 Task: Find connections with filter location Göppingen with filter topic #Tipsforsucesswith filter profile language German with filter current company Chemical Jobs Postings with filter school Maharishi Mahesh Yogi Vedic Vishwavidyalaya with filter industry Market Research with filter service category Mortgage Lending with filter keywords title Account Collector
Action: Mouse moved to (680, 90)
Screenshot: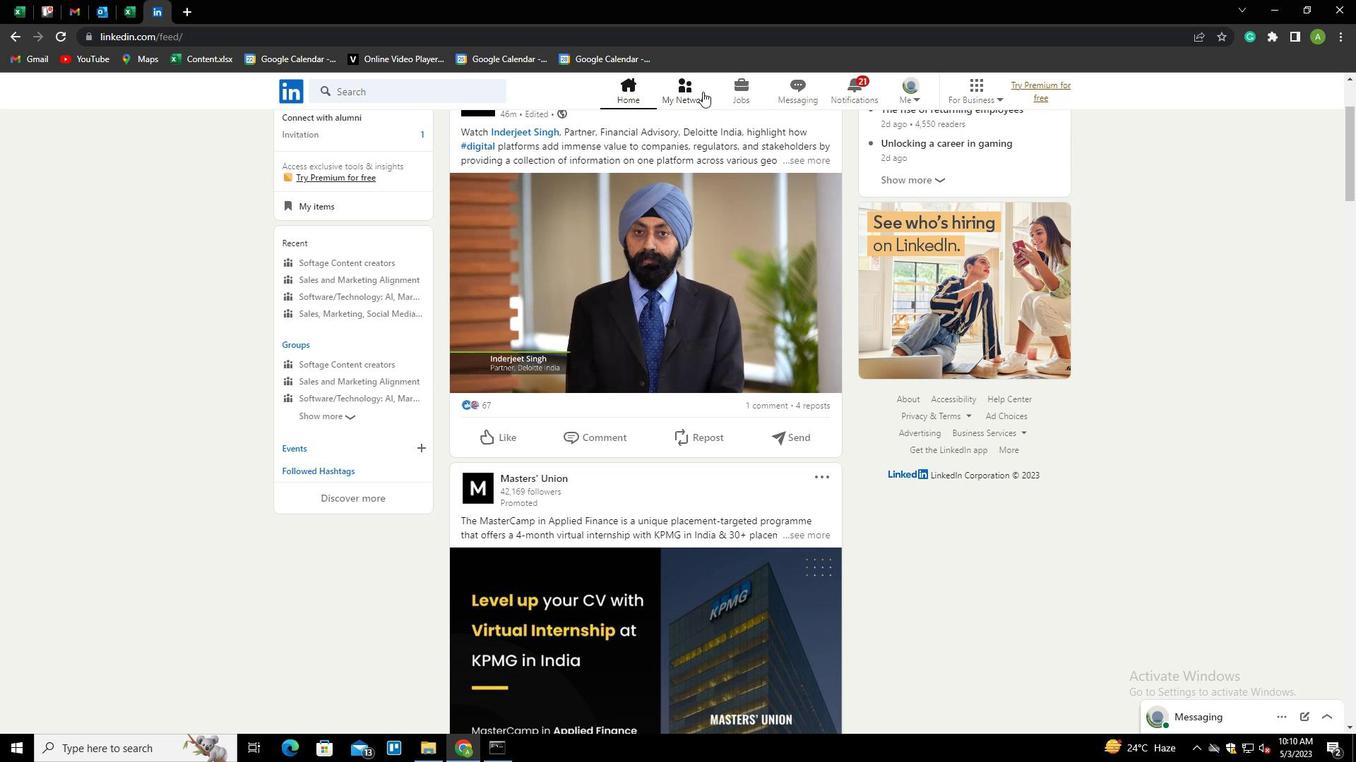 
Action: Mouse pressed left at (680, 90)
Screenshot: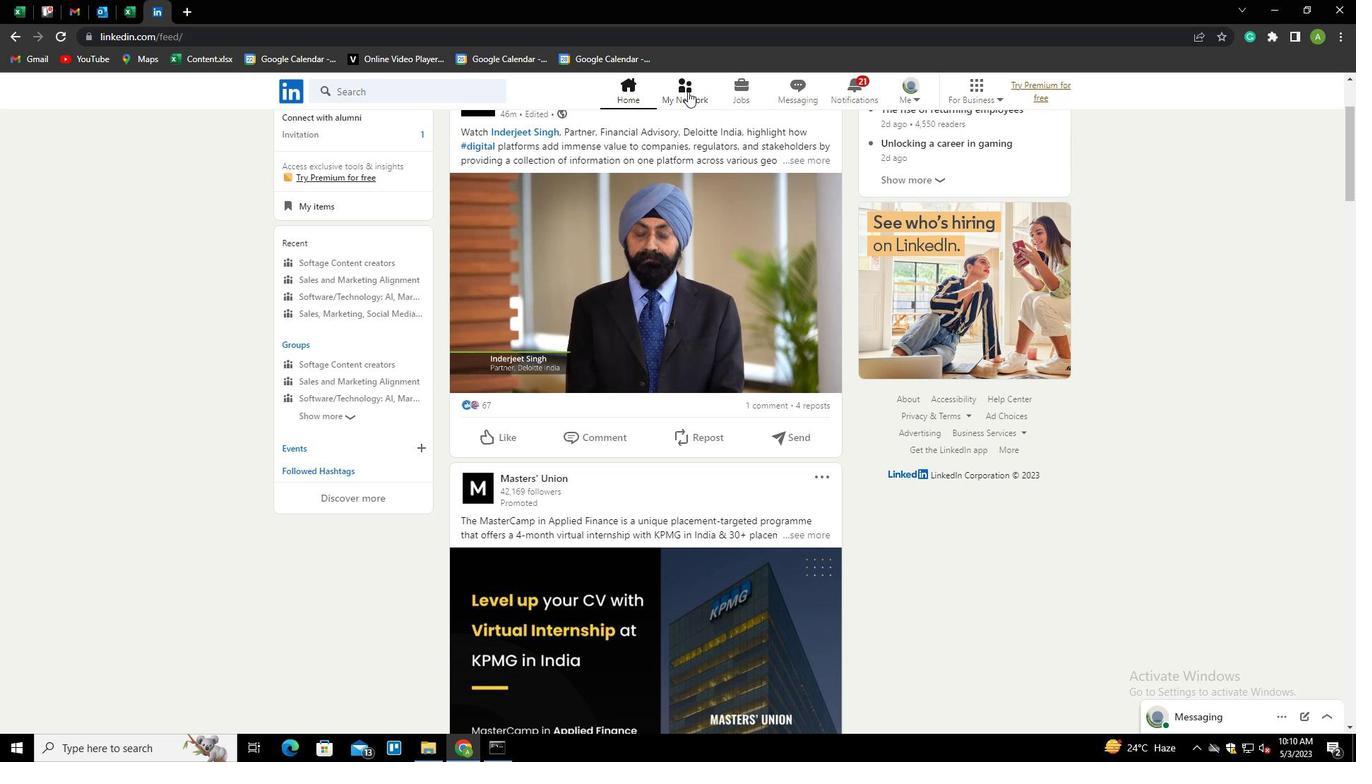 
Action: Mouse moved to (327, 164)
Screenshot: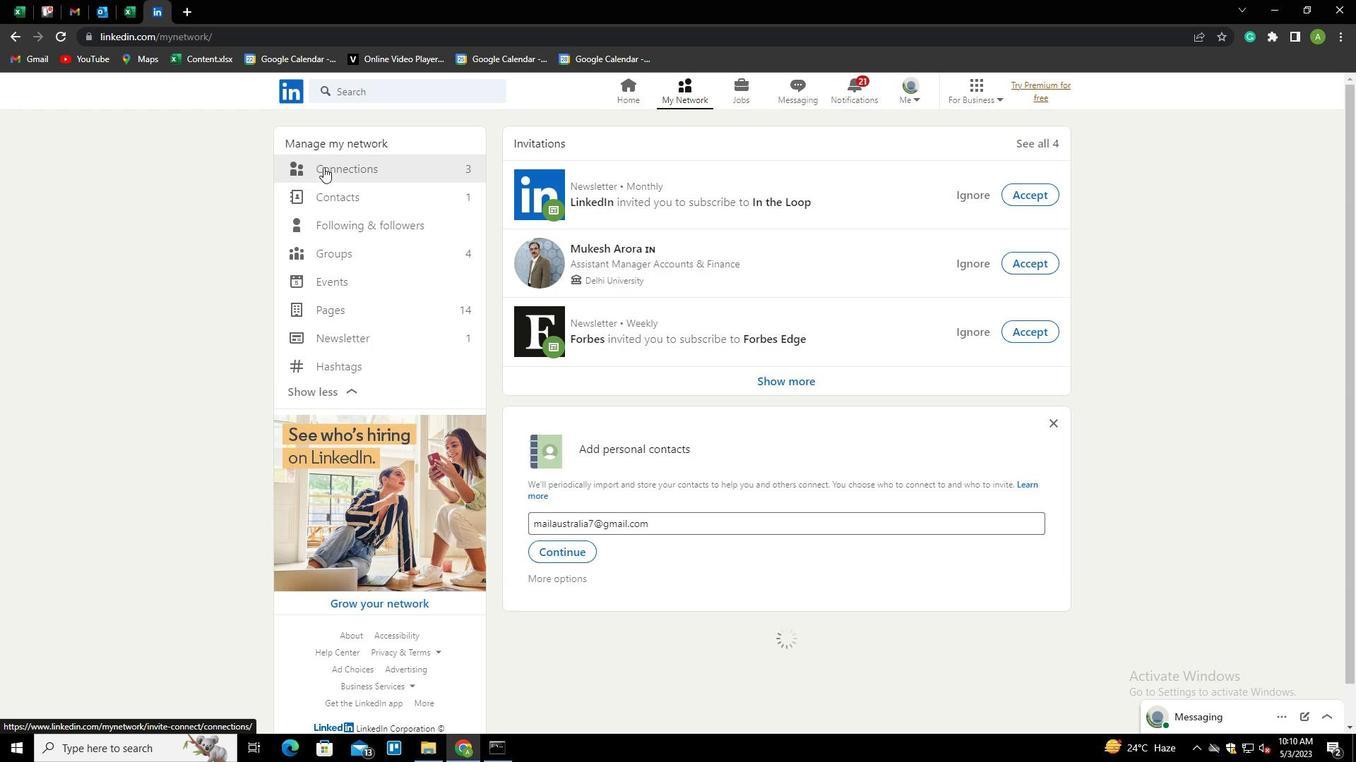 
Action: Mouse pressed left at (327, 164)
Screenshot: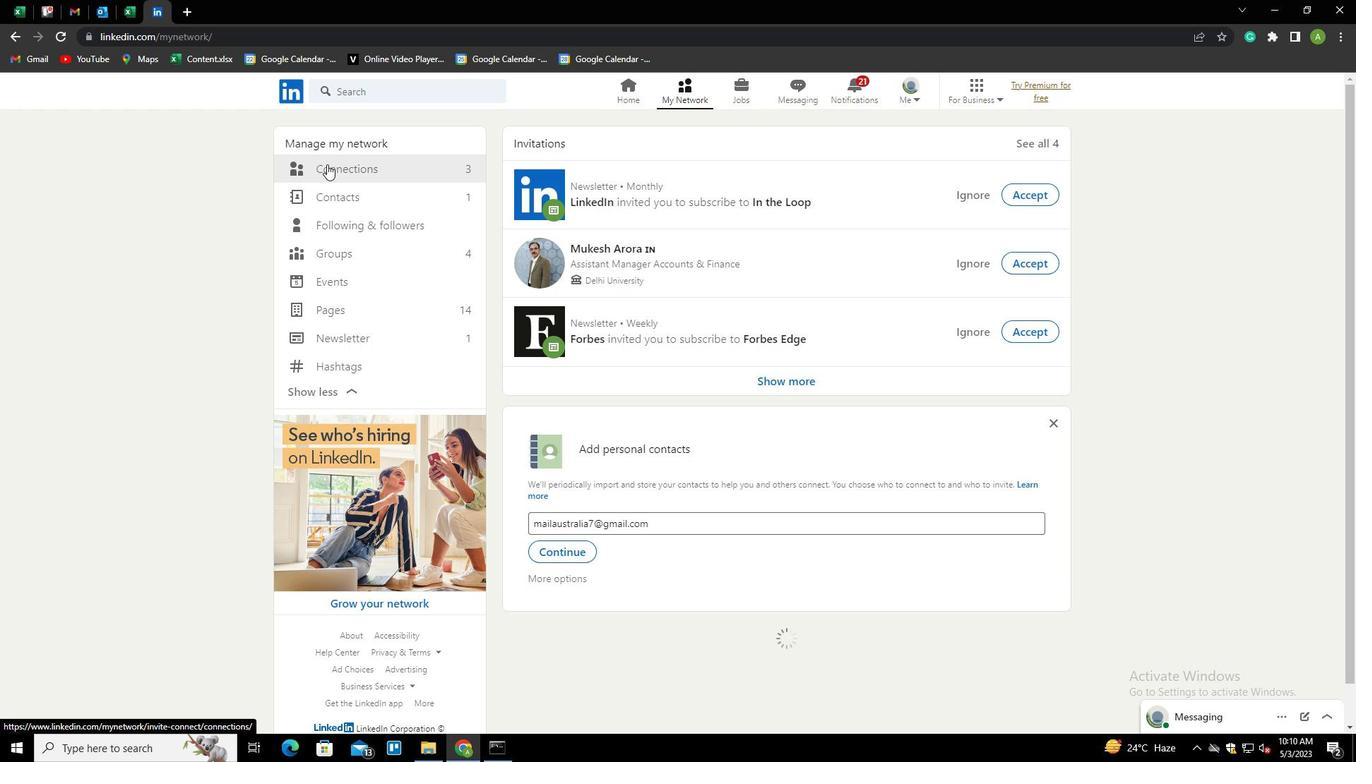 
Action: Mouse moved to (787, 171)
Screenshot: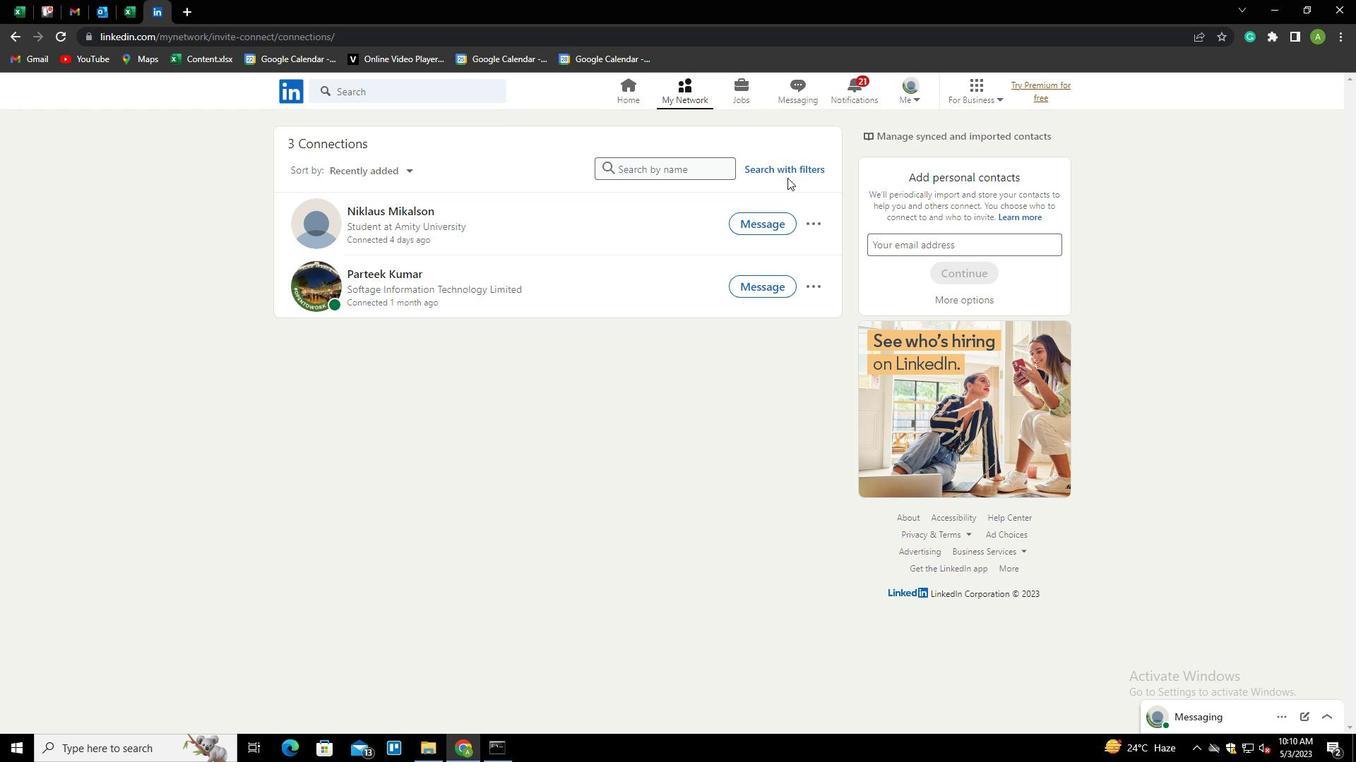 
Action: Mouse pressed left at (787, 171)
Screenshot: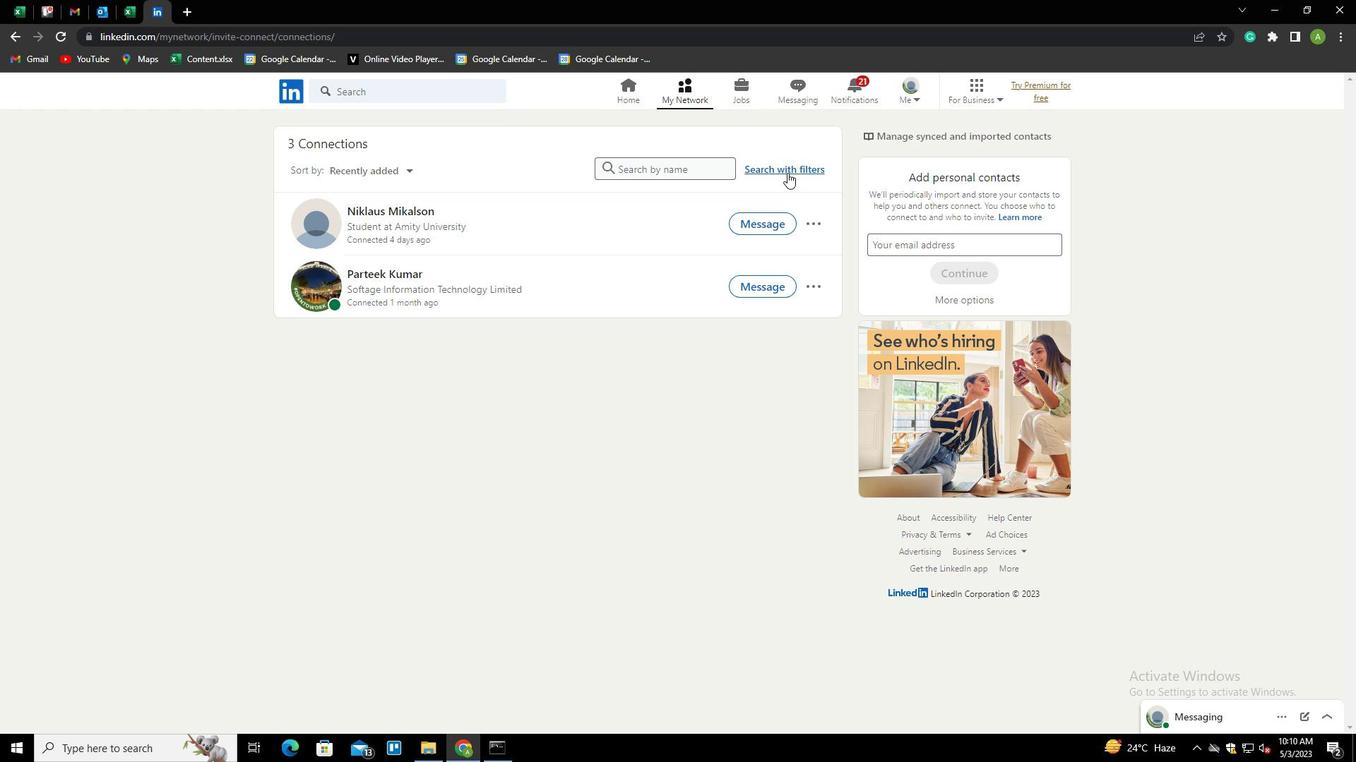 
Action: Mouse moved to (721, 126)
Screenshot: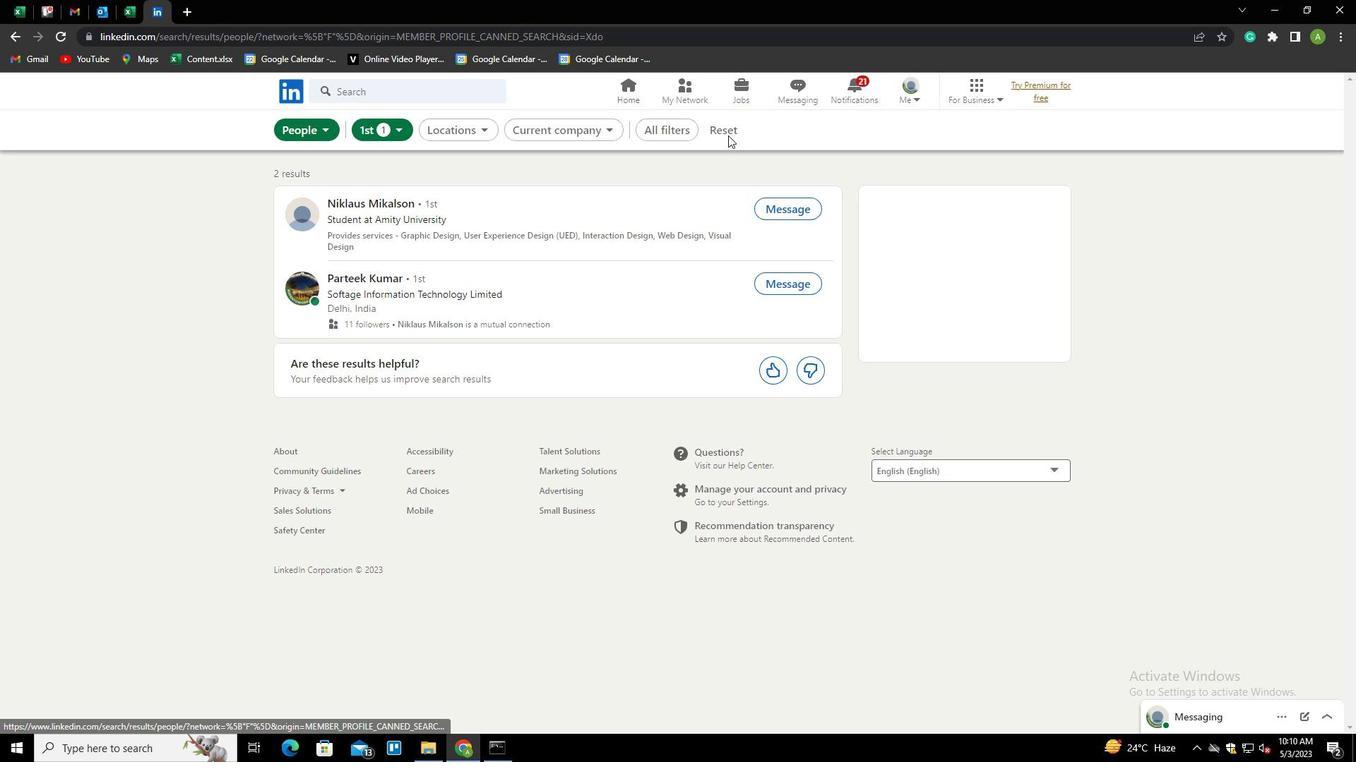 
Action: Mouse pressed left at (721, 126)
Screenshot: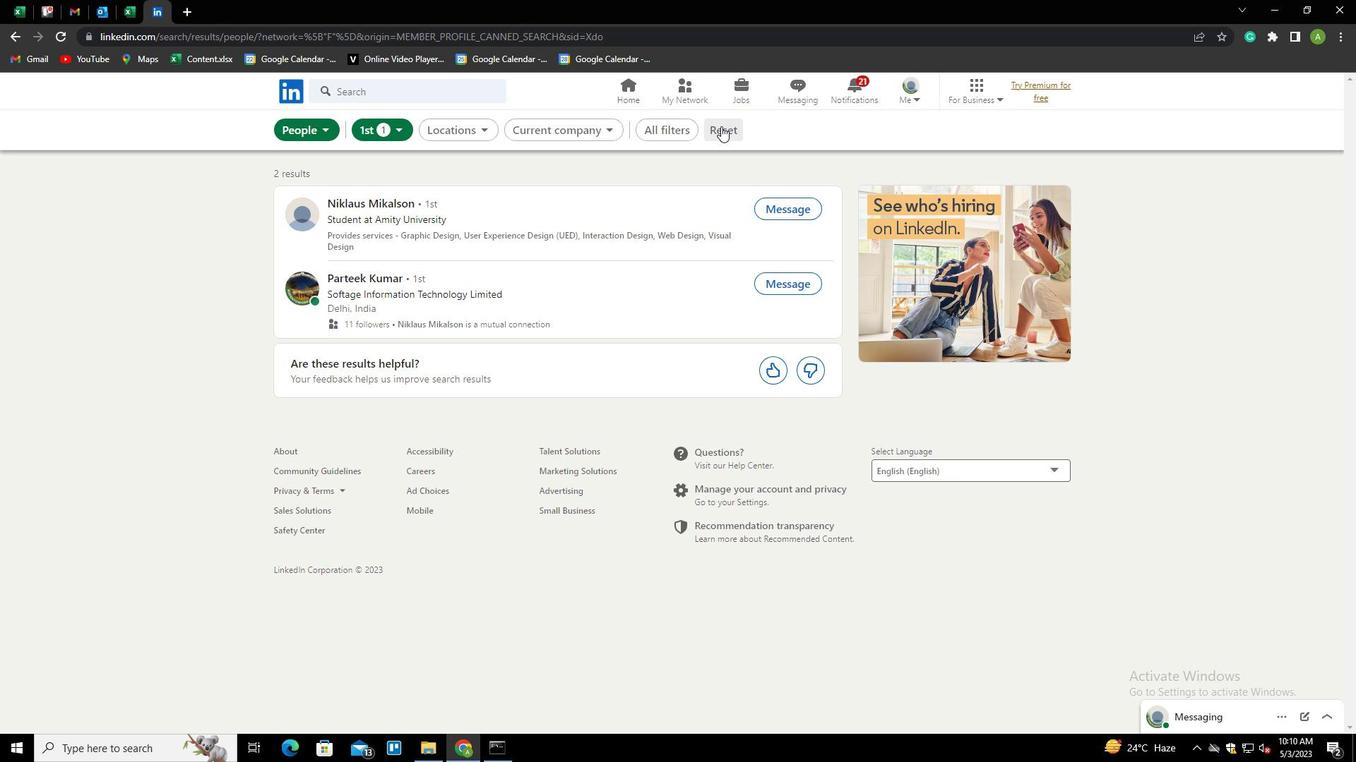 
Action: Mouse moved to (701, 132)
Screenshot: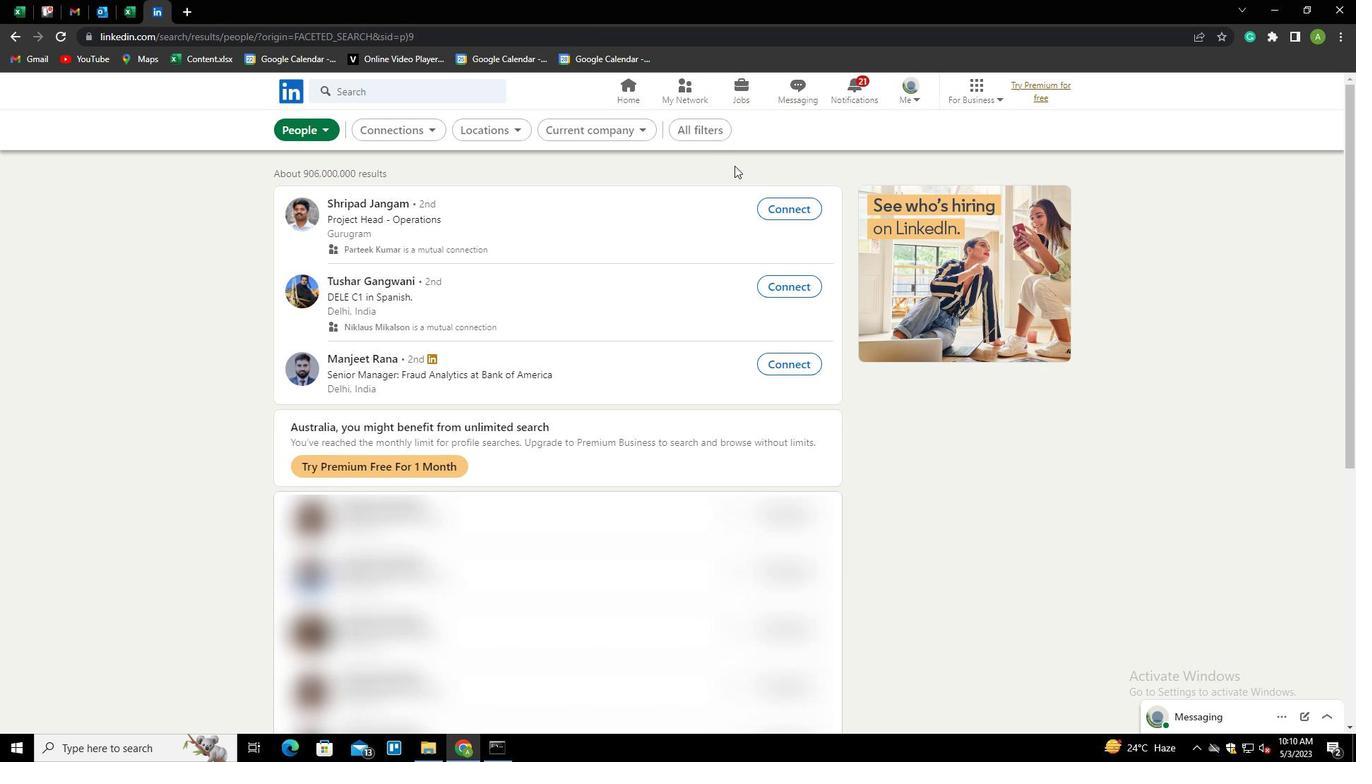
Action: Mouse pressed left at (701, 132)
Screenshot: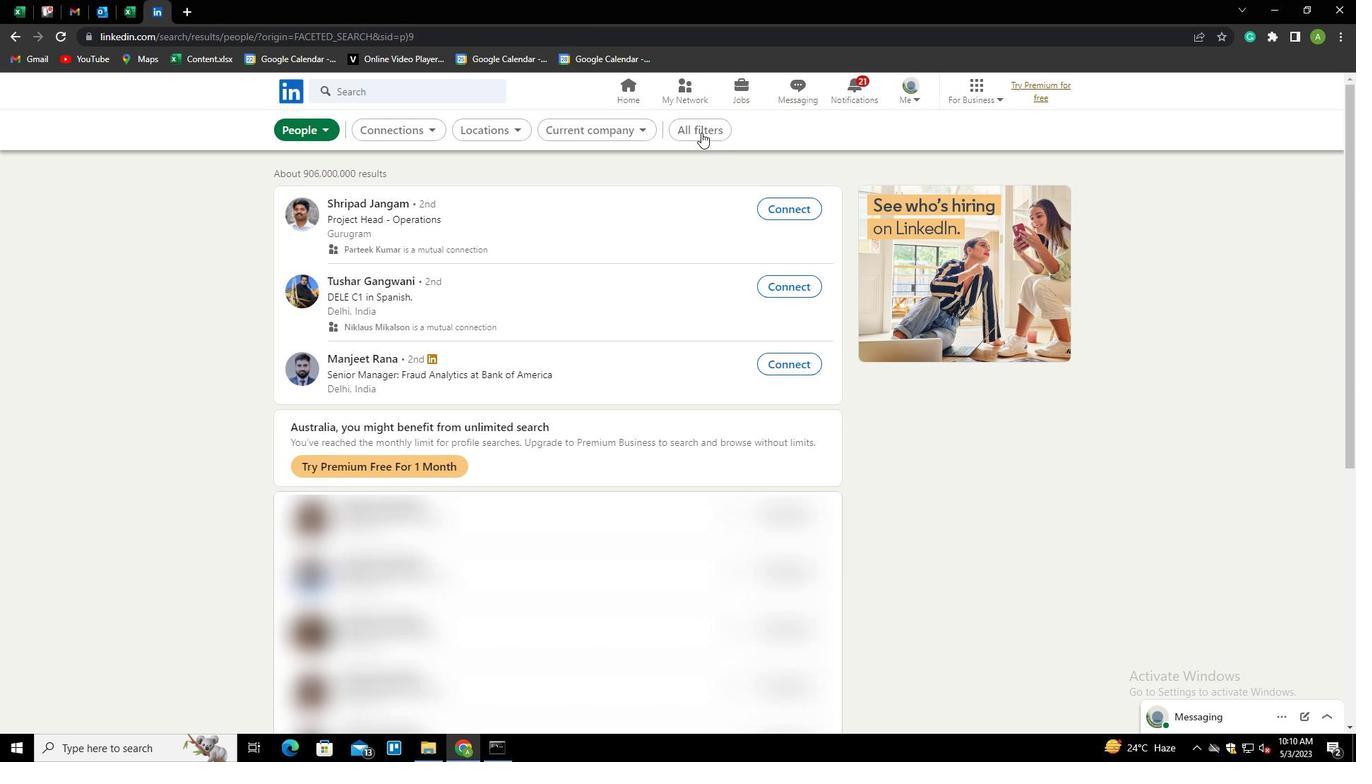 
Action: Mouse moved to (1162, 440)
Screenshot: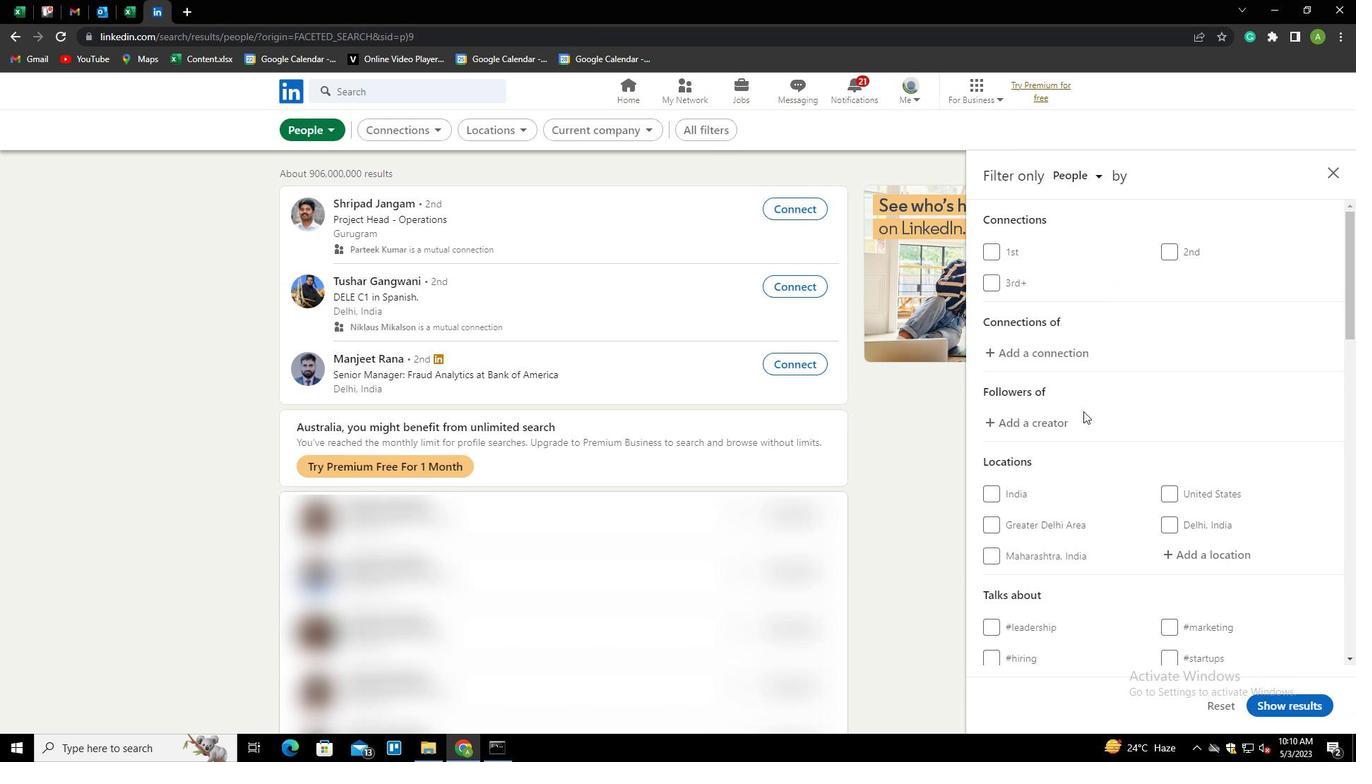 
Action: Mouse scrolled (1162, 440) with delta (0, 0)
Screenshot: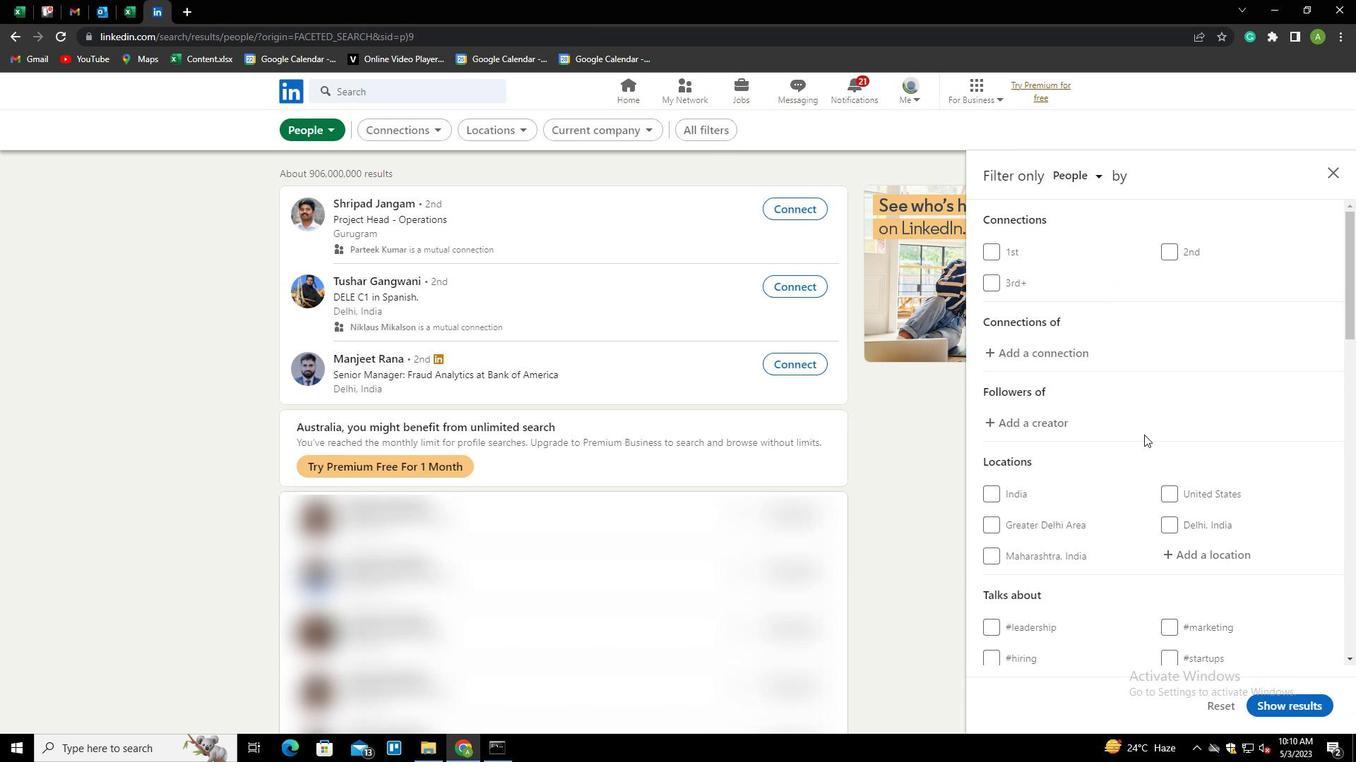 
Action: Mouse scrolled (1162, 440) with delta (0, 0)
Screenshot: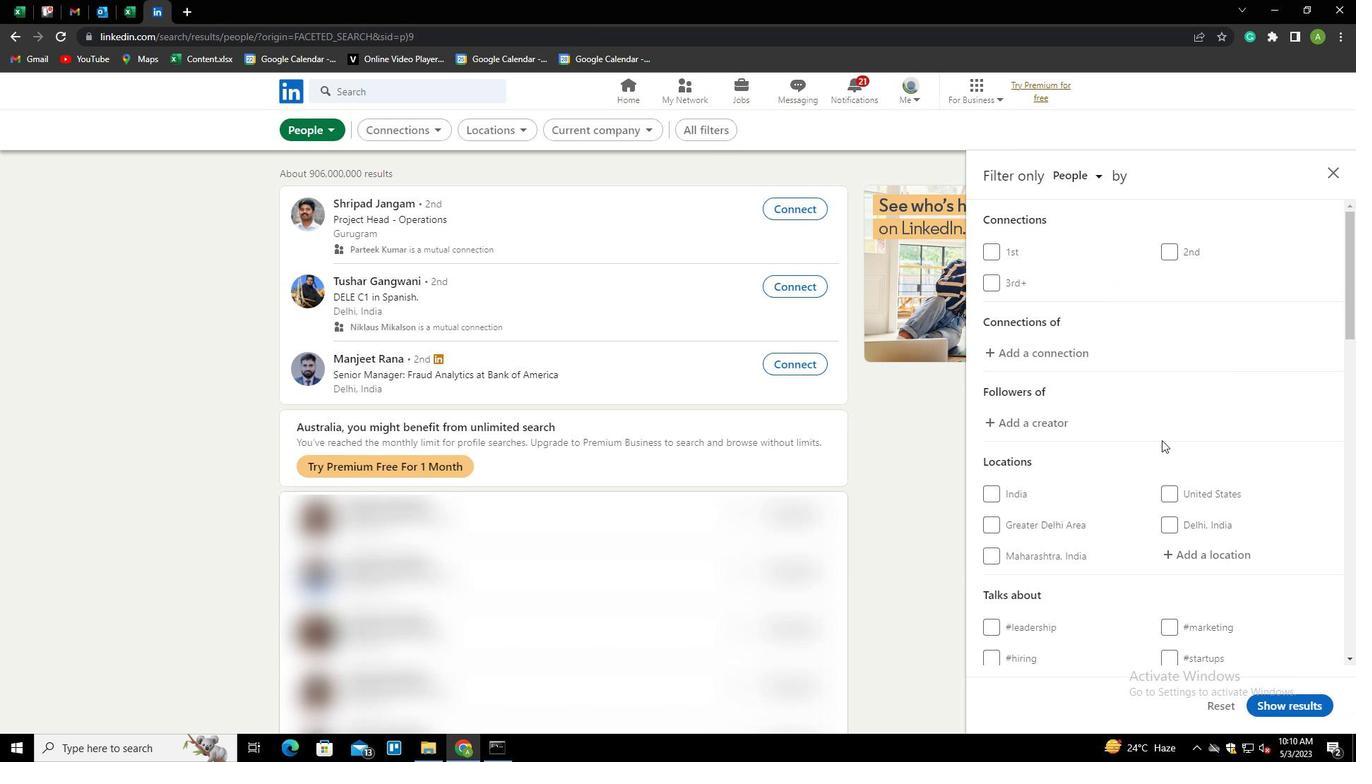 
Action: Mouse moved to (1180, 402)
Screenshot: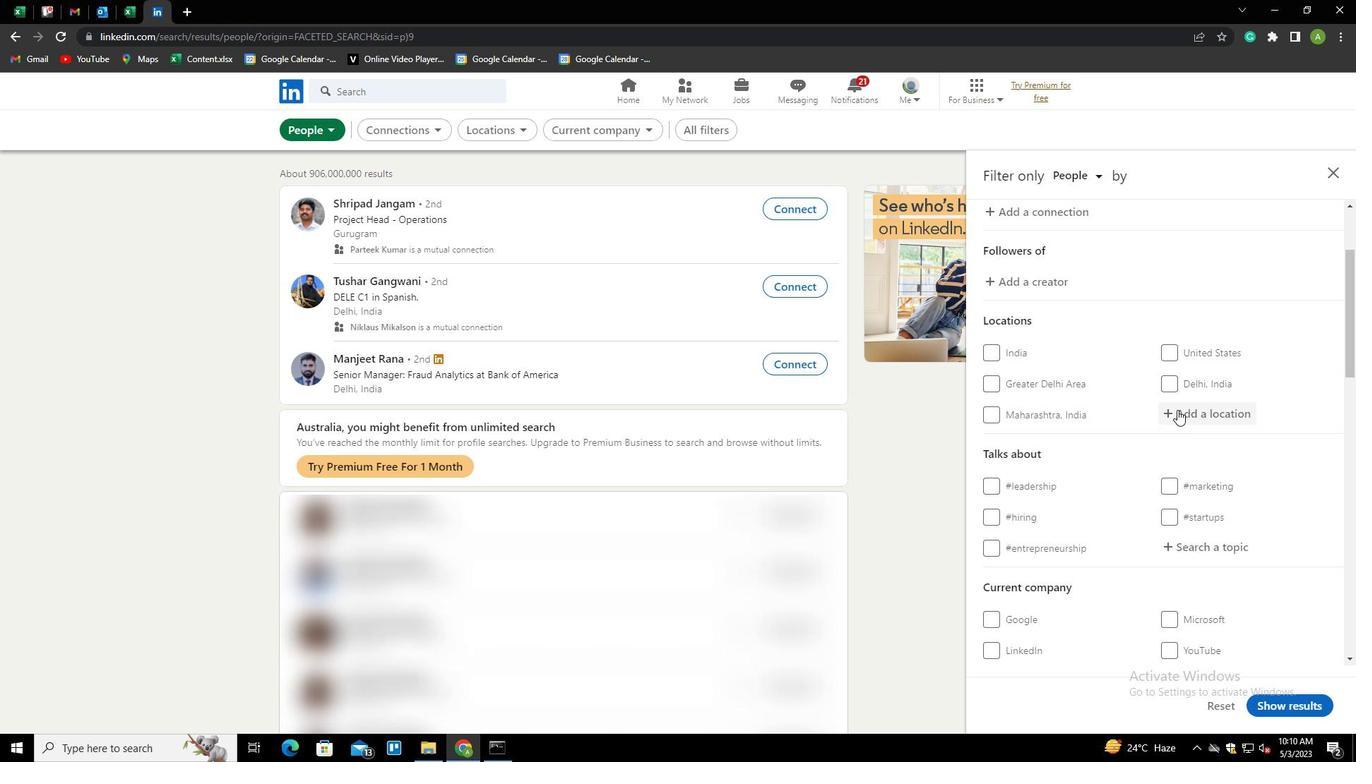 
Action: Mouse pressed left at (1180, 402)
Screenshot: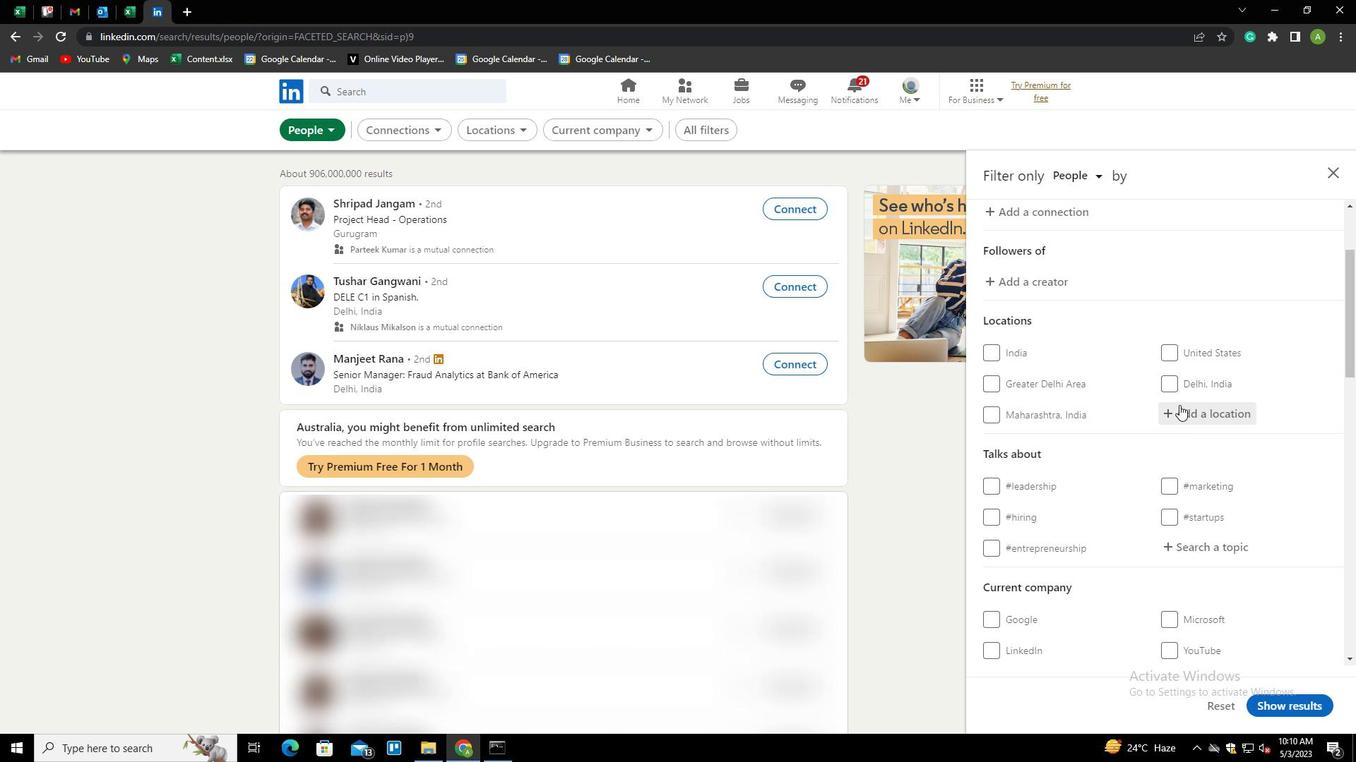 
Action: Key pressed <Key.shift>GOPPINGEN<Key.down><Key.enter>
Screenshot: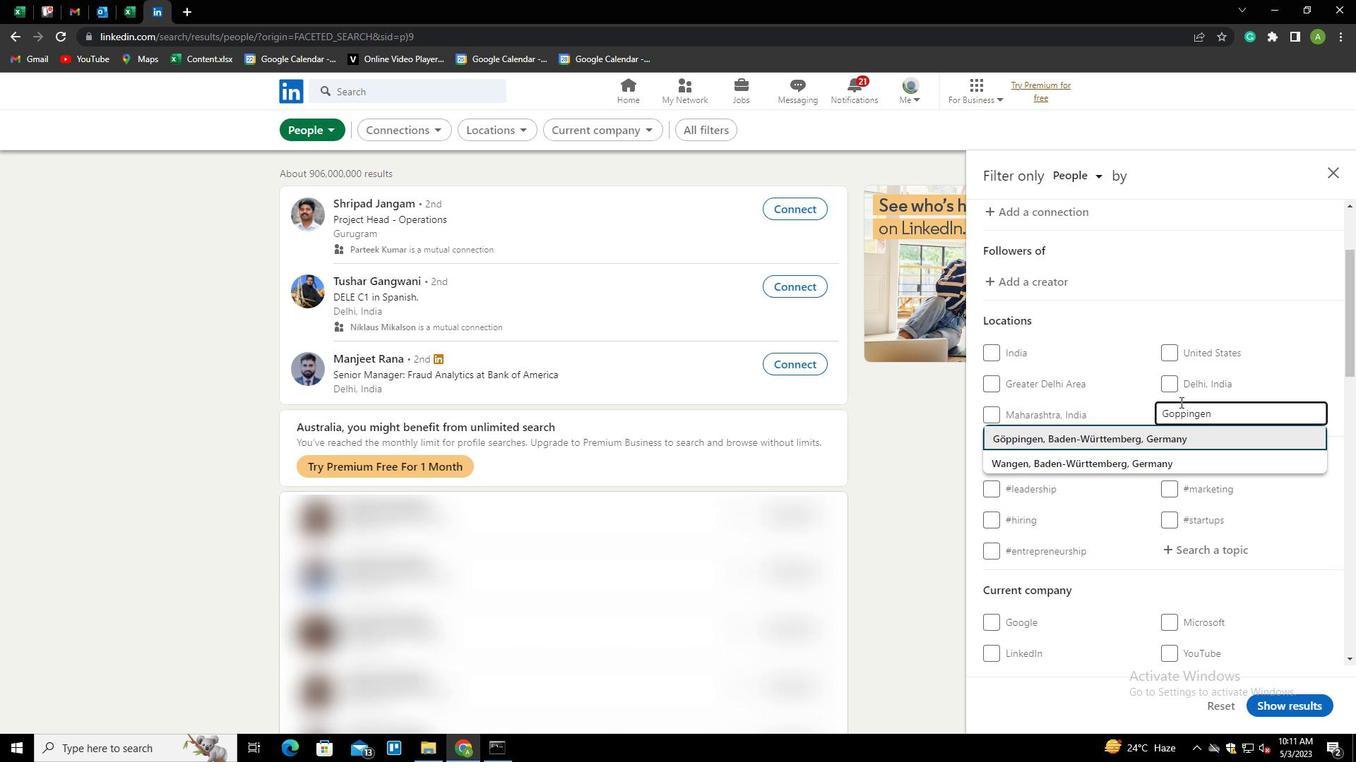 
Action: Mouse scrolled (1180, 401) with delta (0, 0)
Screenshot: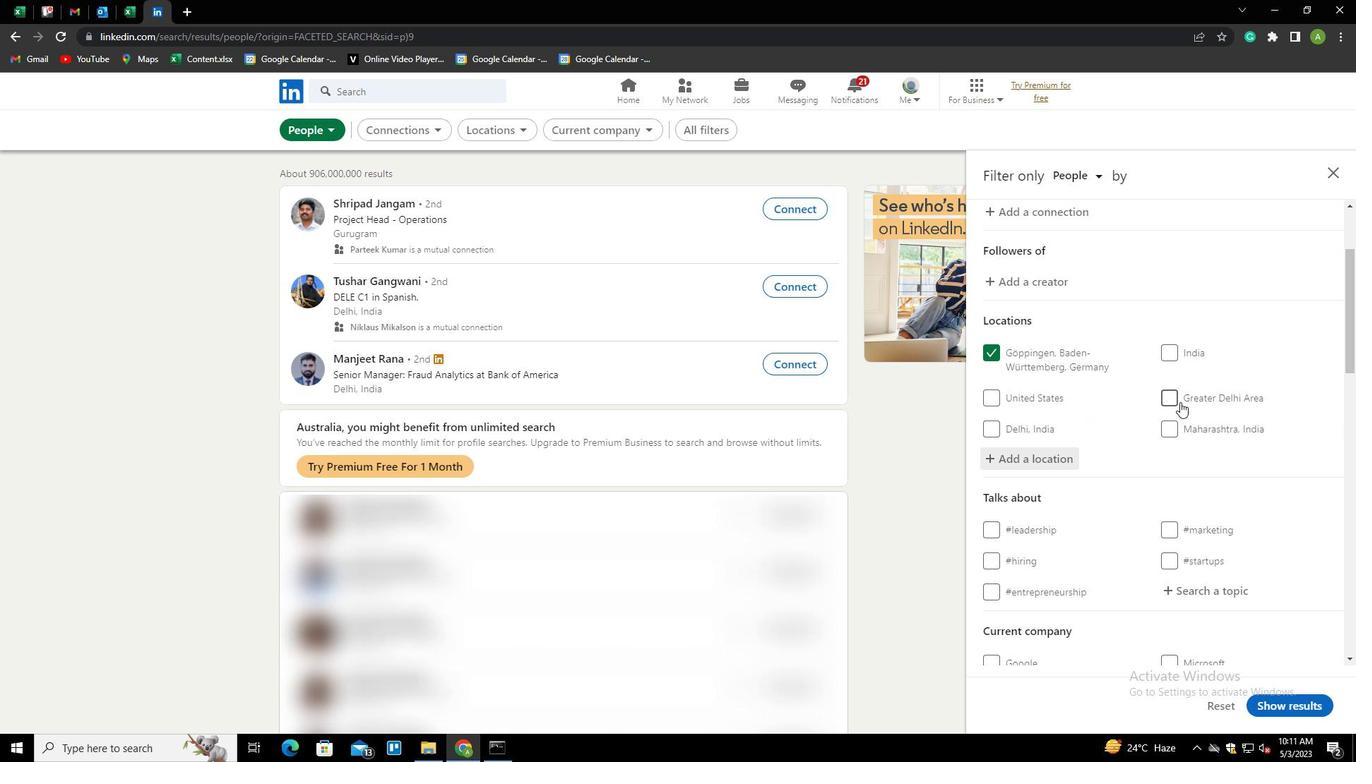 
Action: Mouse scrolled (1180, 401) with delta (0, 0)
Screenshot: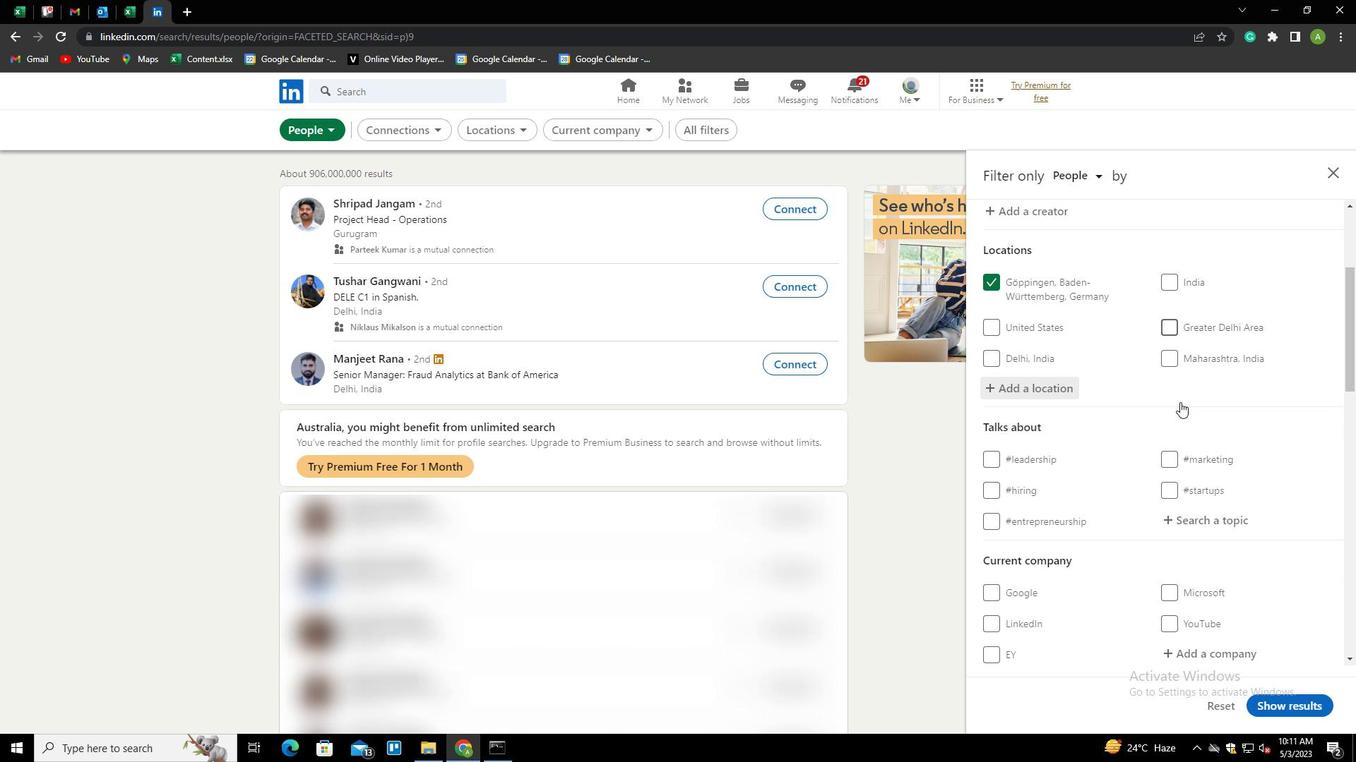 
Action: Mouse moved to (1189, 446)
Screenshot: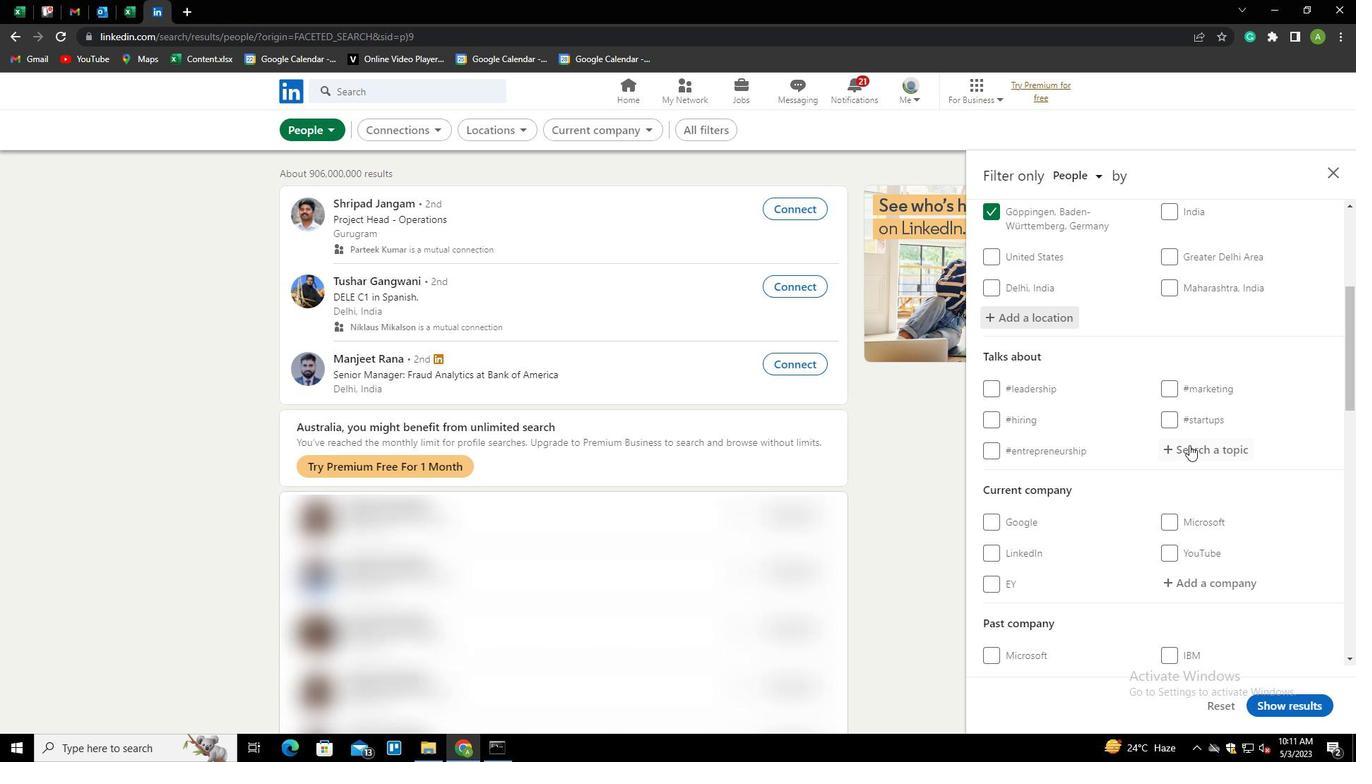 
Action: Mouse pressed left at (1189, 446)
Screenshot: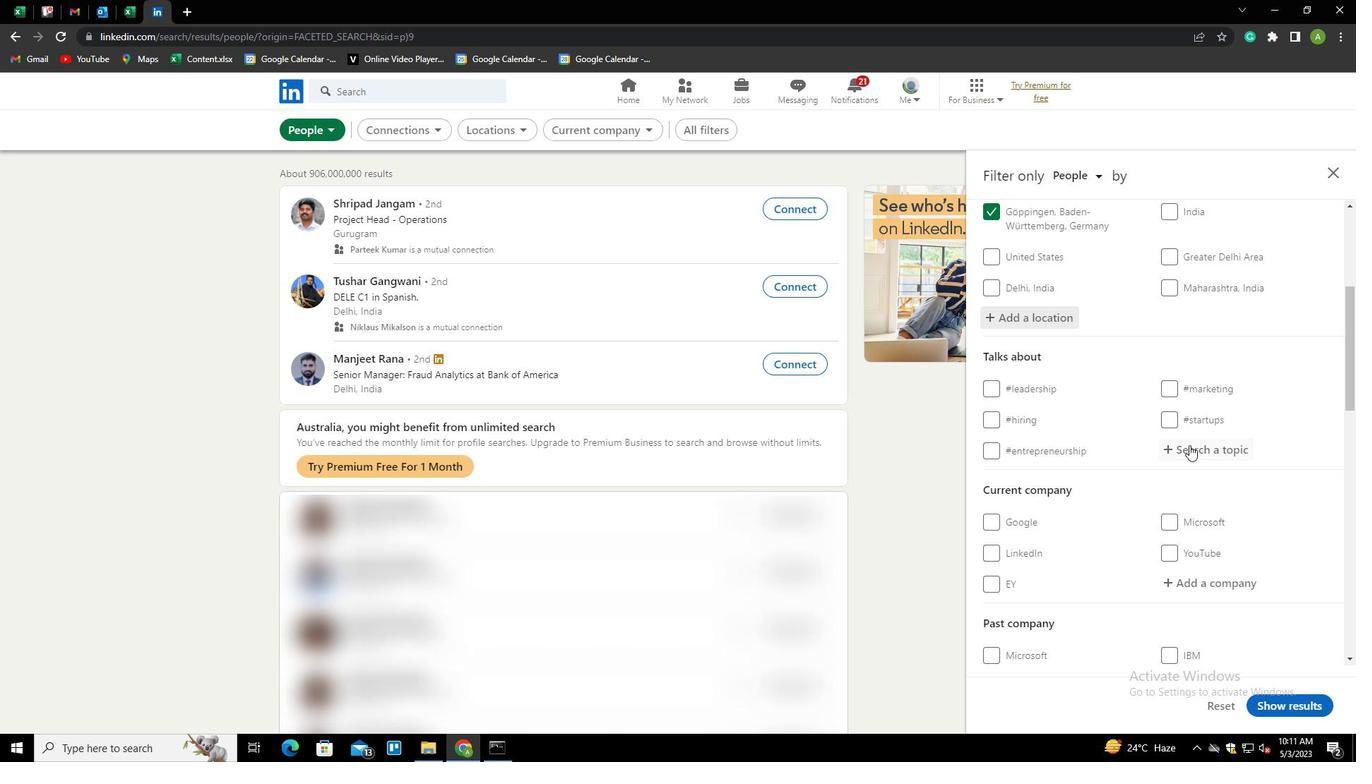 
Action: Key pressed <Key.shift>TIPSFOR<Key.down><Key.enter>
Screenshot: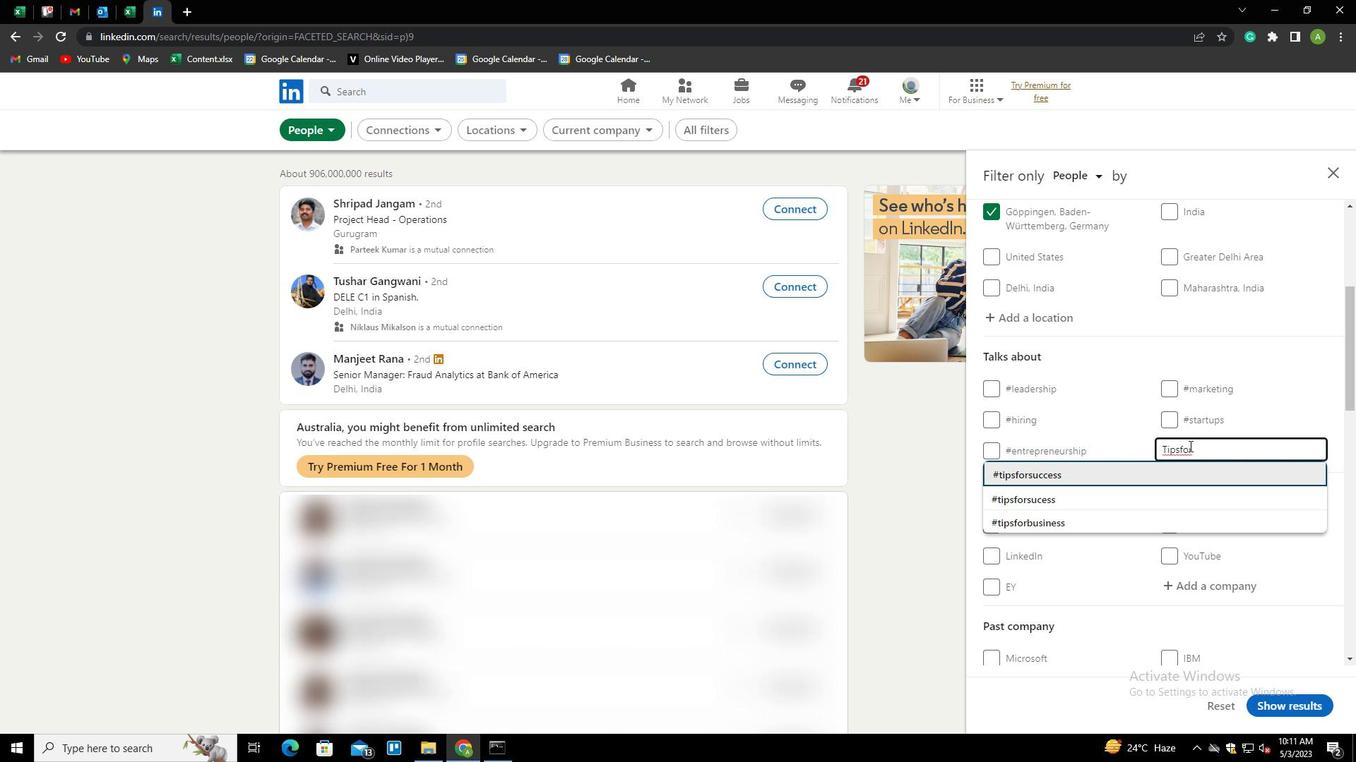 
Action: Mouse scrolled (1189, 445) with delta (0, 0)
Screenshot: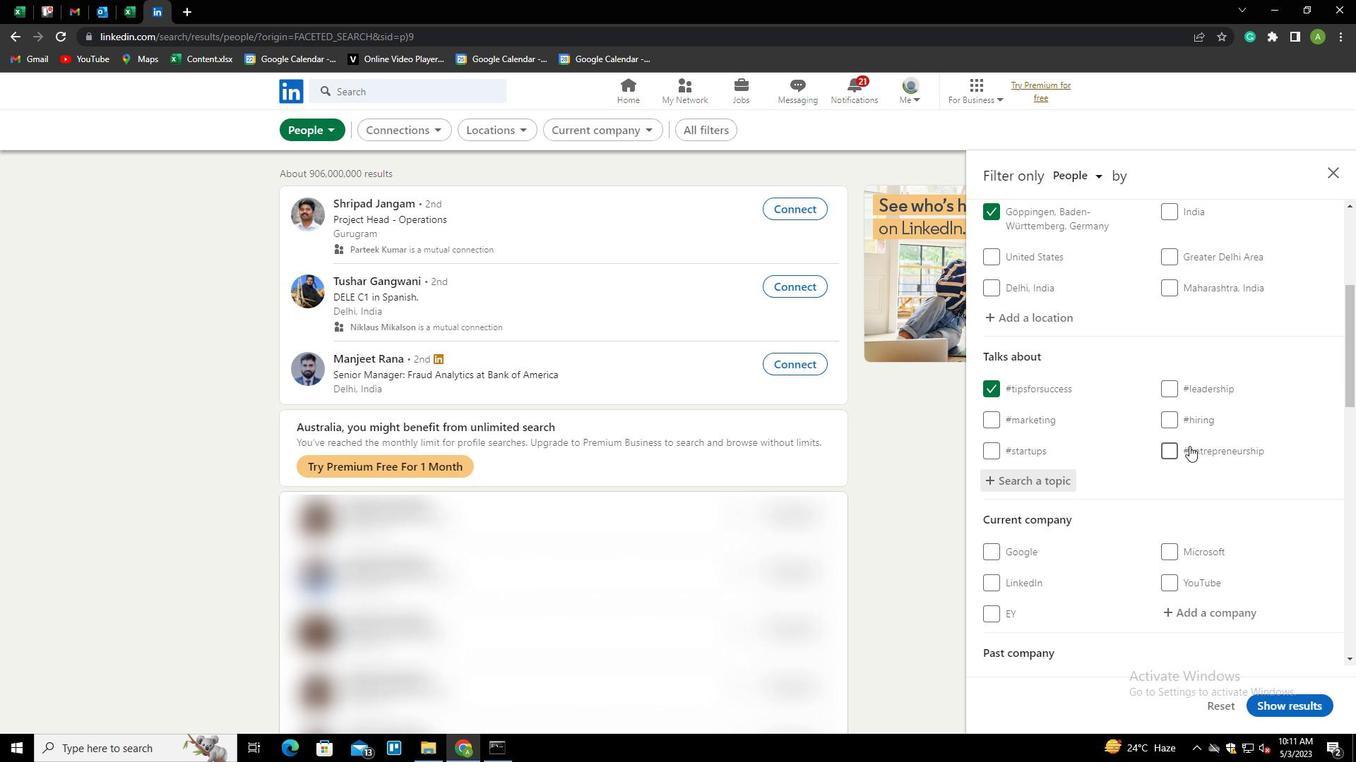 
Action: Mouse scrolled (1189, 445) with delta (0, 0)
Screenshot: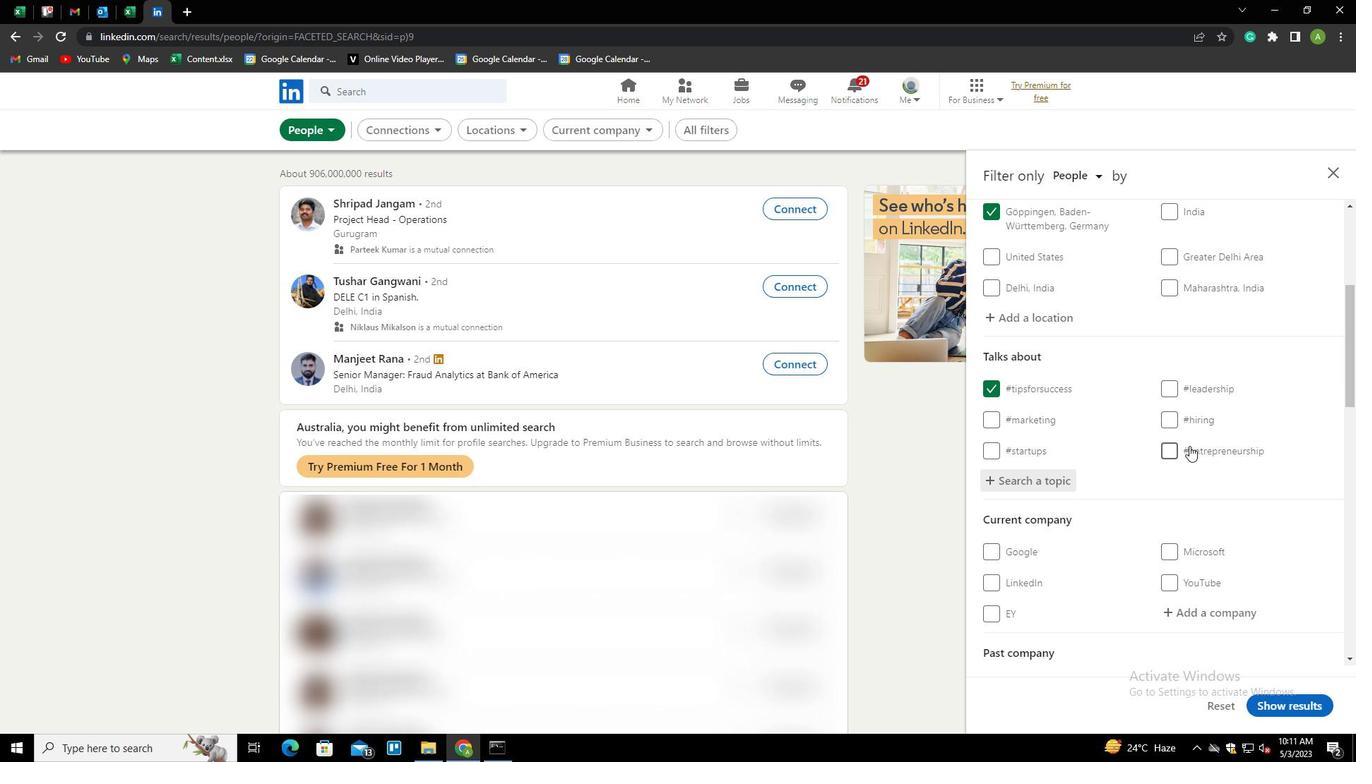 
Action: Mouse scrolled (1189, 445) with delta (0, 0)
Screenshot: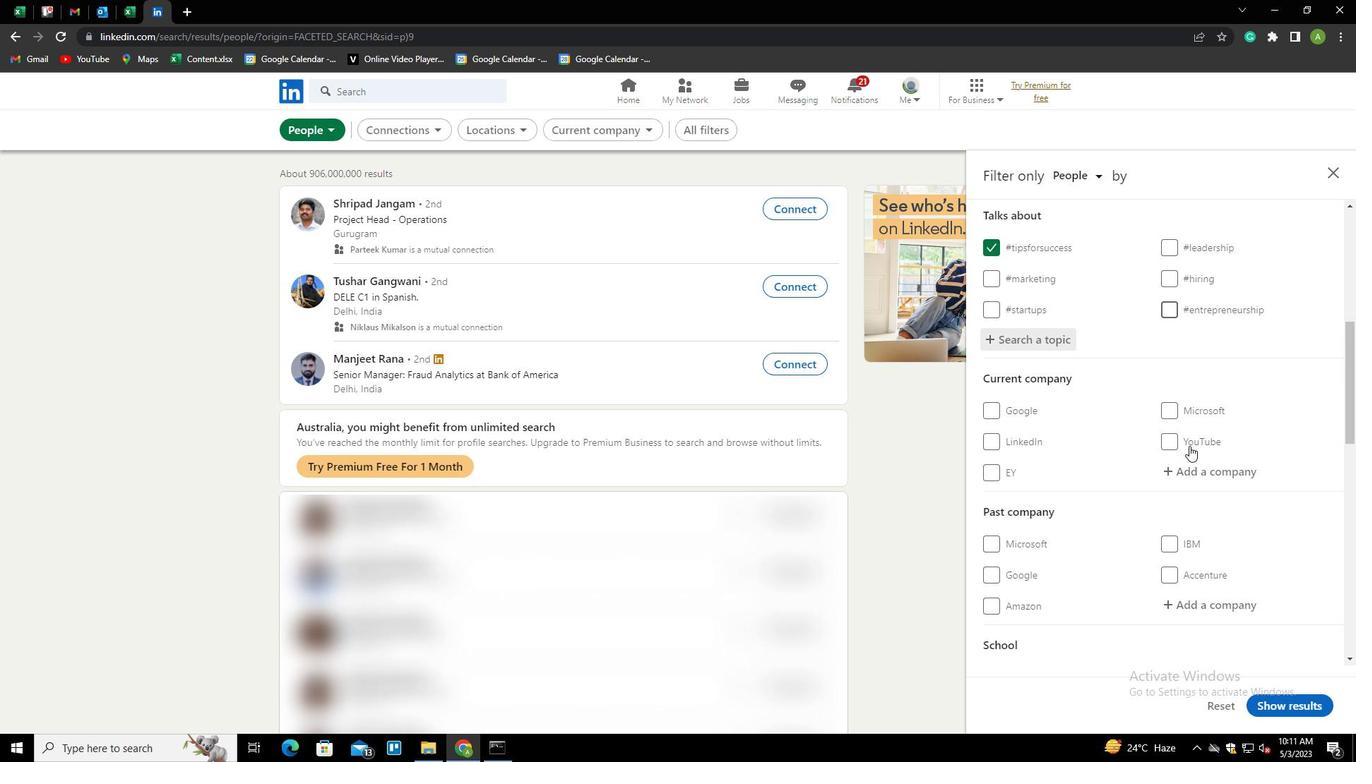 
Action: Mouse scrolled (1189, 445) with delta (0, 0)
Screenshot: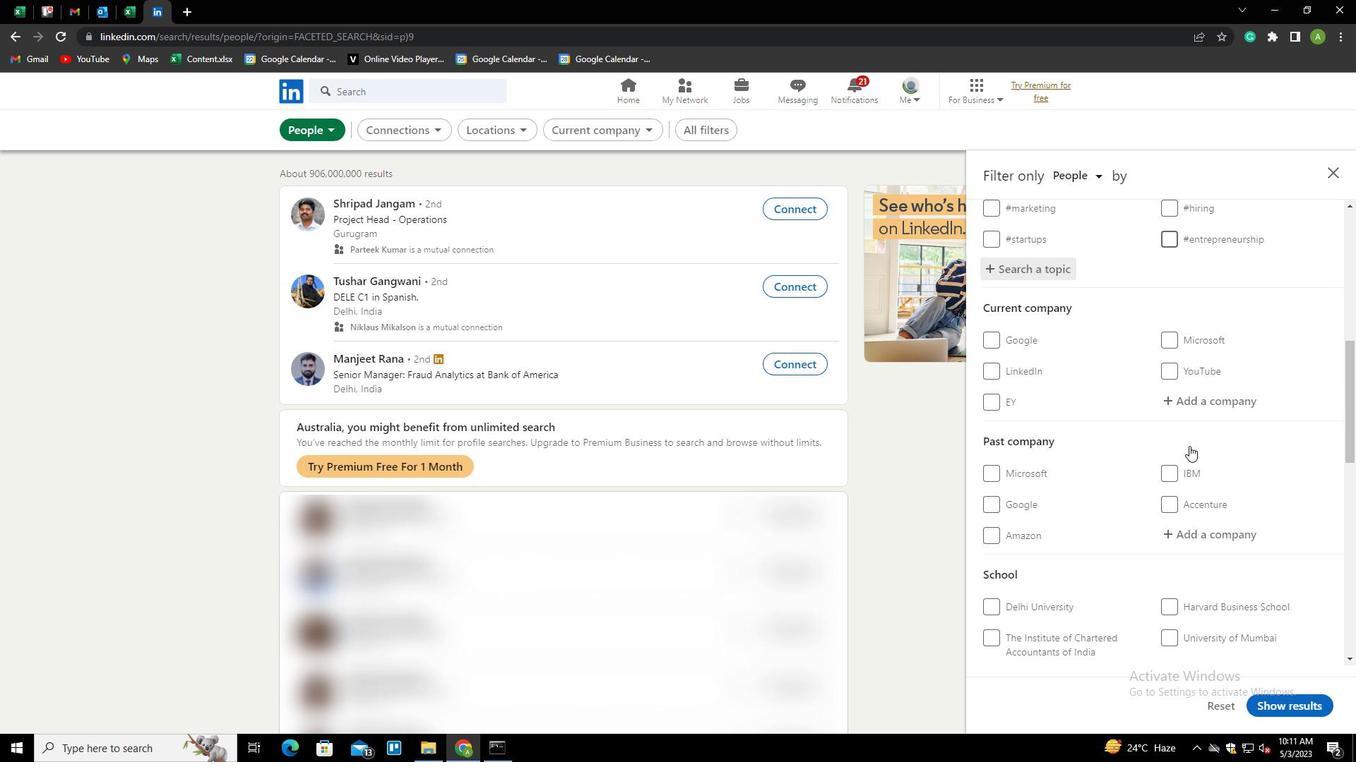
Action: Mouse moved to (1191, 357)
Screenshot: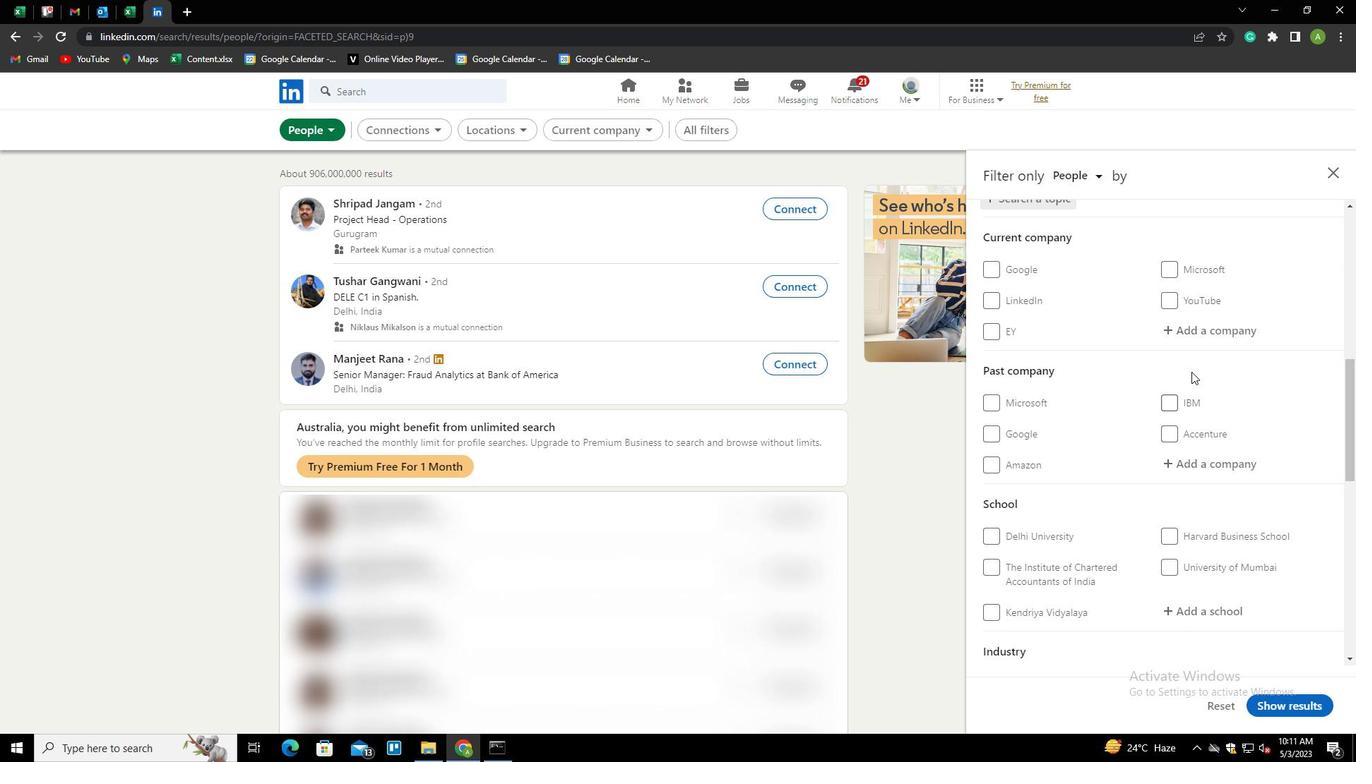 
Action: Mouse scrolled (1191, 356) with delta (0, 0)
Screenshot: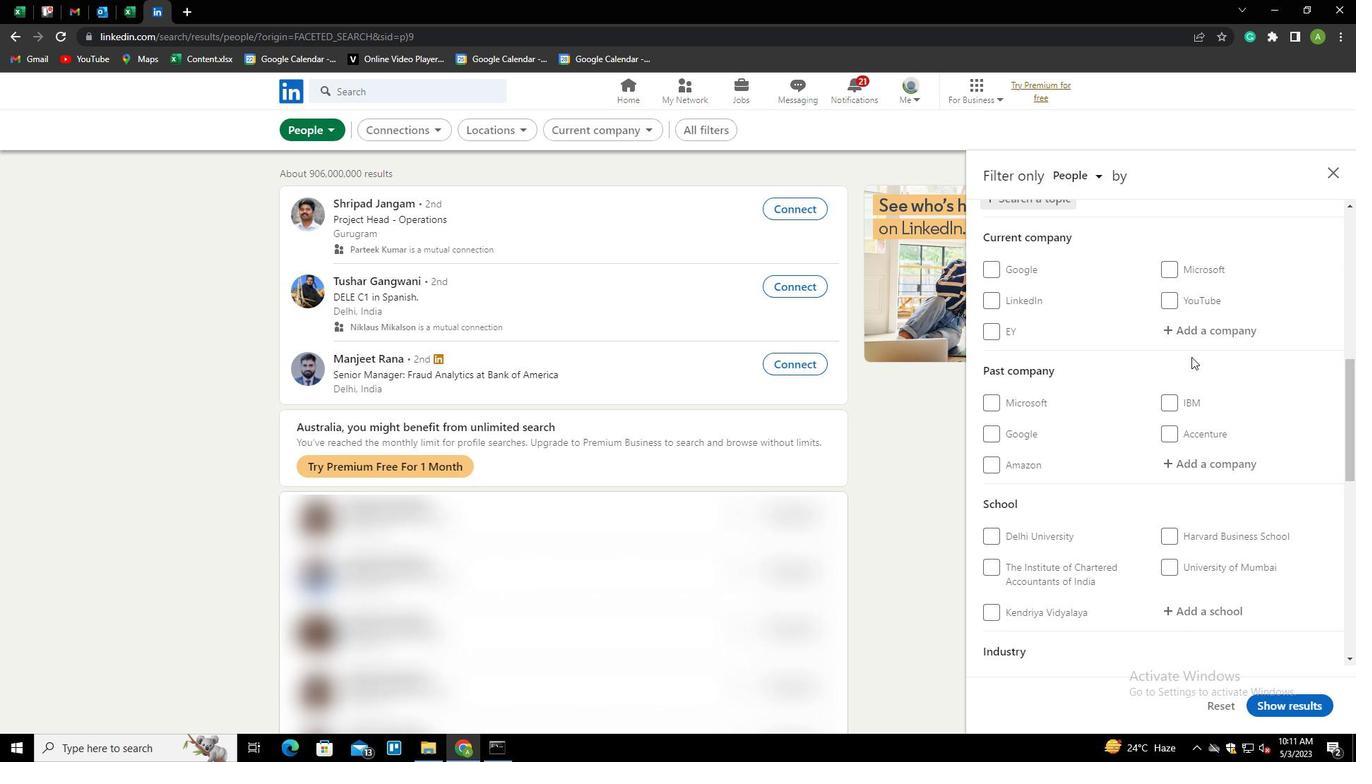 
Action: Mouse scrolled (1191, 356) with delta (0, 0)
Screenshot: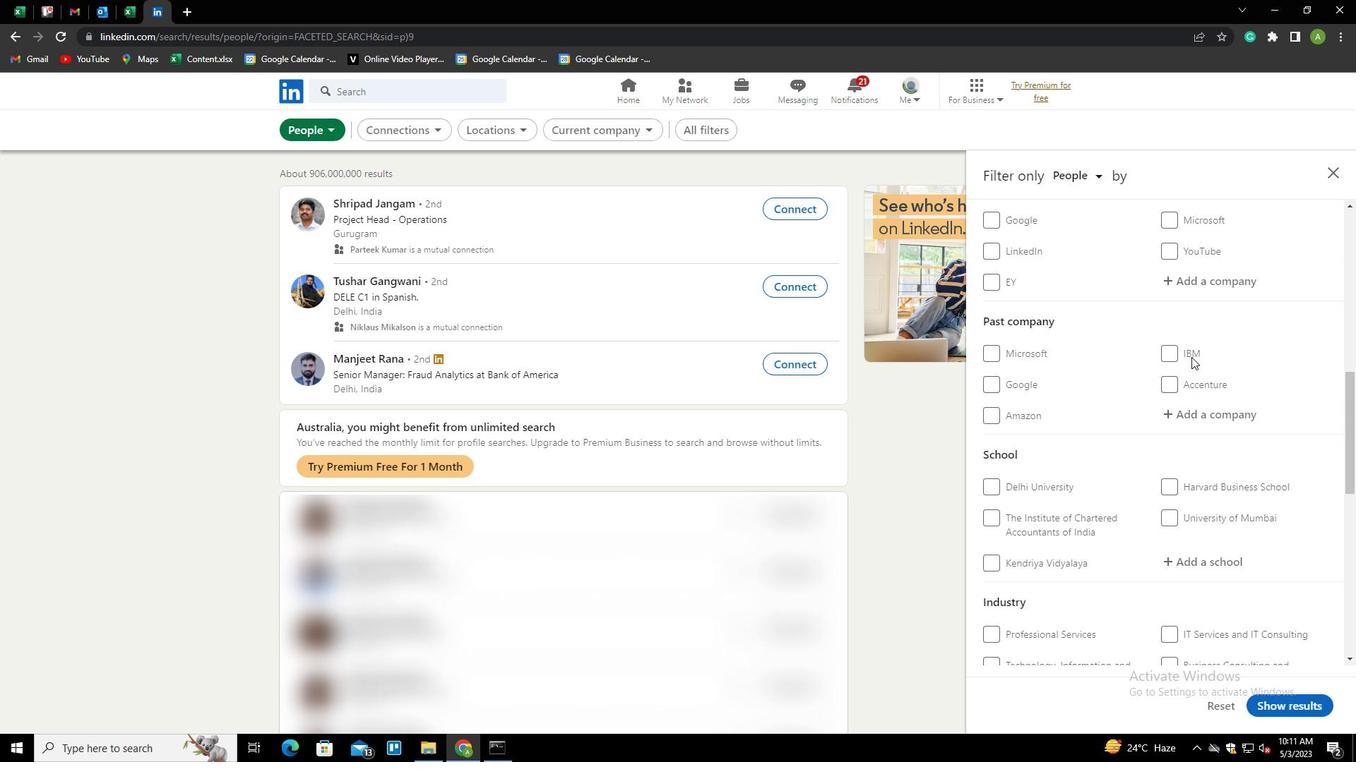 
Action: Mouse scrolled (1191, 356) with delta (0, 0)
Screenshot: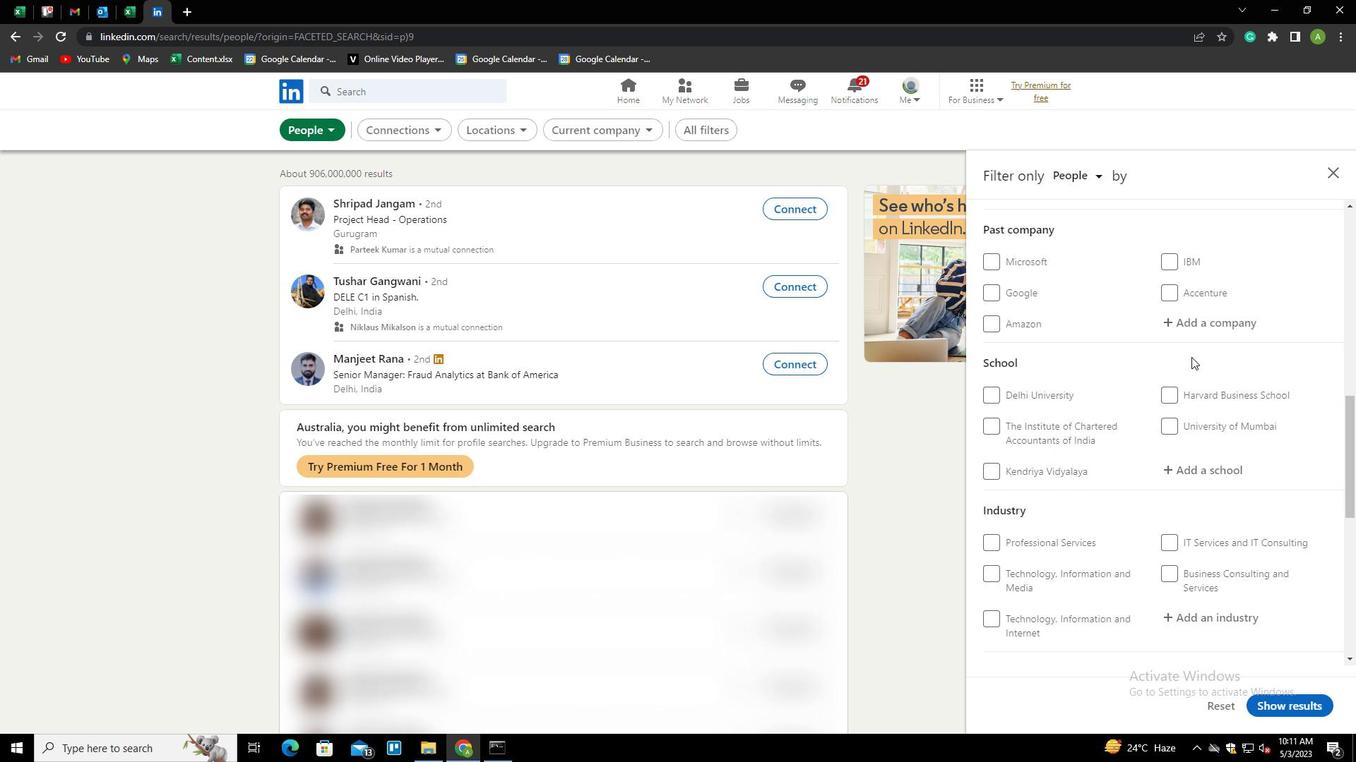
Action: Mouse scrolled (1191, 356) with delta (0, 0)
Screenshot: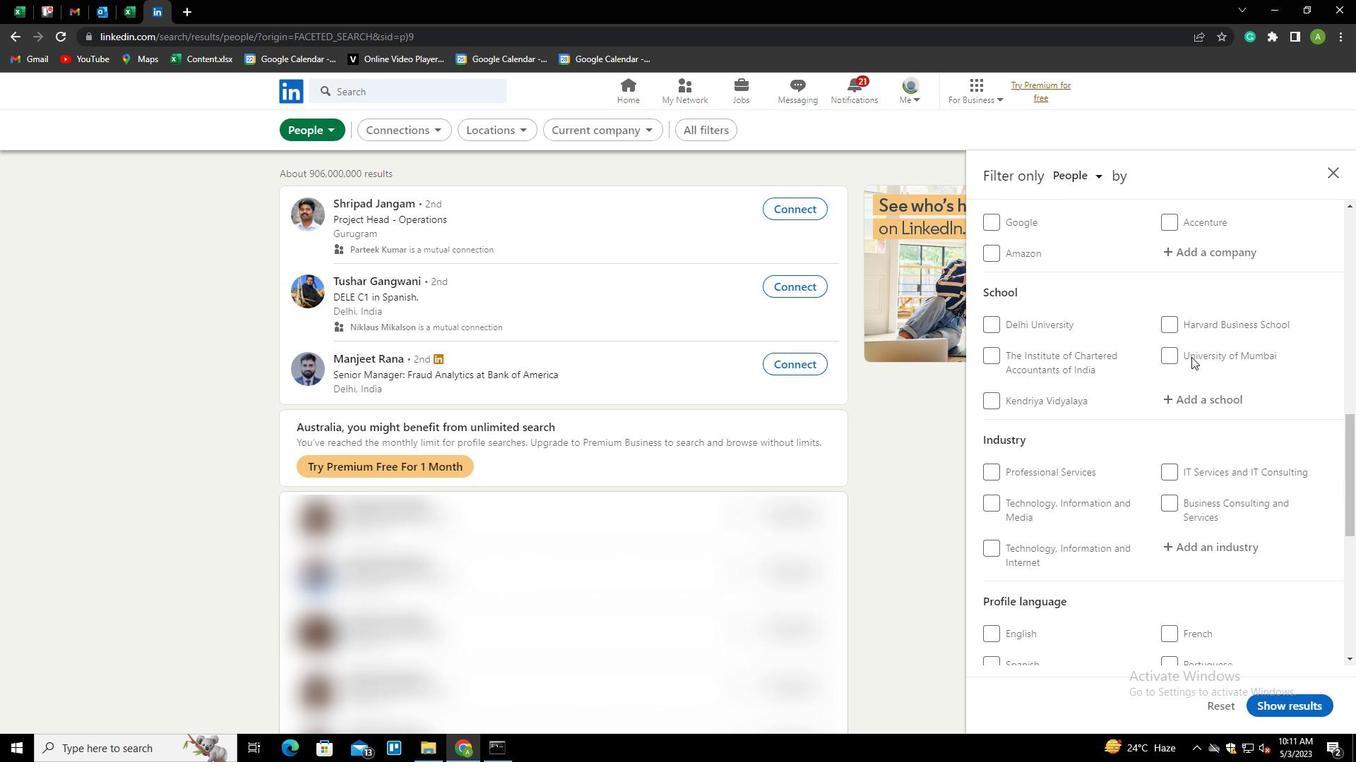 
Action: Mouse scrolled (1191, 356) with delta (0, 0)
Screenshot: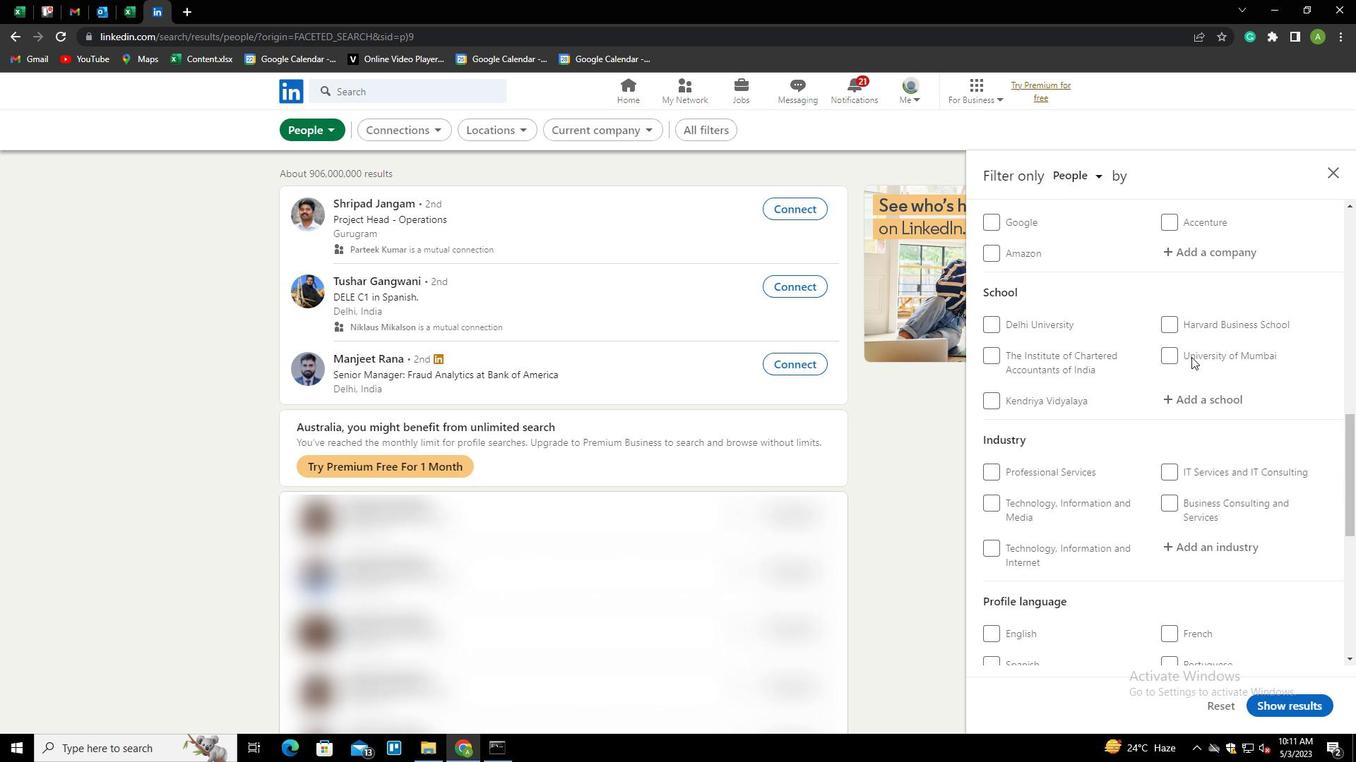 
Action: Mouse scrolled (1191, 356) with delta (0, 0)
Screenshot: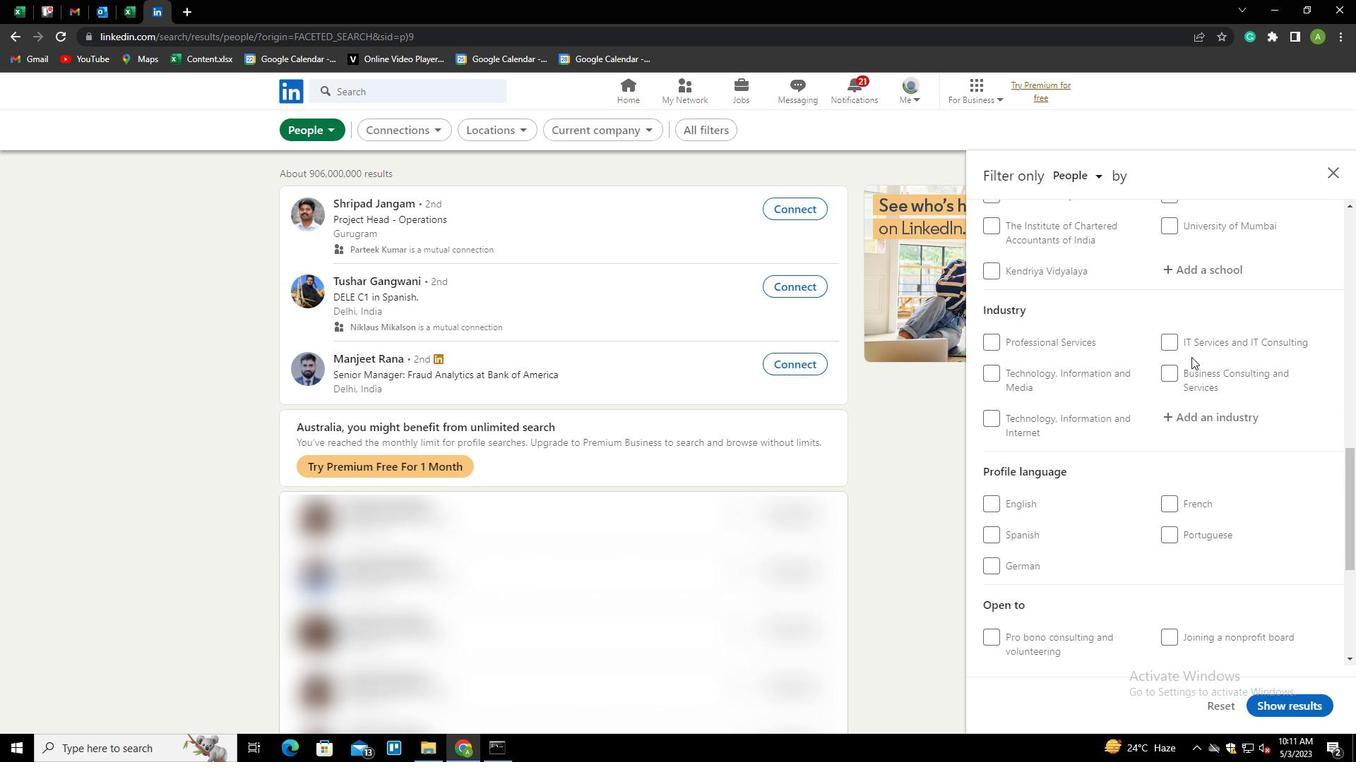 
Action: Mouse moved to (1020, 488)
Screenshot: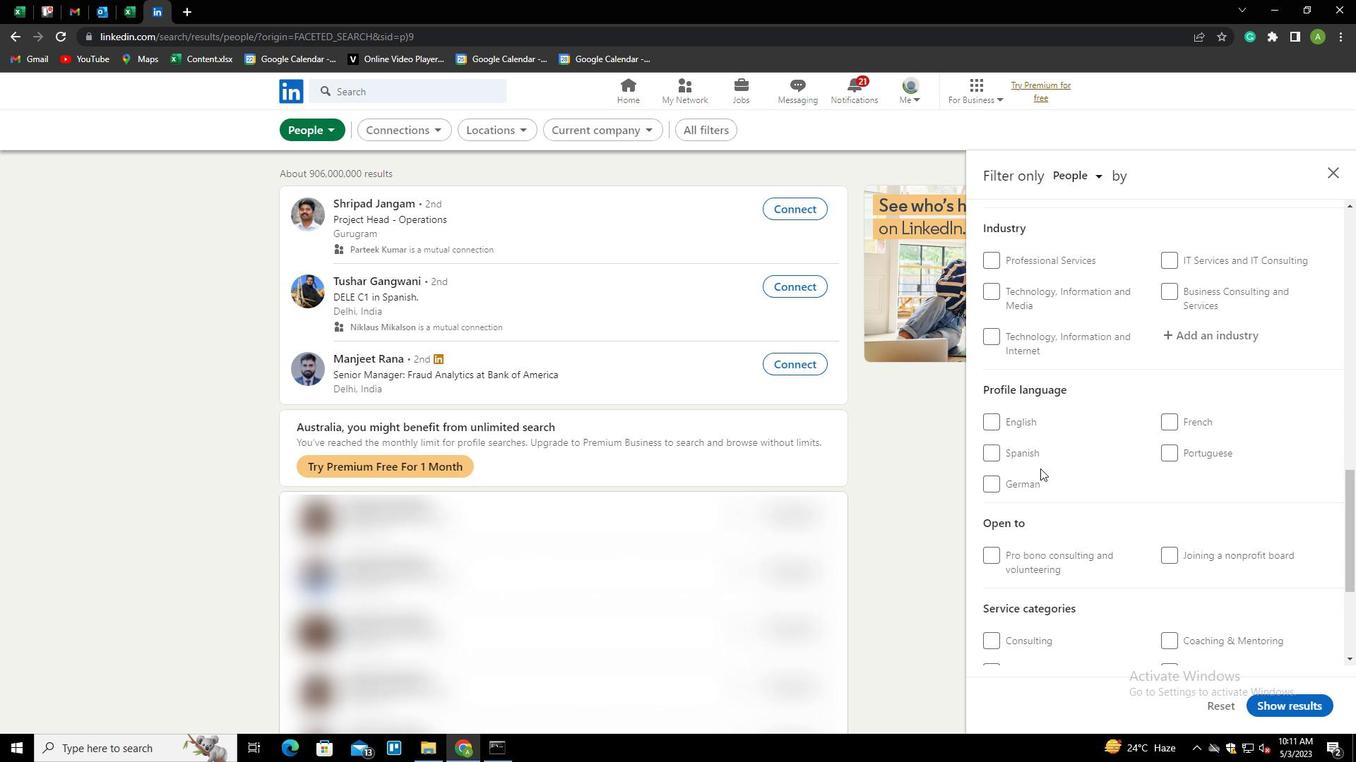 
Action: Mouse pressed left at (1020, 488)
Screenshot: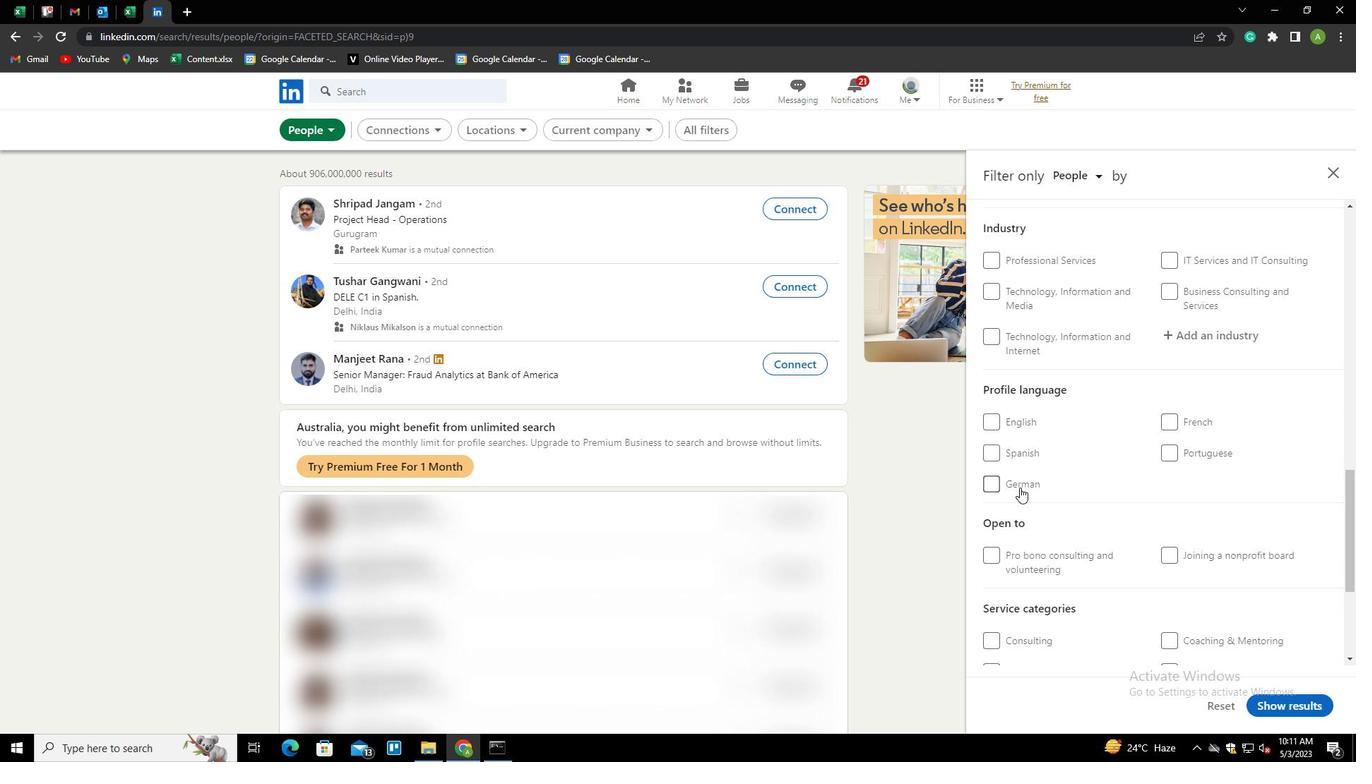 
Action: Mouse moved to (1099, 469)
Screenshot: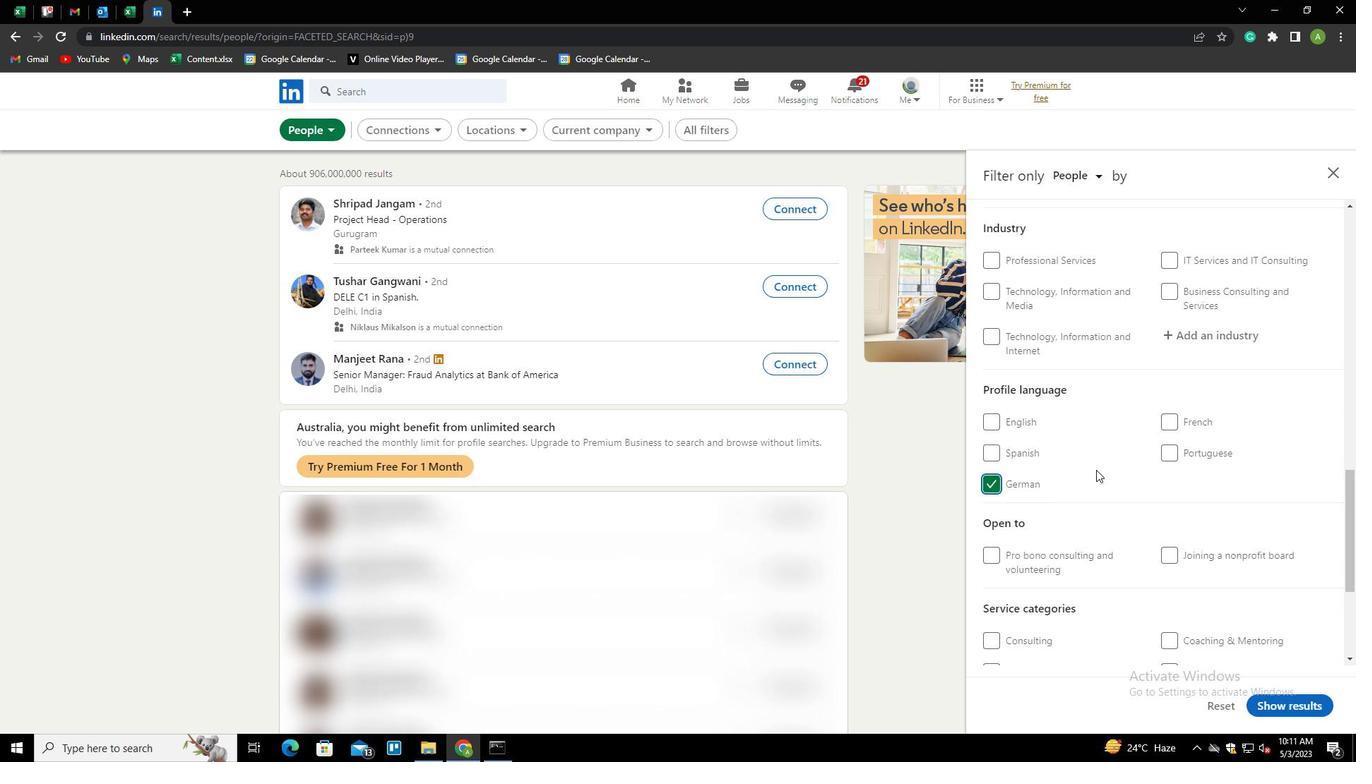 
Action: Mouse scrolled (1099, 470) with delta (0, 0)
Screenshot: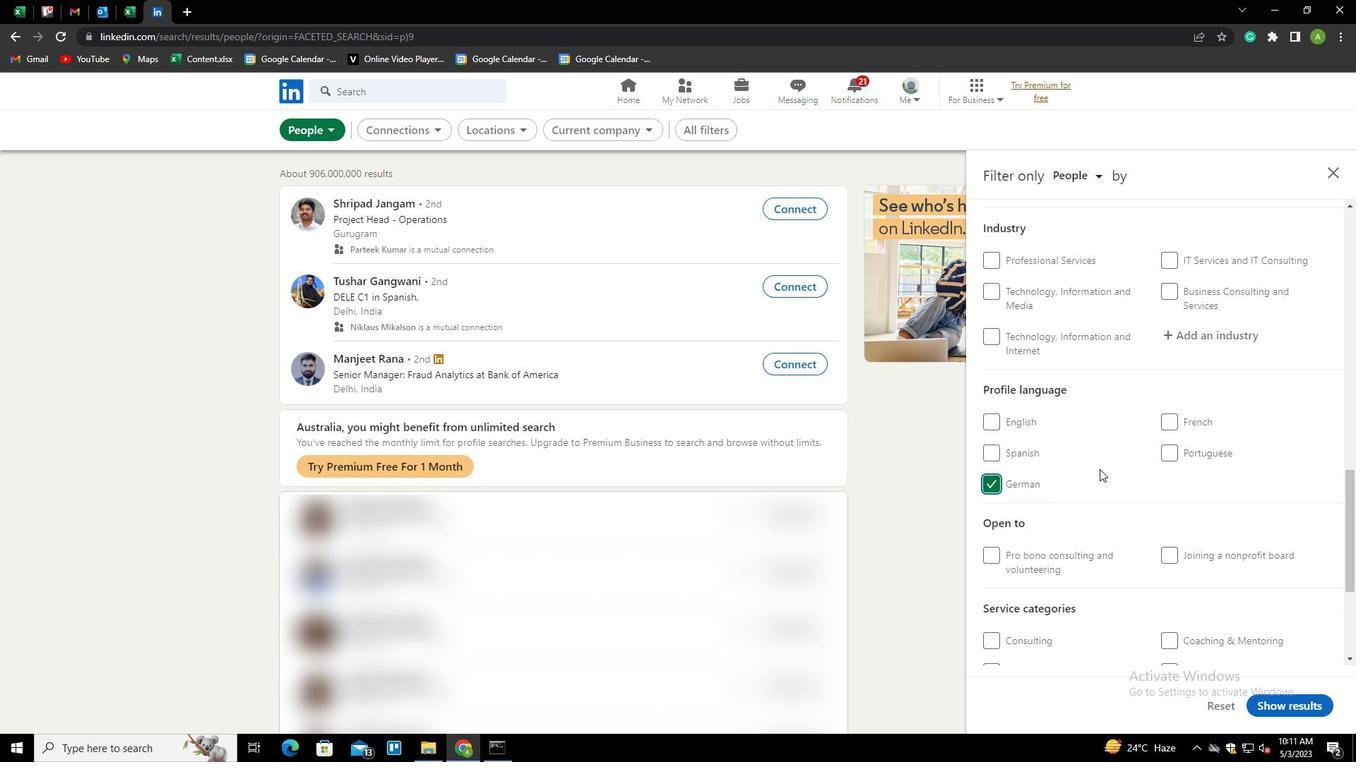 
Action: Mouse scrolled (1099, 470) with delta (0, 0)
Screenshot: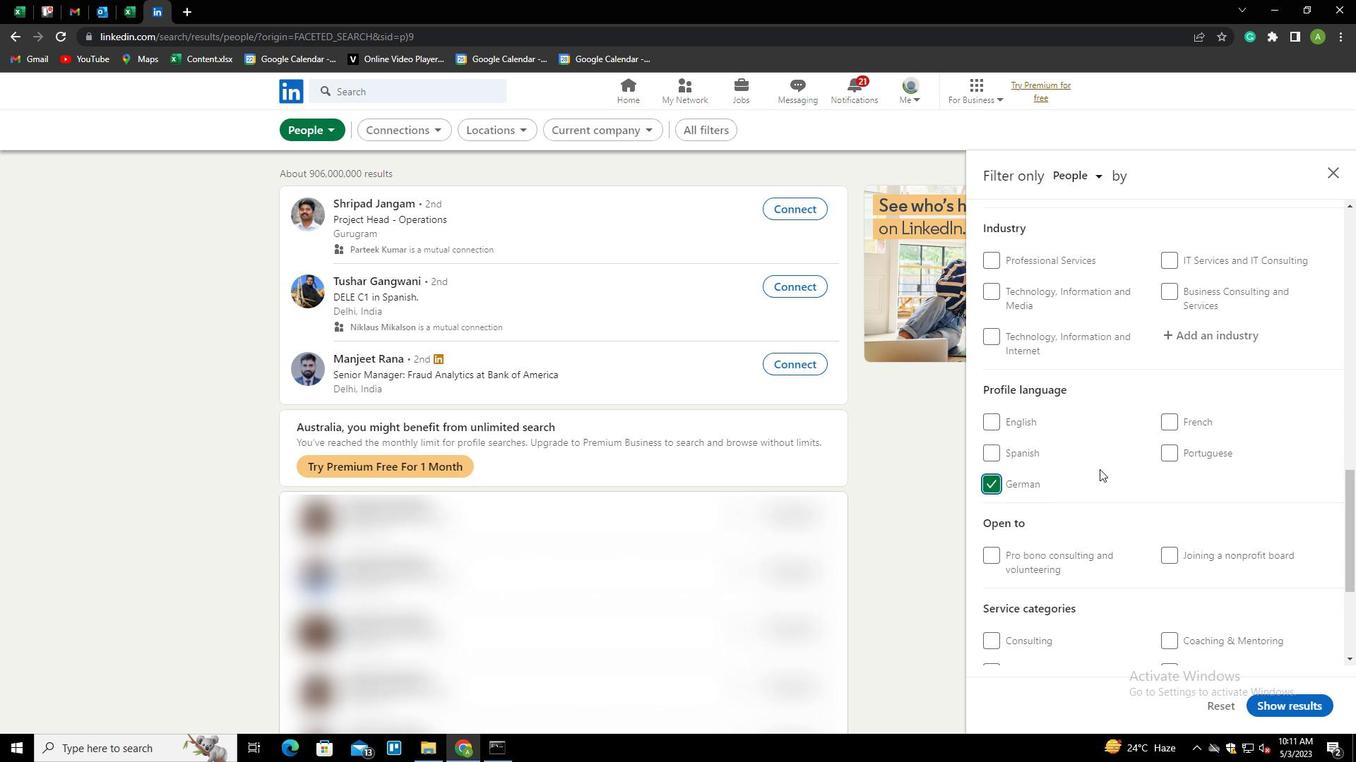 
Action: Mouse scrolled (1099, 470) with delta (0, 0)
Screenshot: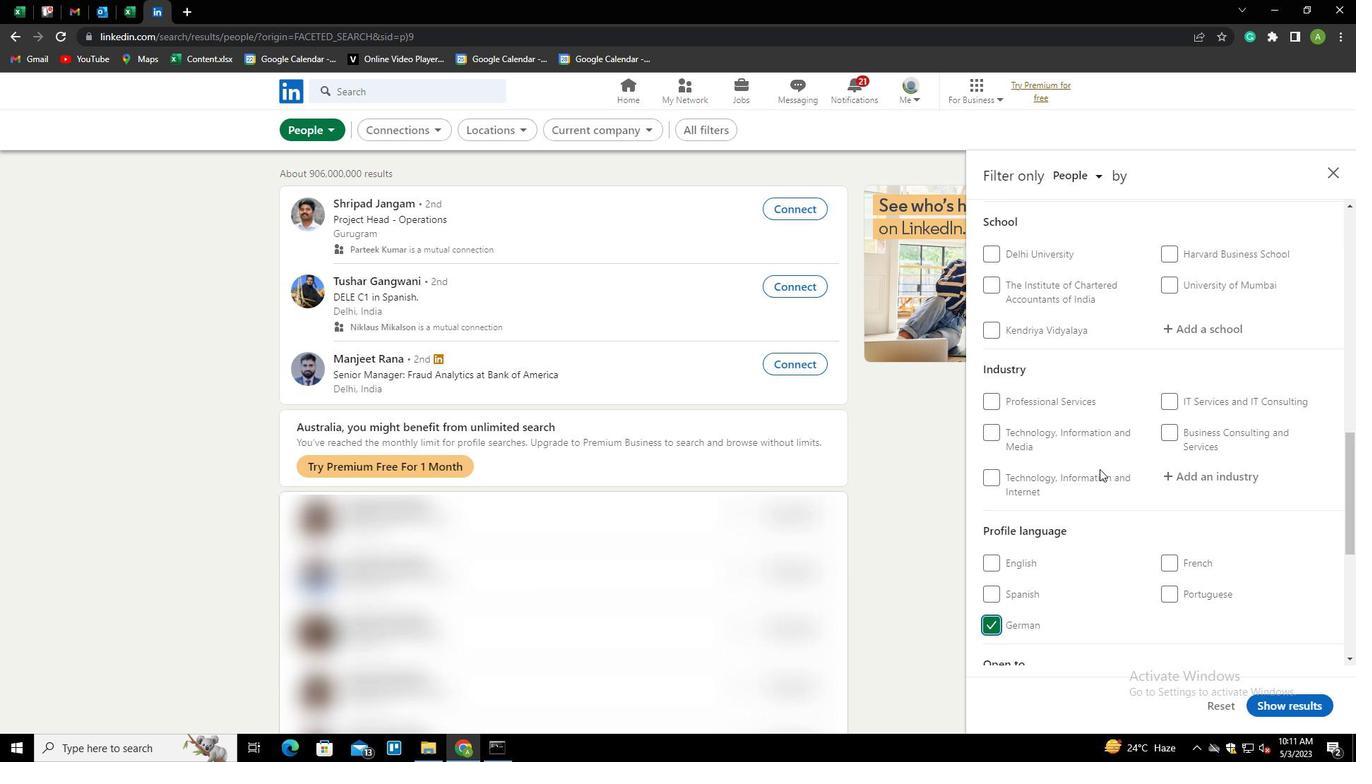 
Action: Mouse scrolled (1099, 470) with delta (0, 0)
Screenshot: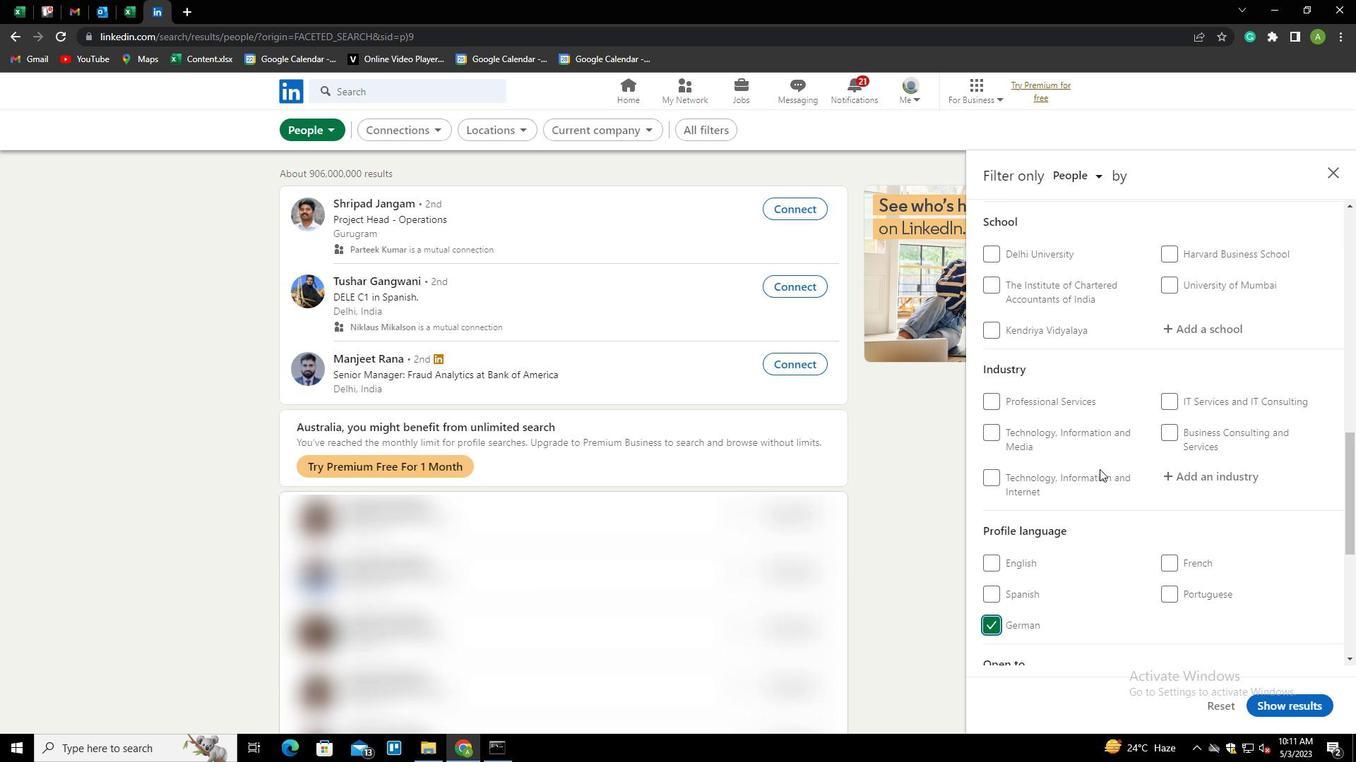 
Action: Mouse scrolled (1099, 470) with delta (0, 0)
Screenshot: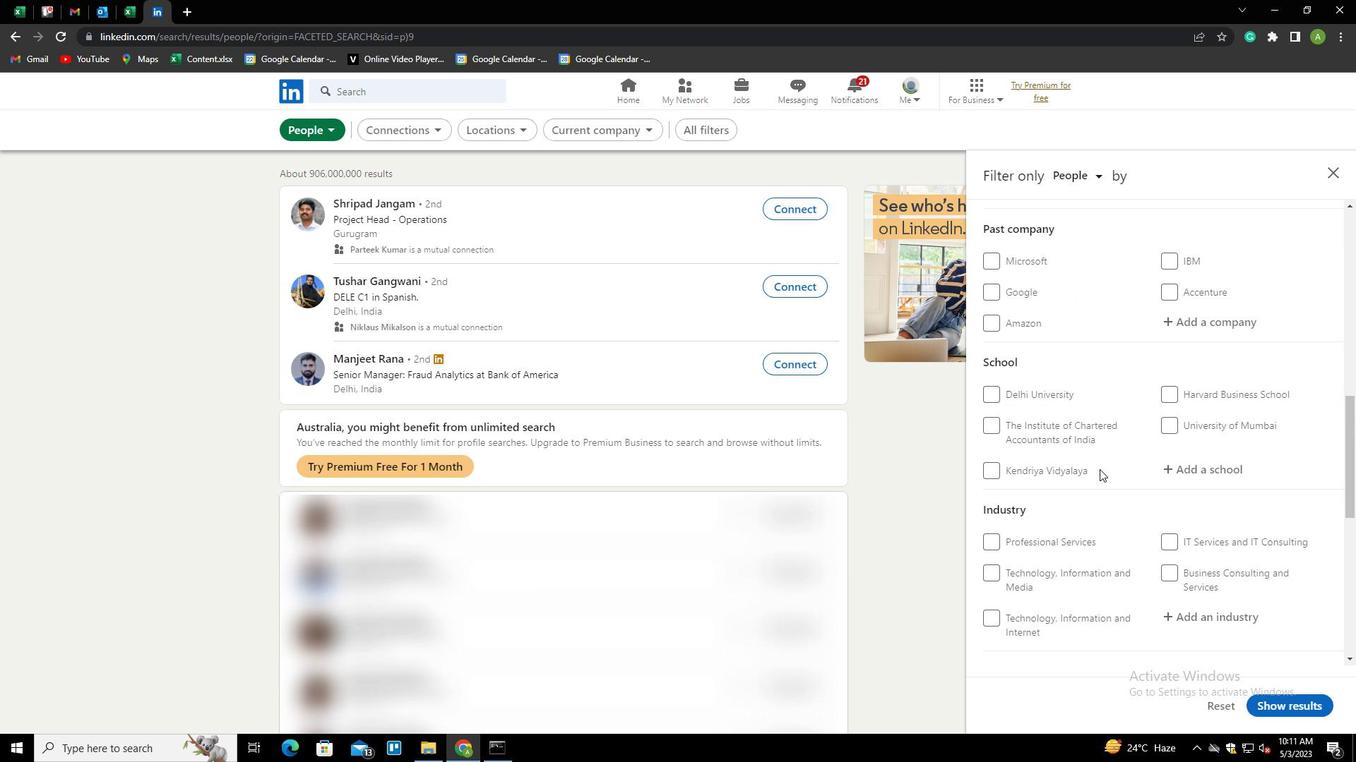 
Action: Mouse scrolled (1099, 470) with delta (0, 0)
Screenshot: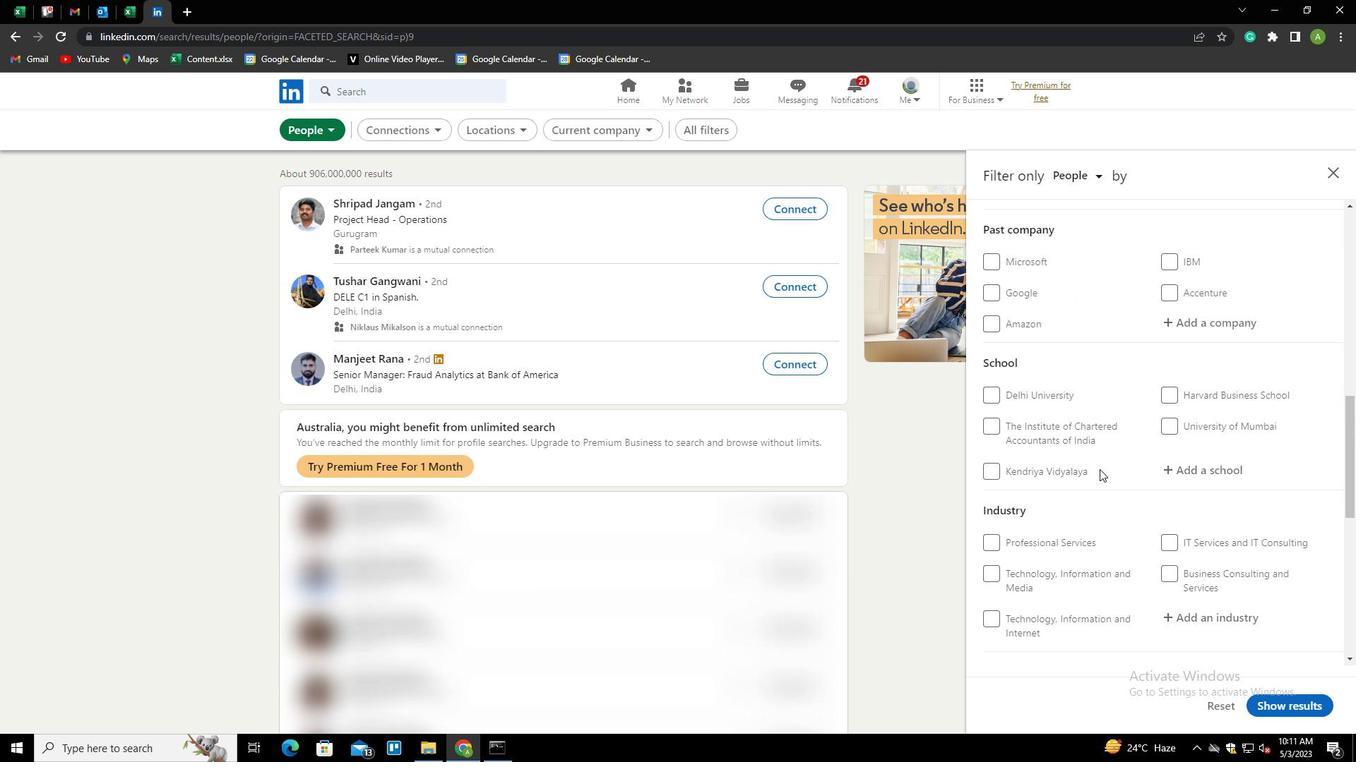 
Action: Mouse moved to (1190, 332)
Screenshot: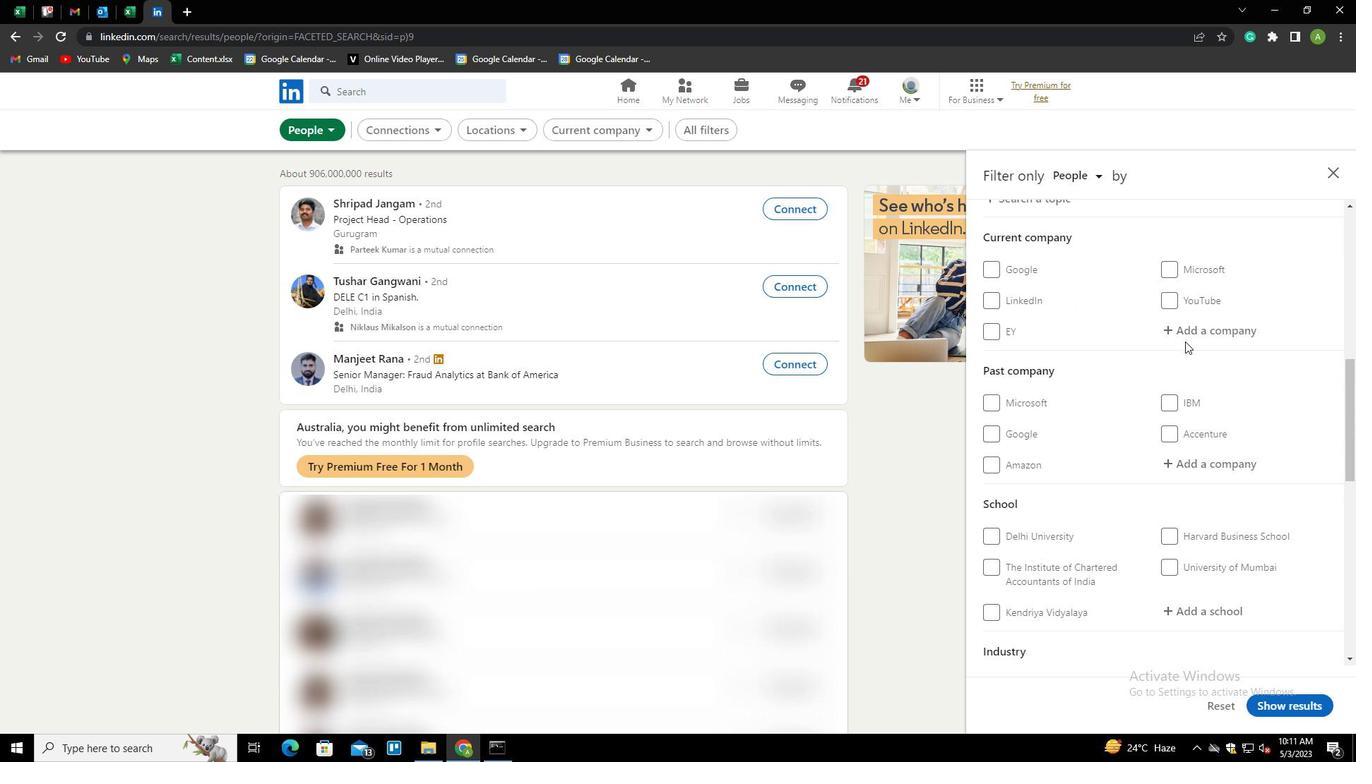 
Action: Mouse pressed left at (1190, 332)
Screenshot: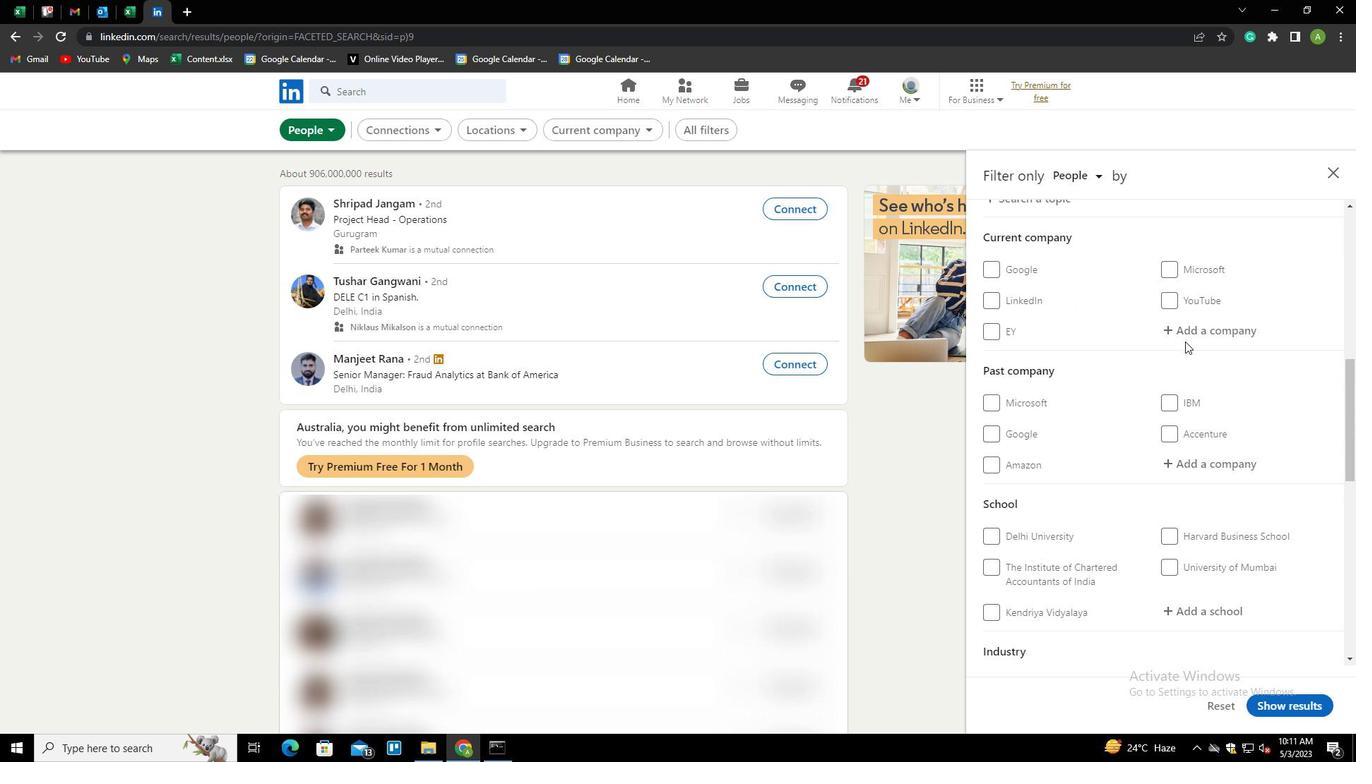 
Action: Key pressed <Key.shift>CHIM<Key.backspace><Key.backspace>EMICAL<Key.space>JOBS<Key.space>PSO<Key.backspace><Key.backspace>OS<Key.down><Key.enter>
Screenshot: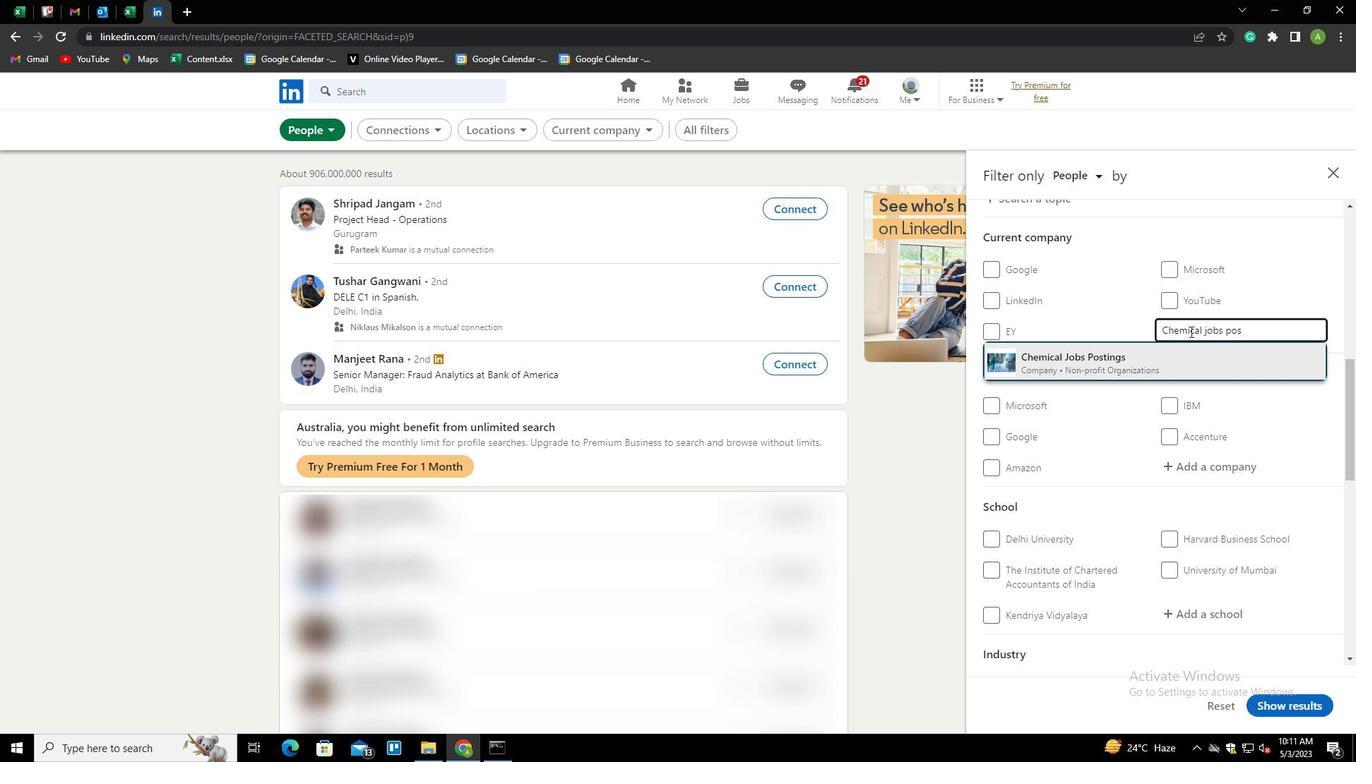 
Action: Mouse scrolled (1190, 331) with delta (0, 0)
Screenshot: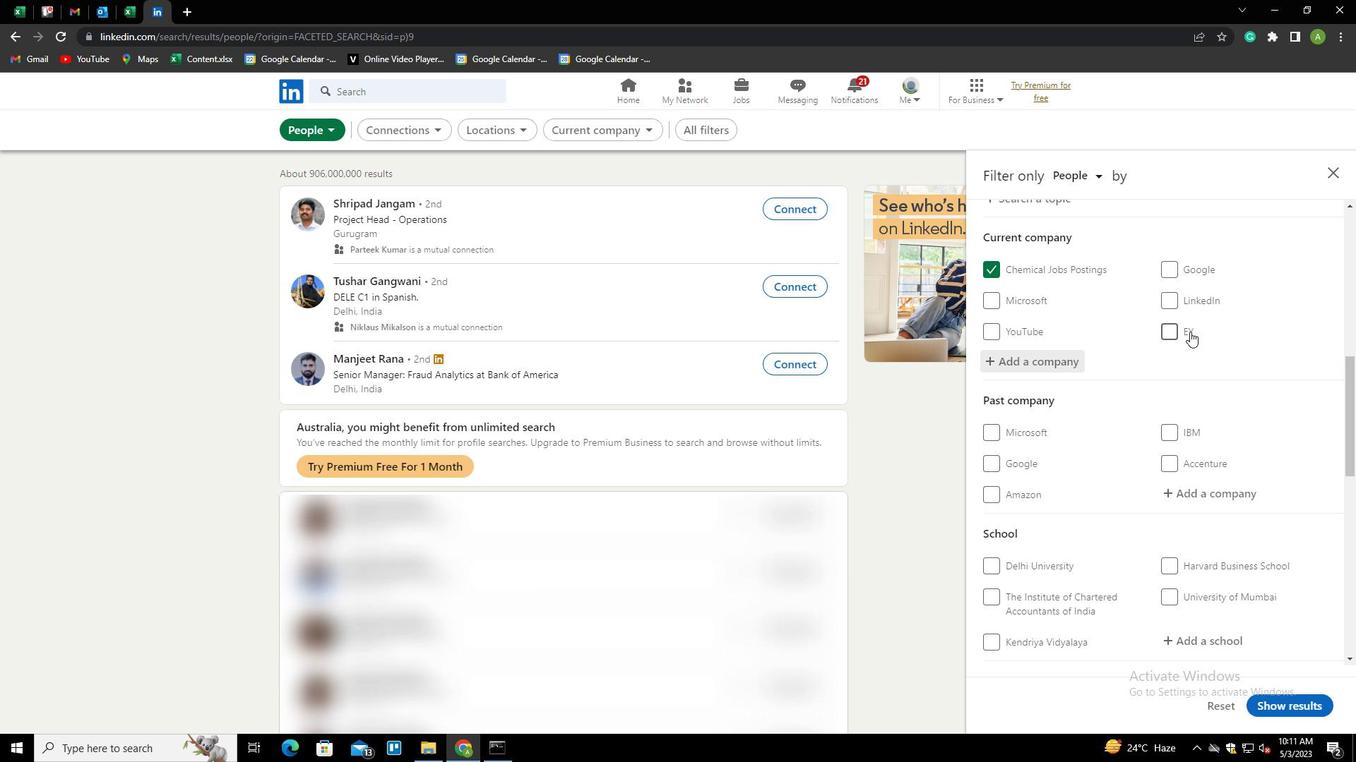 
Action: Mouse scrolled (1190, 331) with delta (0, 0)
Screenshot: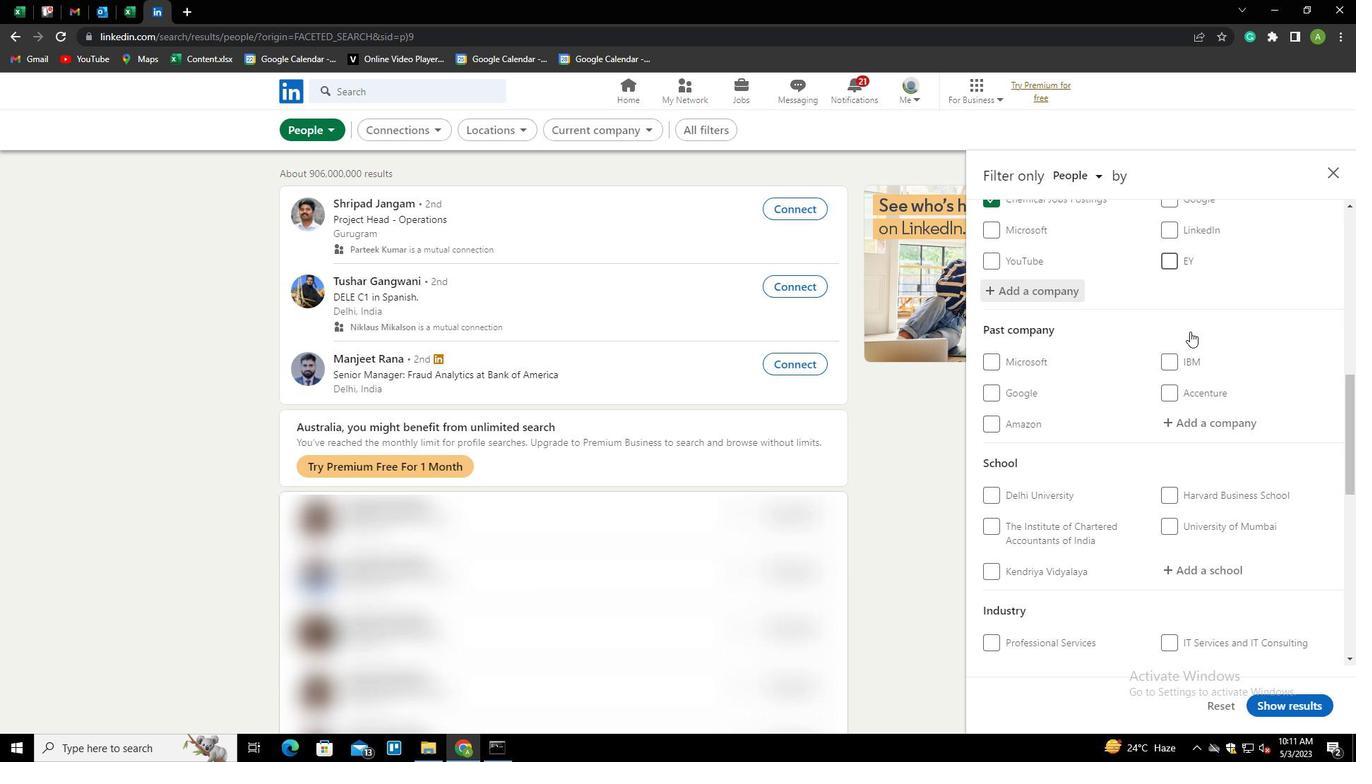 
Action: Mouse scrolled (1190, 331) with delta (0, 0)
Screenshot: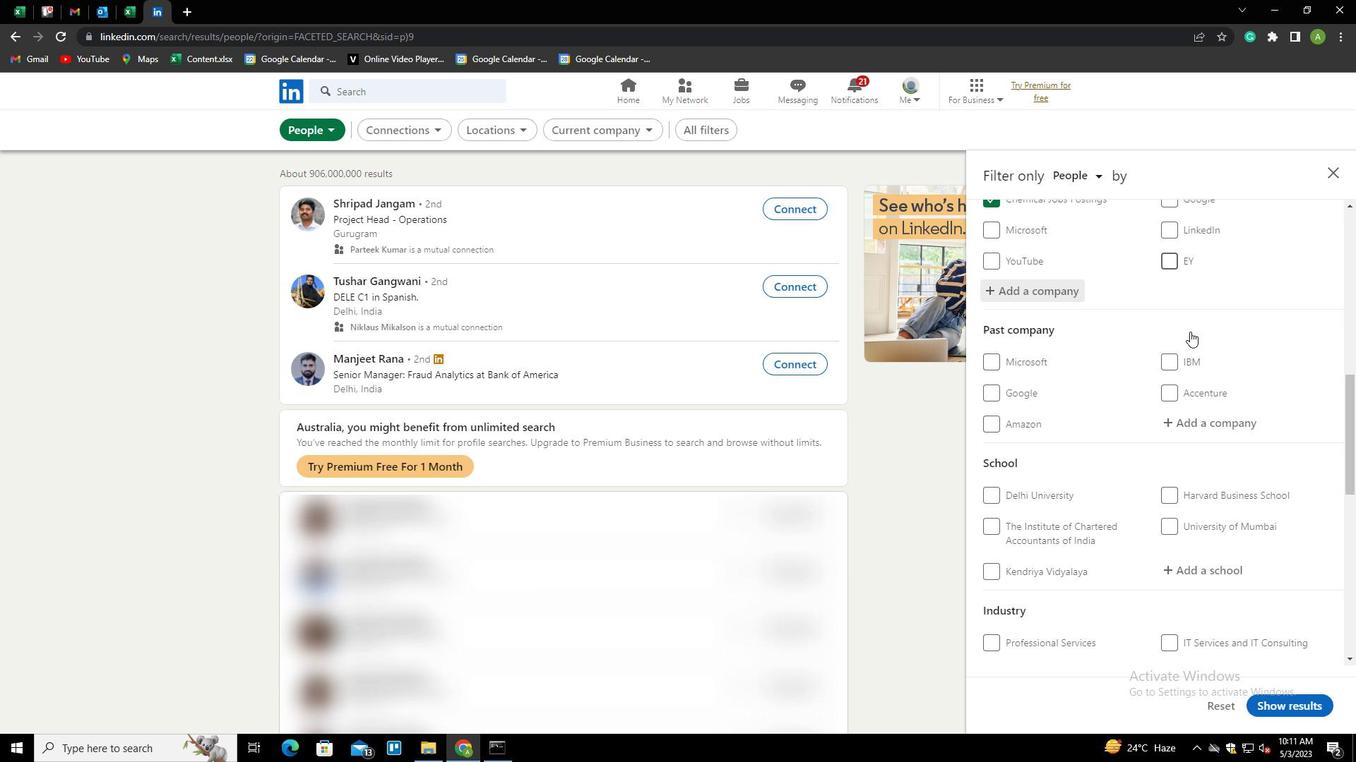 
Action: Mouse scrolled (1190, 331) with delta (0, 0)
Screenshot: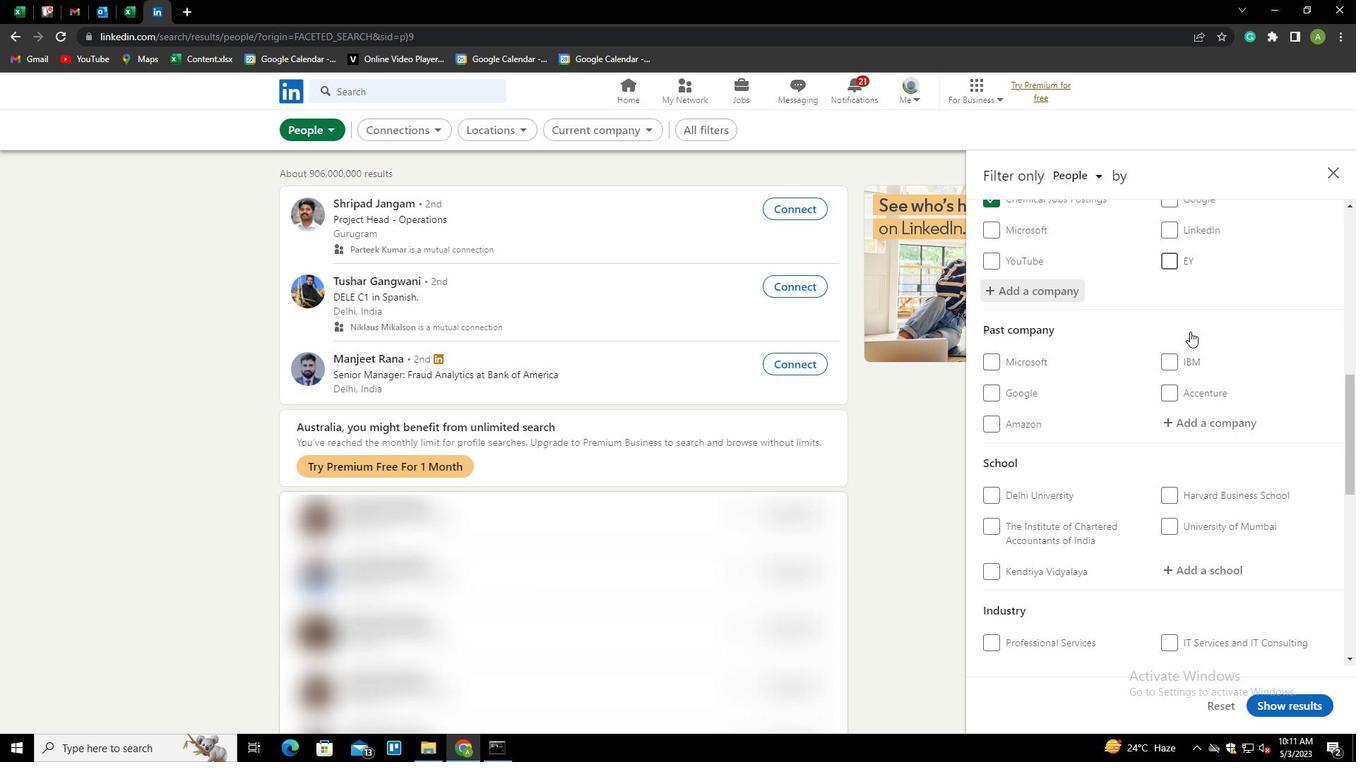 
Action: Mouse moved to (1195, 360)
Screenshot: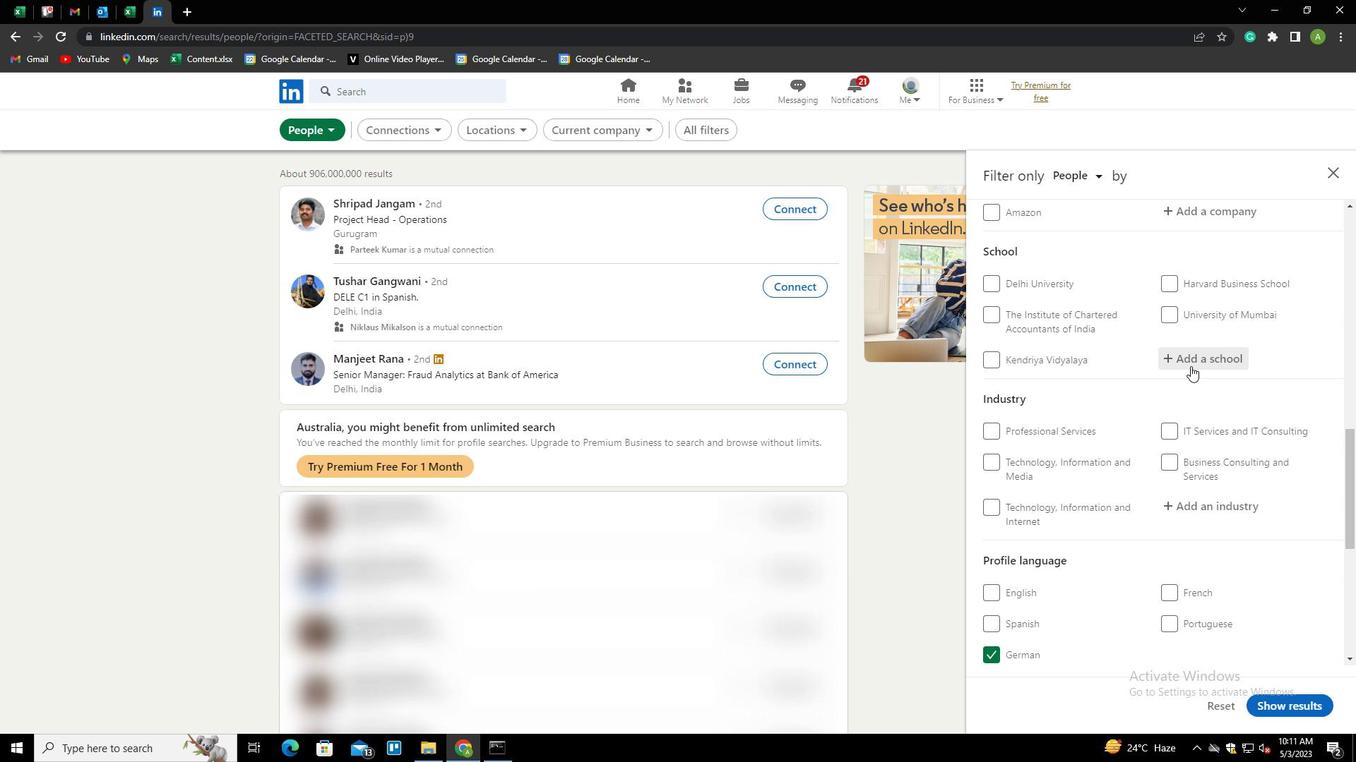 
Action: Mouse pressed left at (1195, 360)
Screenshot: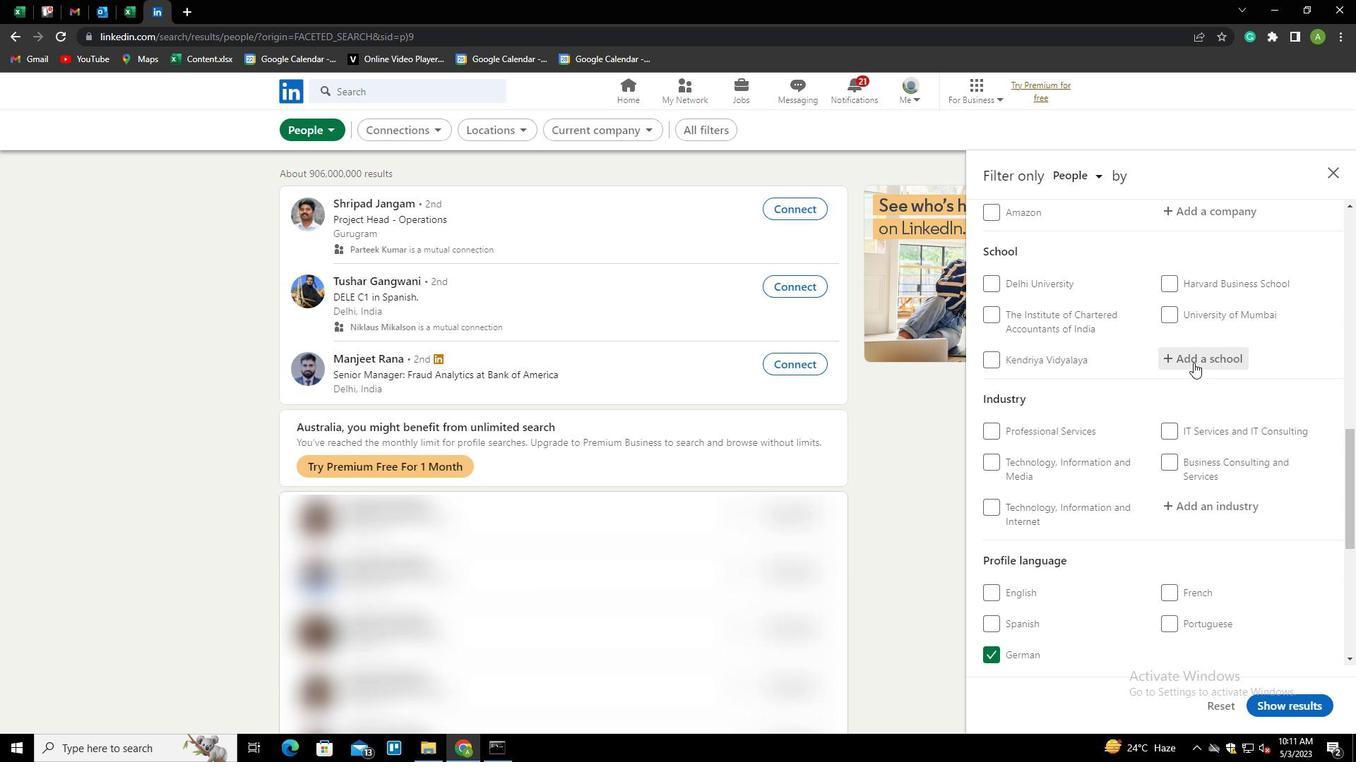 
Action: Mouse moved to (1193, 360)
Screenshot: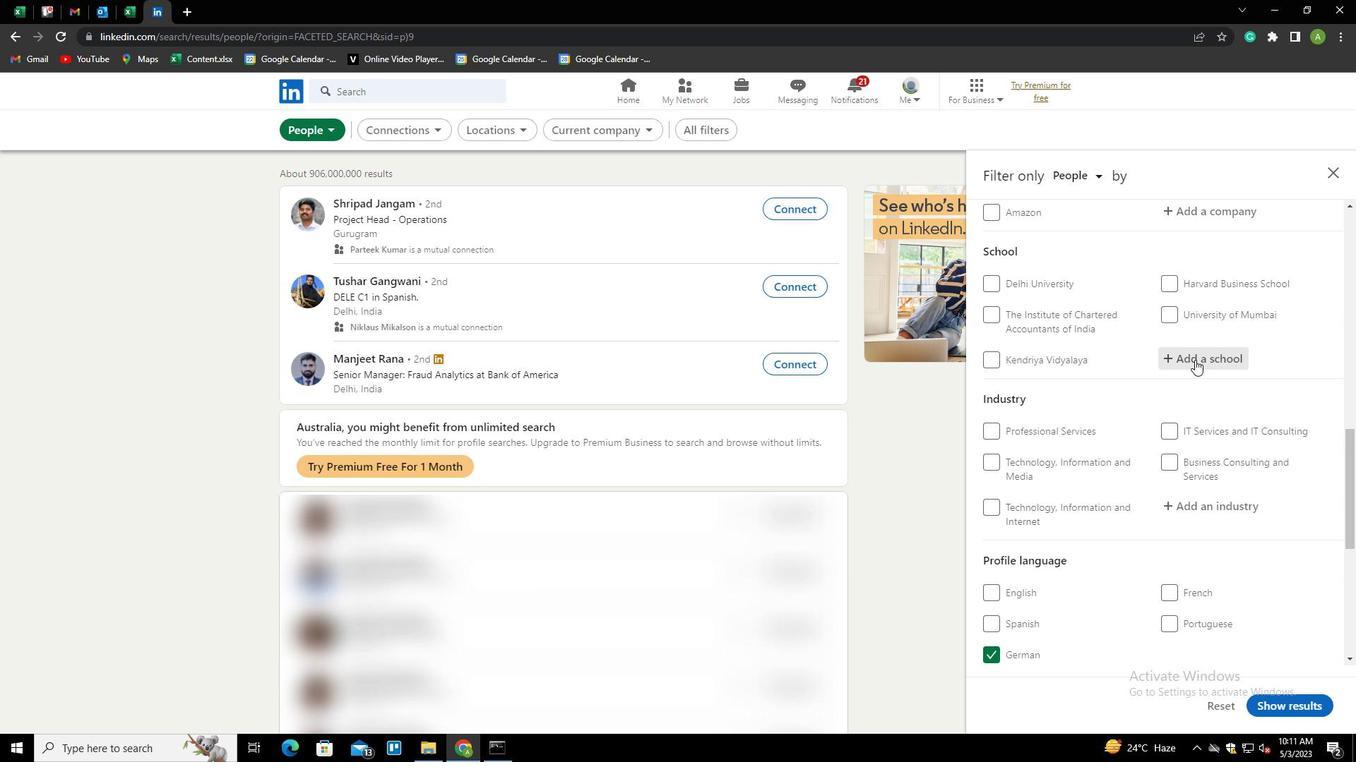 
Action: Key pressed <Key.shift>MAHARISHI<Key.space><Key.shift>MAHESH<Key.down><Key.enter>
Screenshot: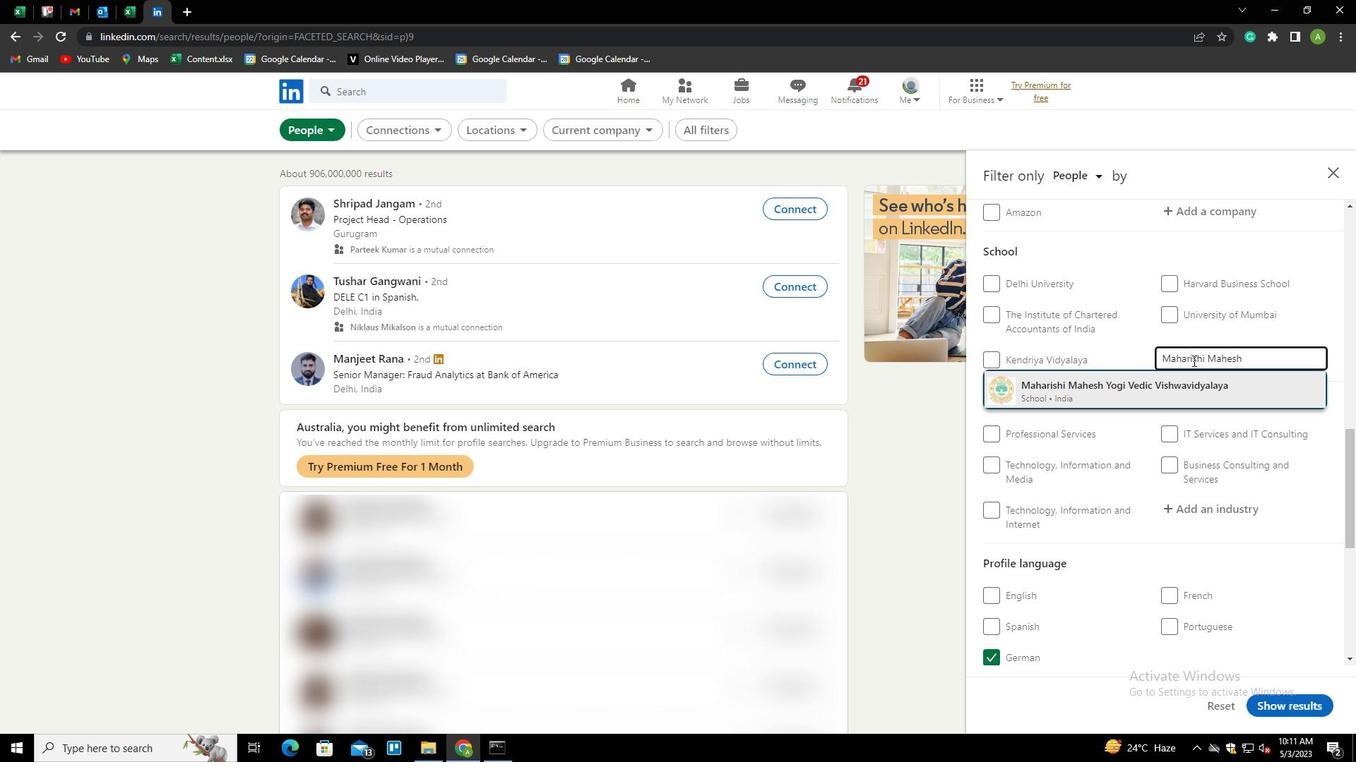 
Action: Mouse scrolled (1193, 360) with delta (0, 0)
Screenshot: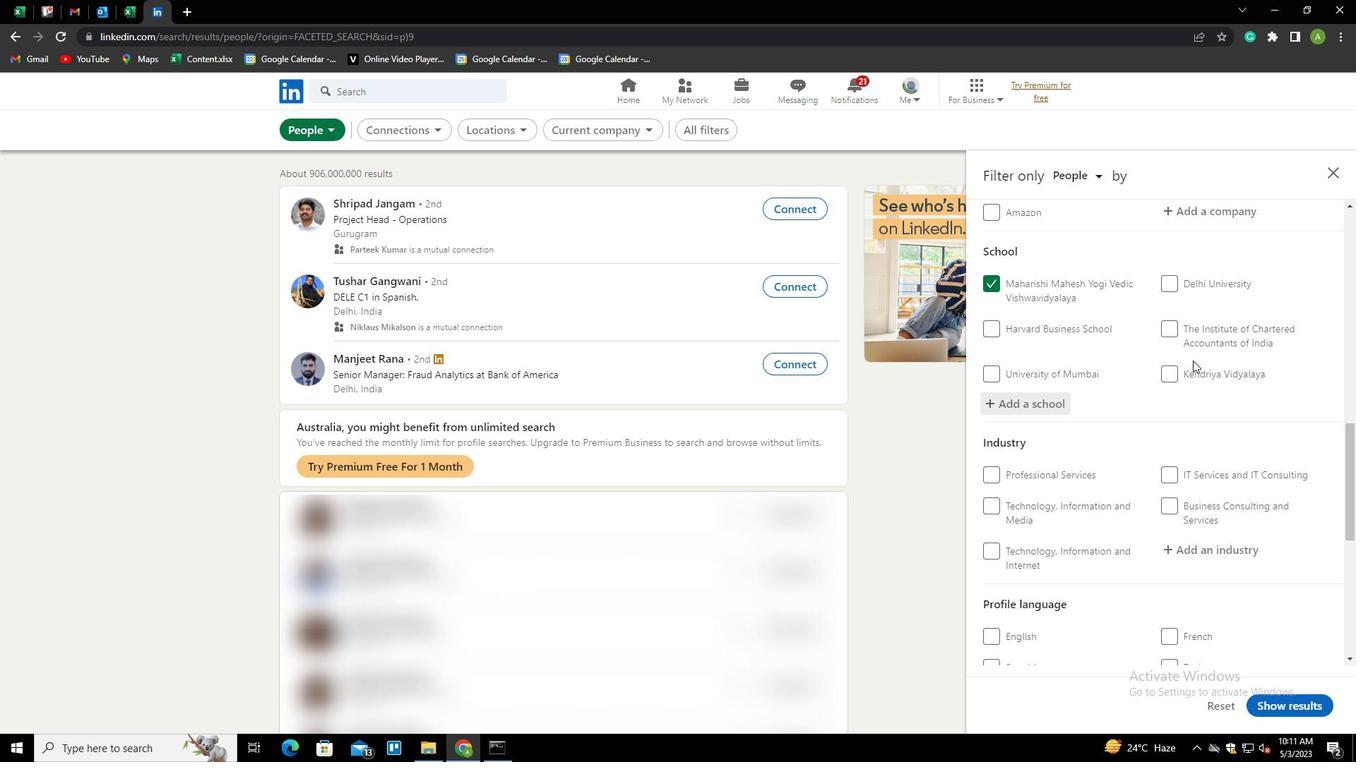 
Action: Mouse scrolled (1193, 360) with delta (0, 0)
Screenshot: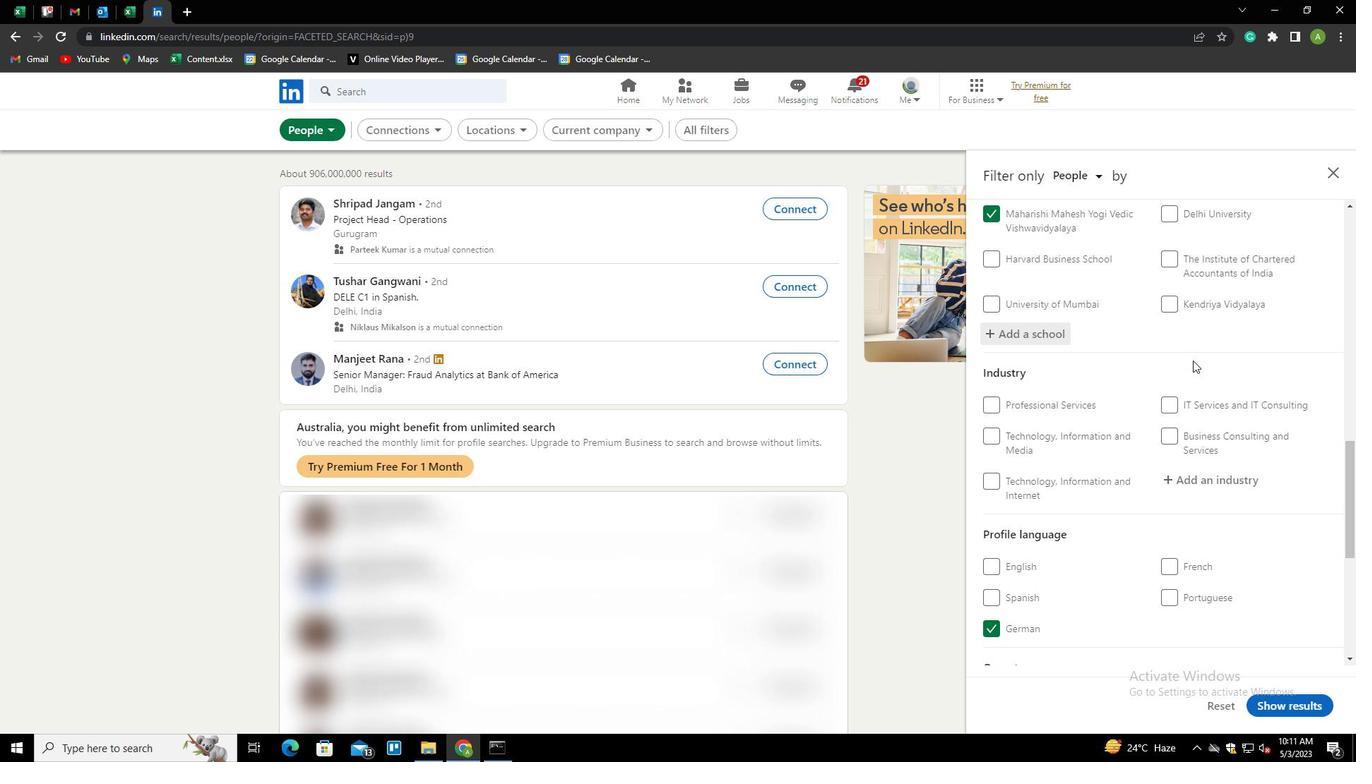 
Action: Mouse scrolled (1193, 360) with delta (0, 0)
Screenshot: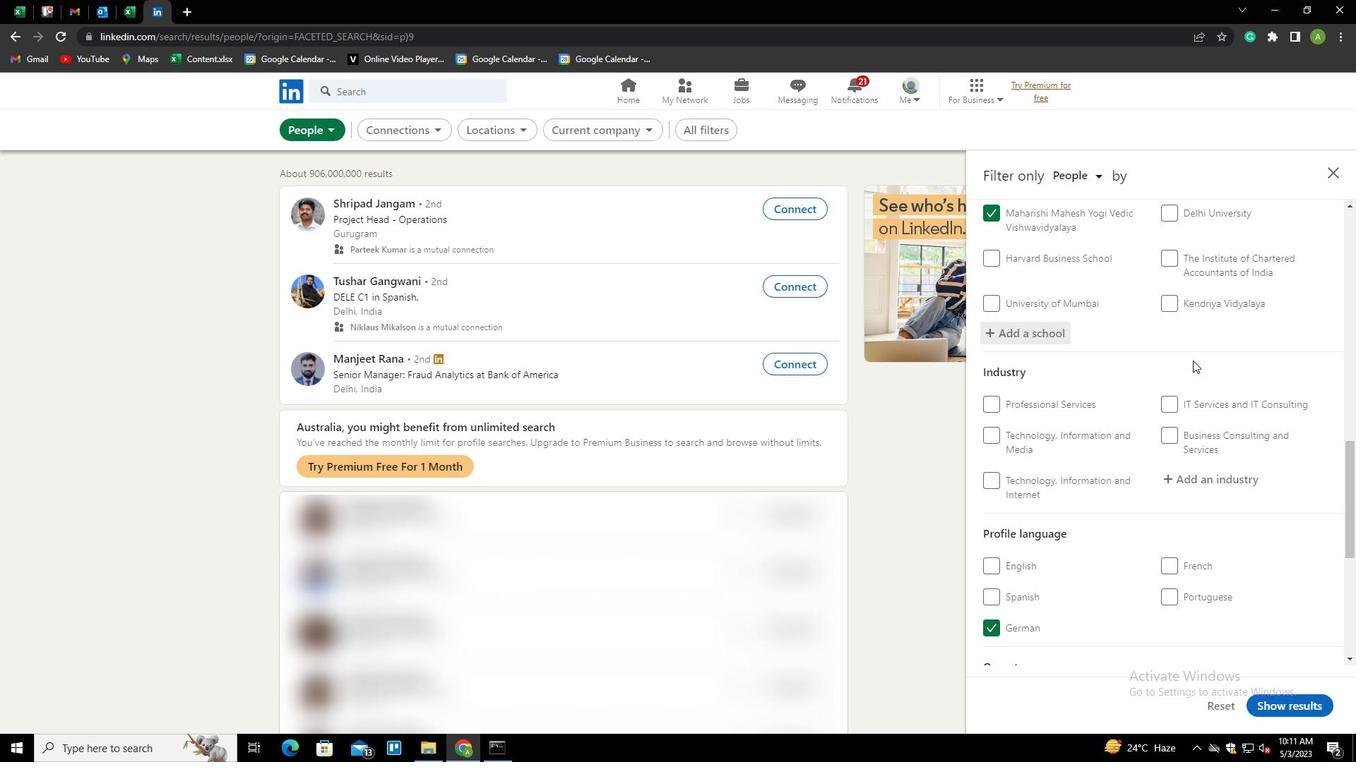 
Action: Mouse moved to (1198, 341)
Screenshot: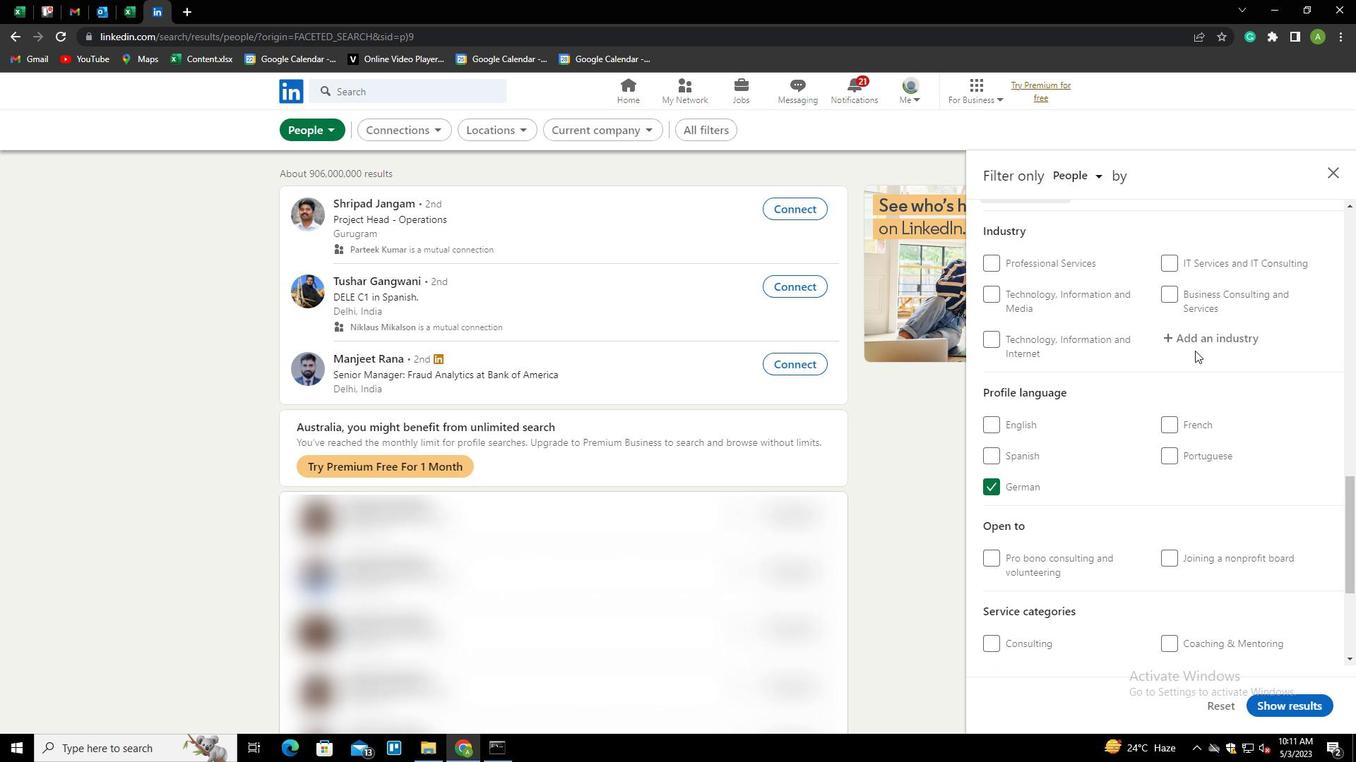 
Action: Mouse pressed left at (1198, 341)
Screenshot: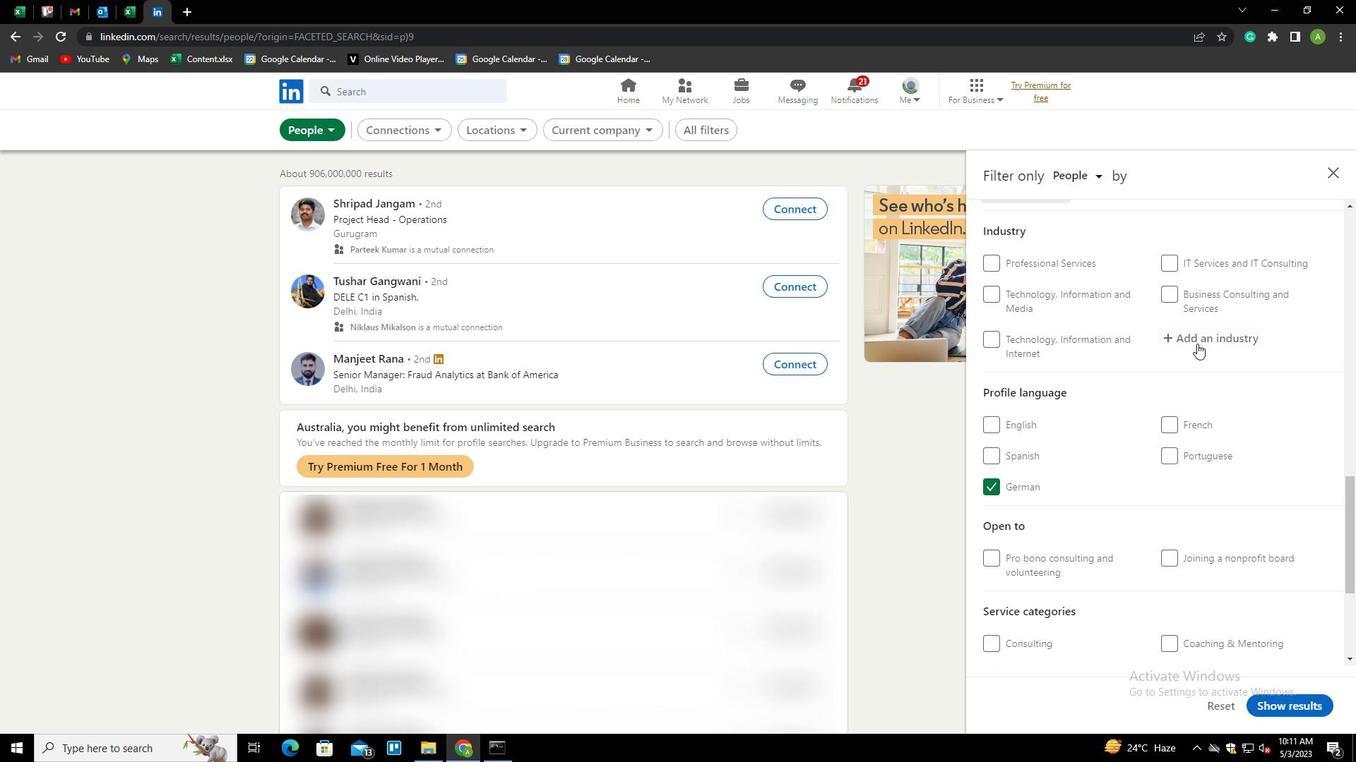 
Action: Mouse moved to (1208, 340)
Screenshot: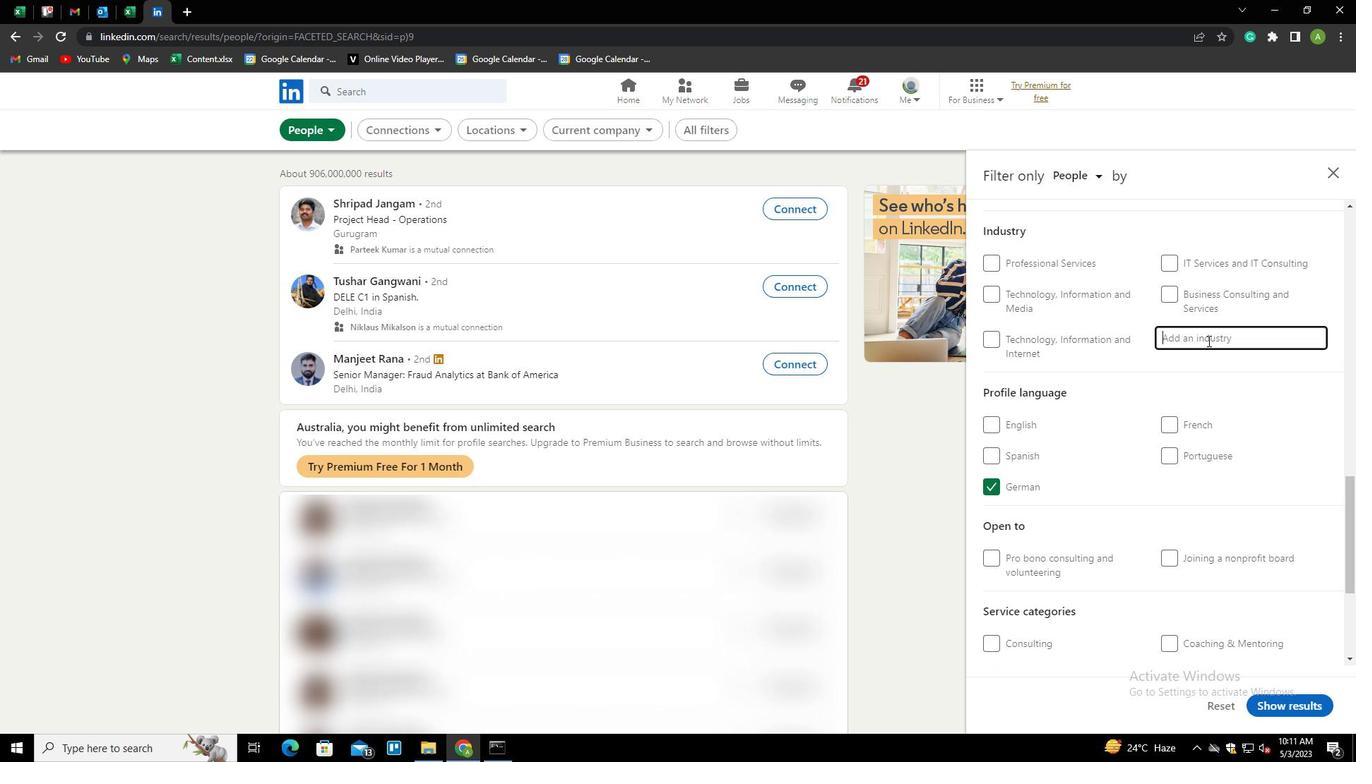 
Action: Mouse pressed left at (1208, 340)
Screenshot: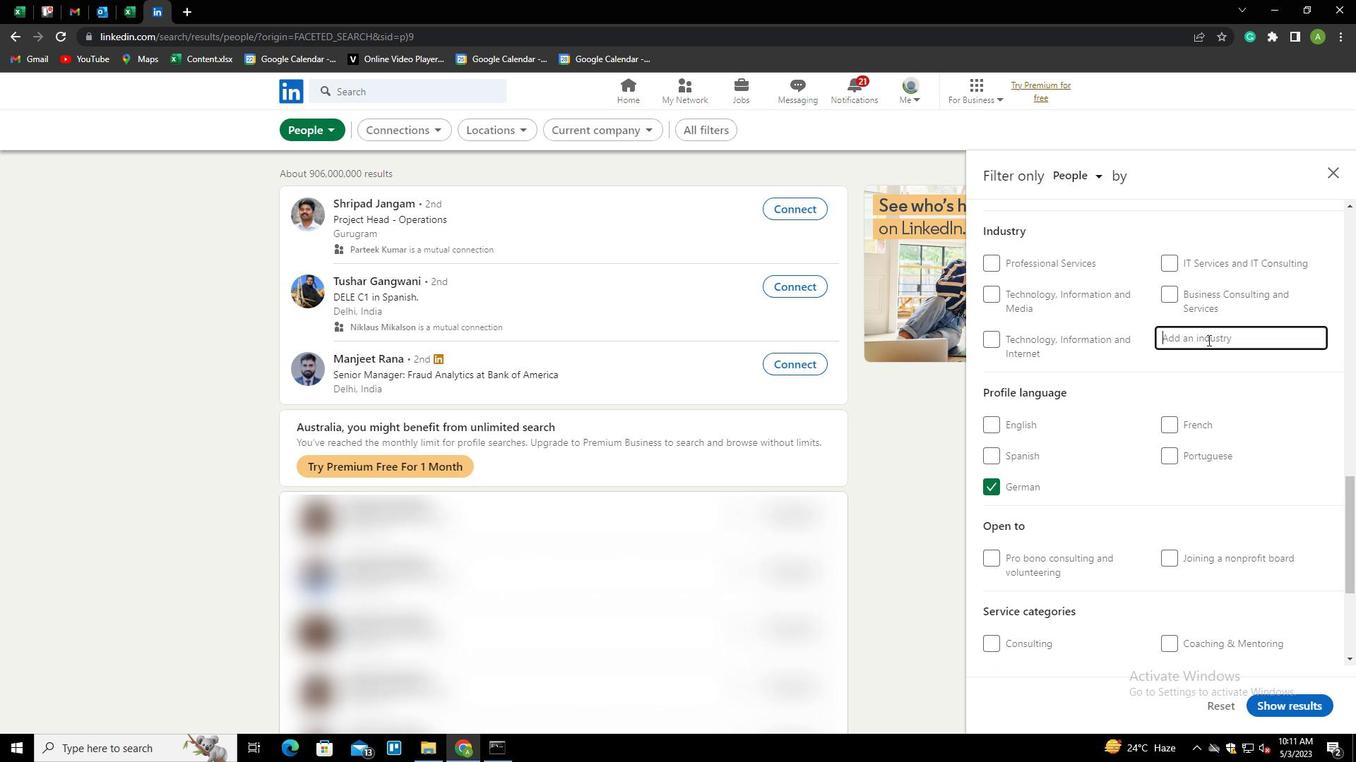 
Action: Key pressed <Key.shift>MARKET<Key.space><Key.shift>RESSEA<Key.backspace><Key.backspace><Key.backspace>EARCH<Key.down><Key.enter>
Screenshot: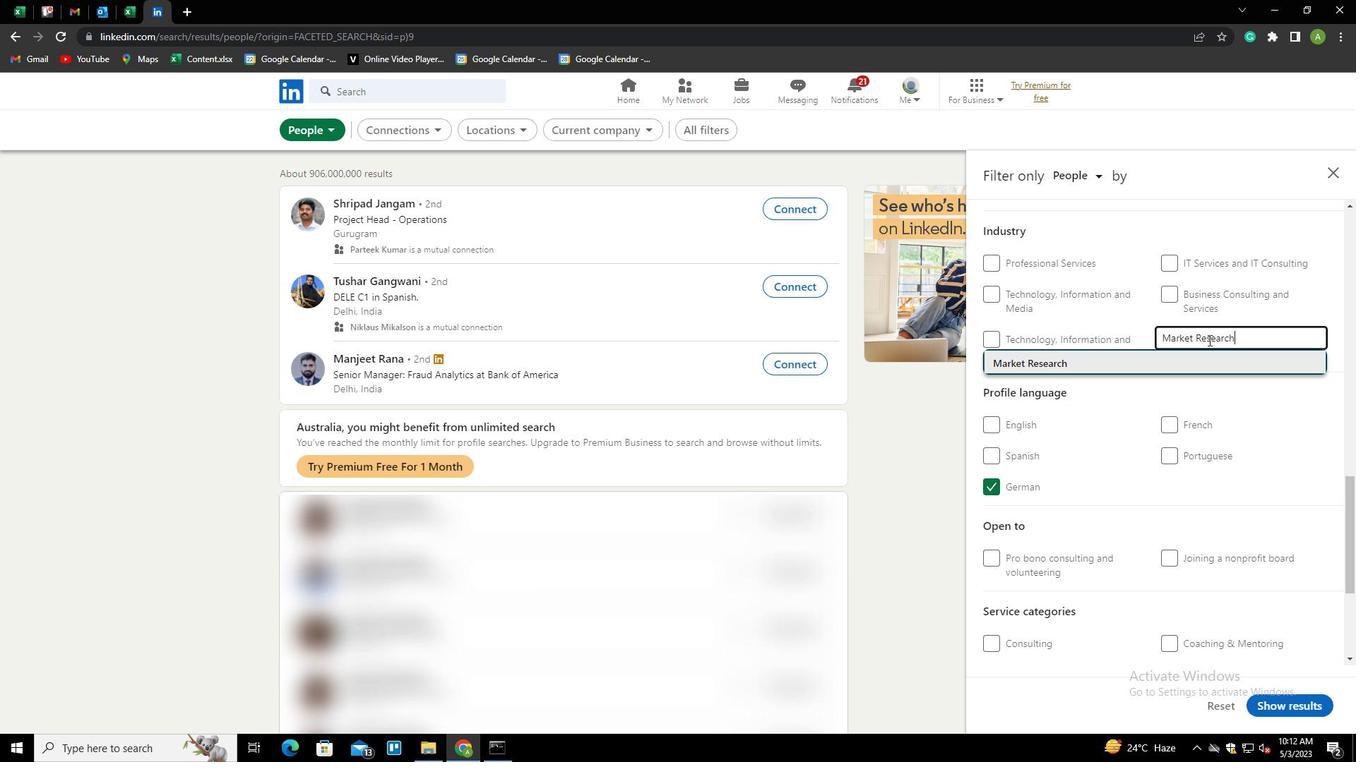 
Action: Mouse scrolled (1208, 339) with delta (0, 0)
Screenshot: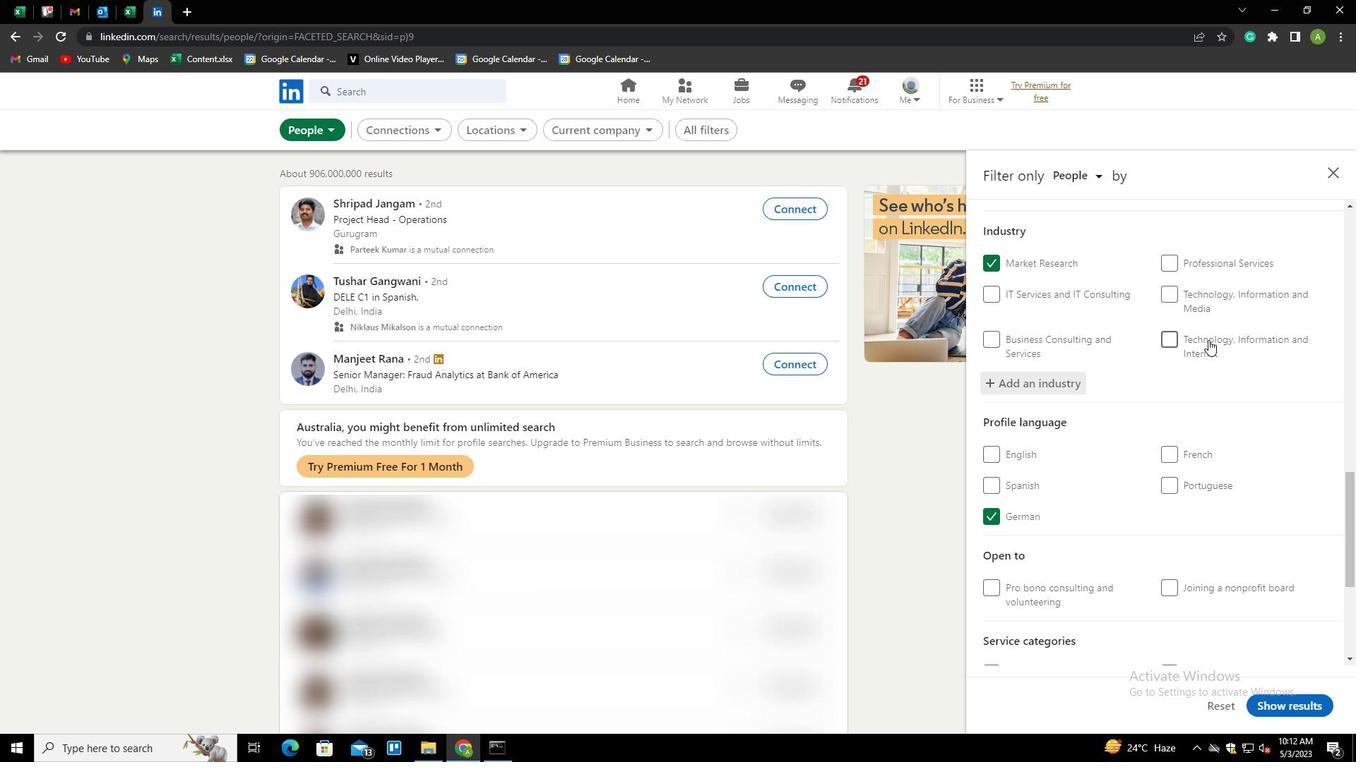 
Action: Mouse scrolled (1208, 339) with delta (0, 0)
Screenshot: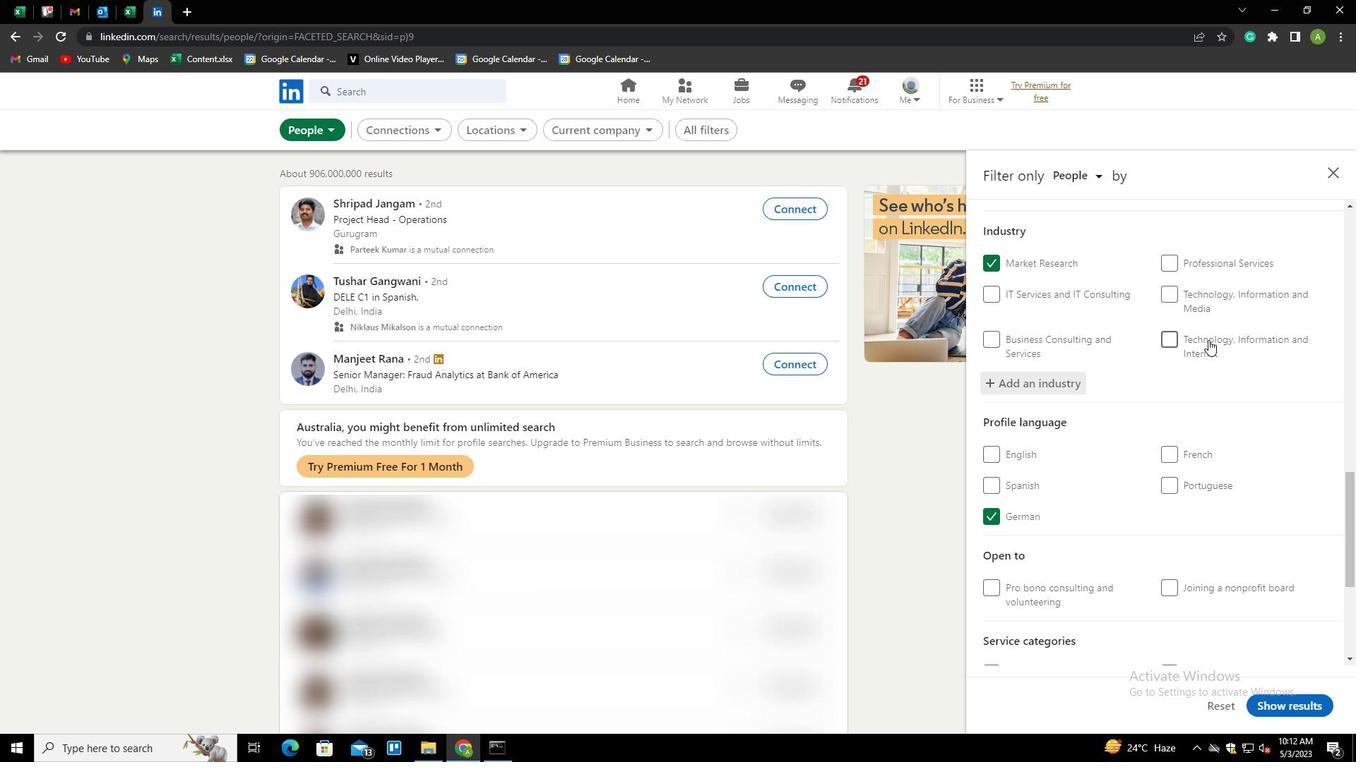 
Action: Mouse scrolled (1208, 339) with delta (0, 0)
Screenshot: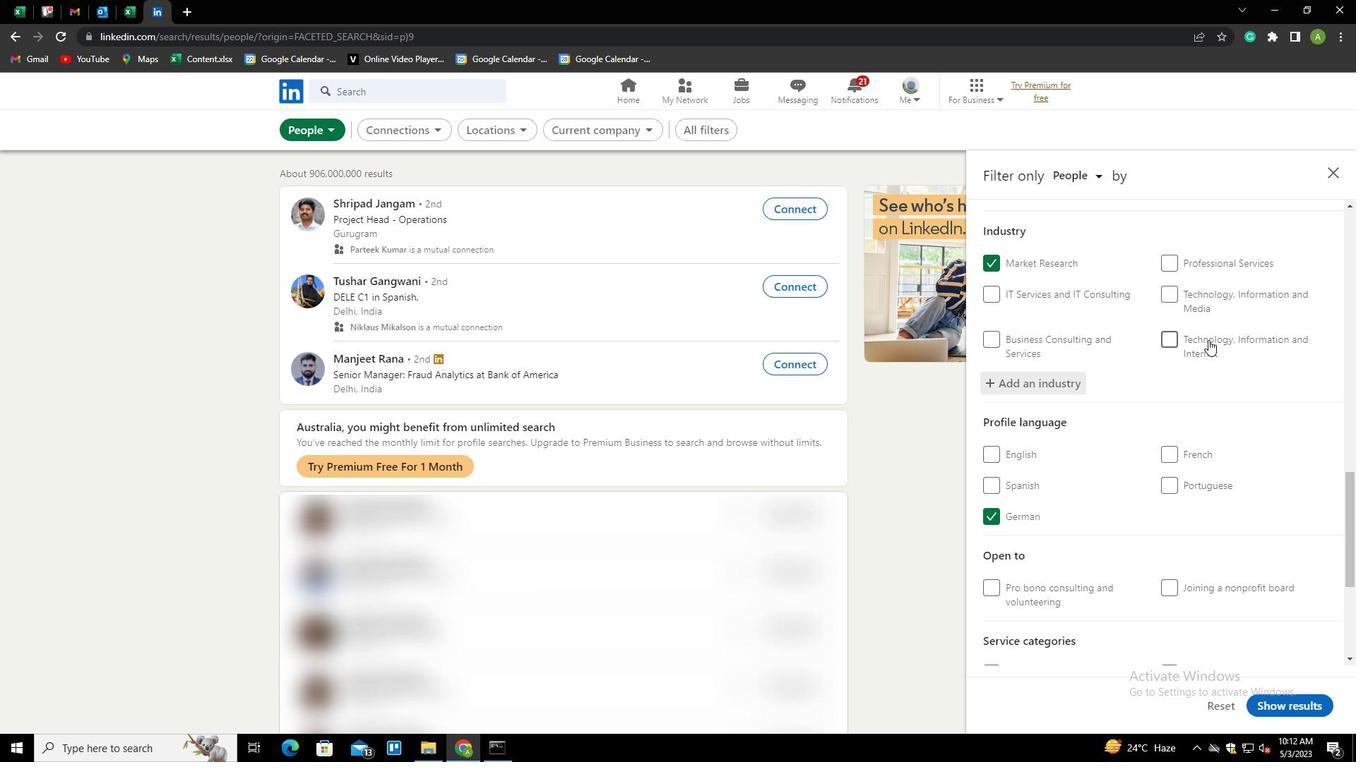 
Action: Mouse moved to (1210, 358)
Screenshot: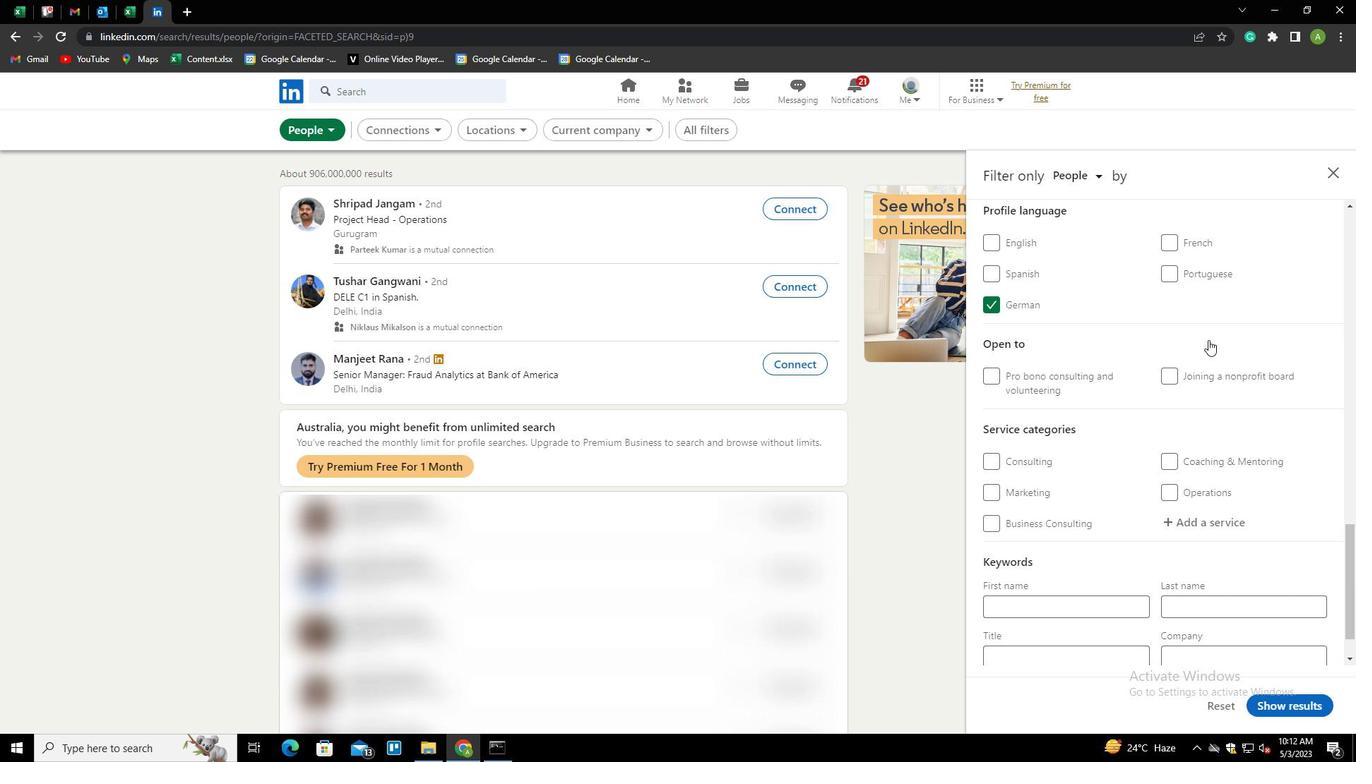 
Action: Mouse scrolled (1210, 357) with delta (0, 0)
Screenshot: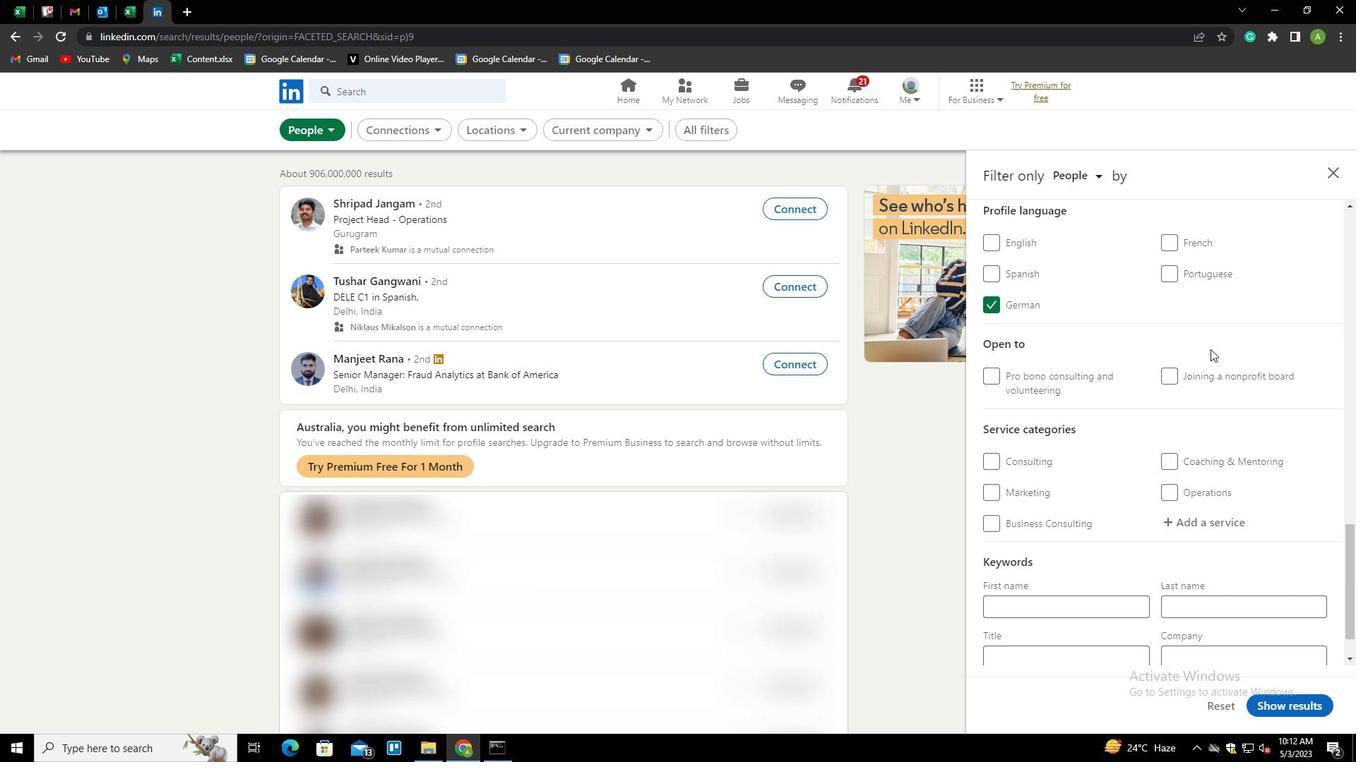 
Action: Mouse scrolled (1210, 357) with delta (0, 0)
Screenshot: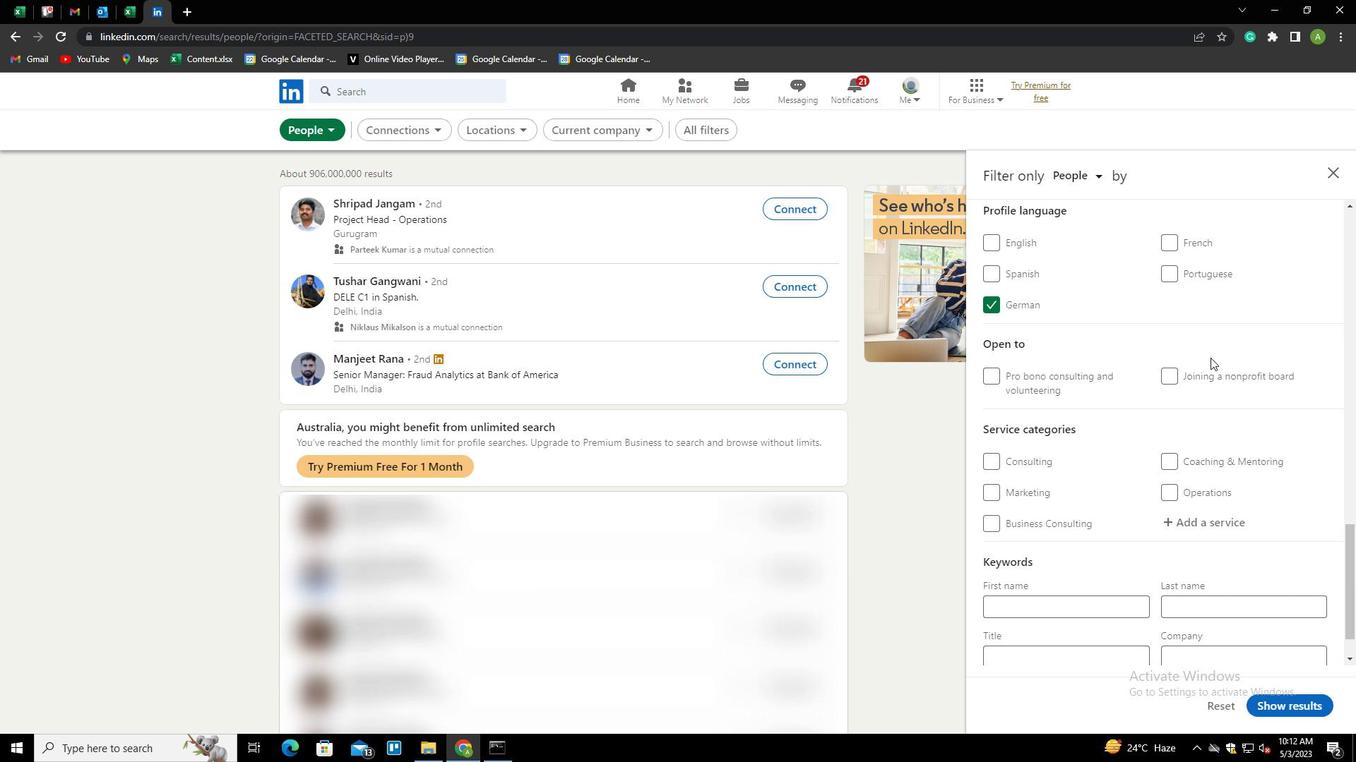 
Action: Mouse moved to (1199, 464)
Screenshot: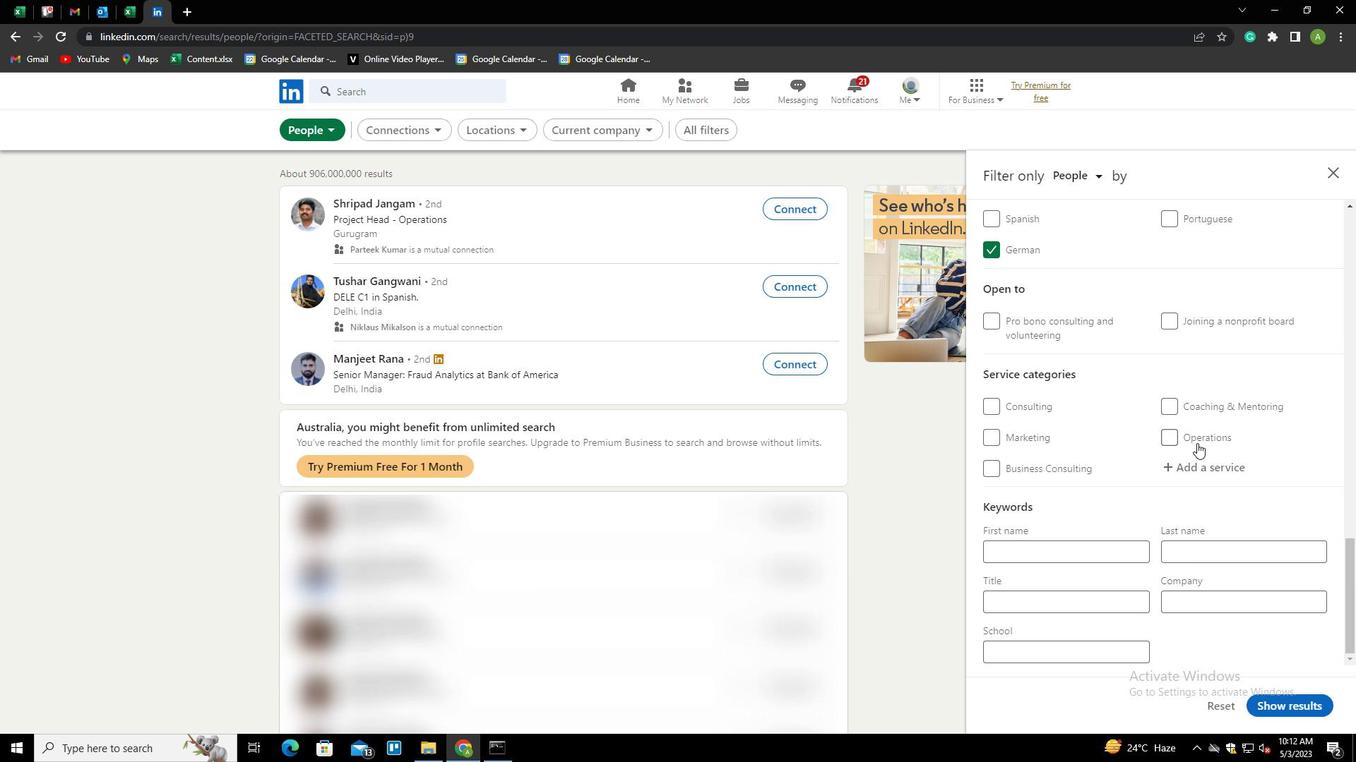
Action: Mouse pressed left at (1199, 464)
Screenshot: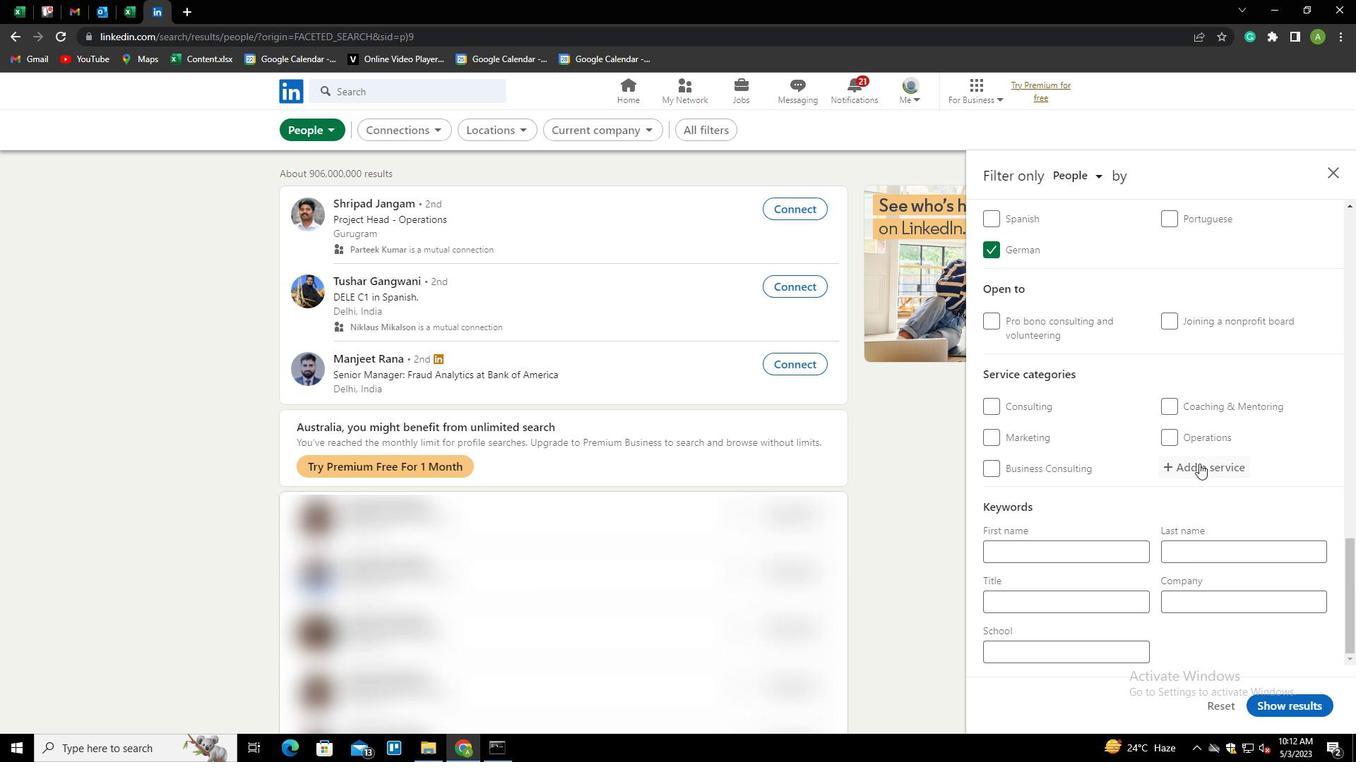 
Action: Key pressed <Key.shift>MORTGAGE<Key.down><Key.enter>
Screenshot: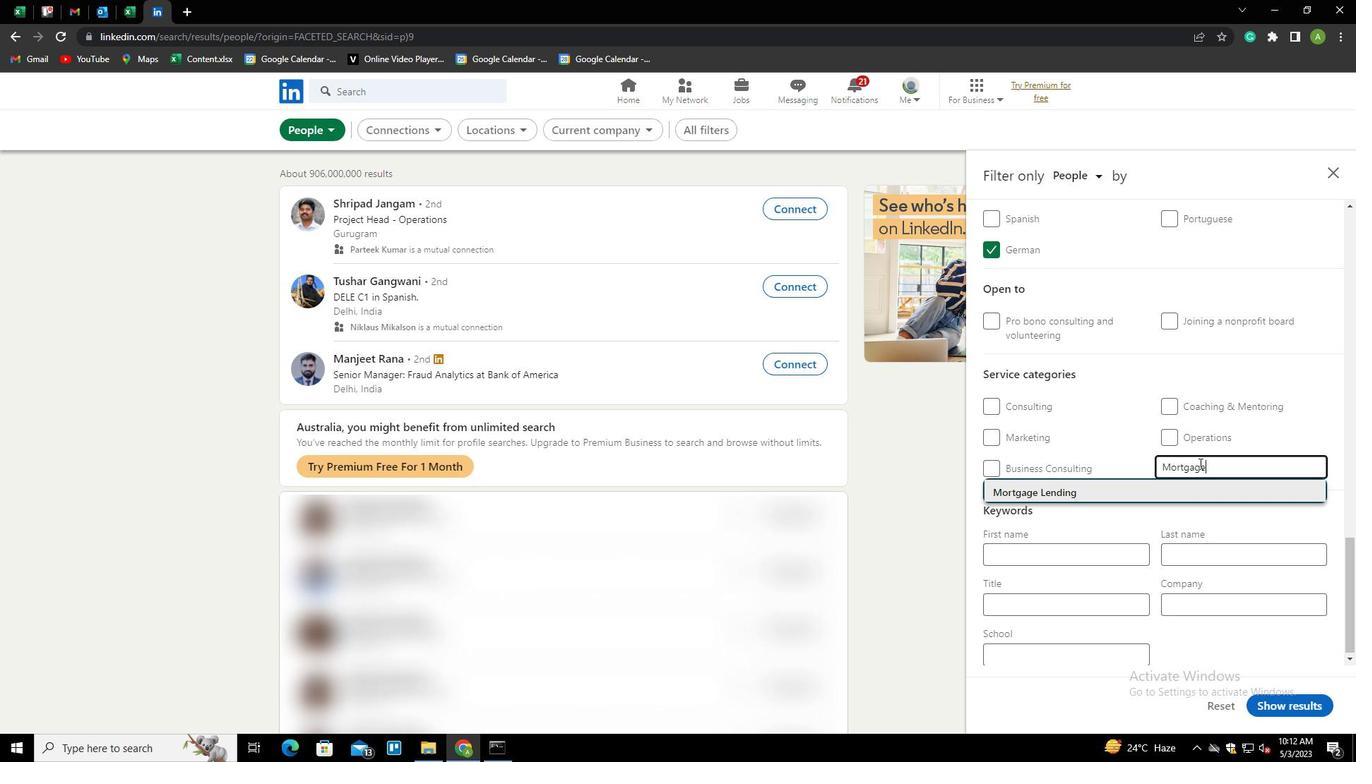 
Action: Mouse scrolled (1199, 463) with delta (0, 0)
Screenshot: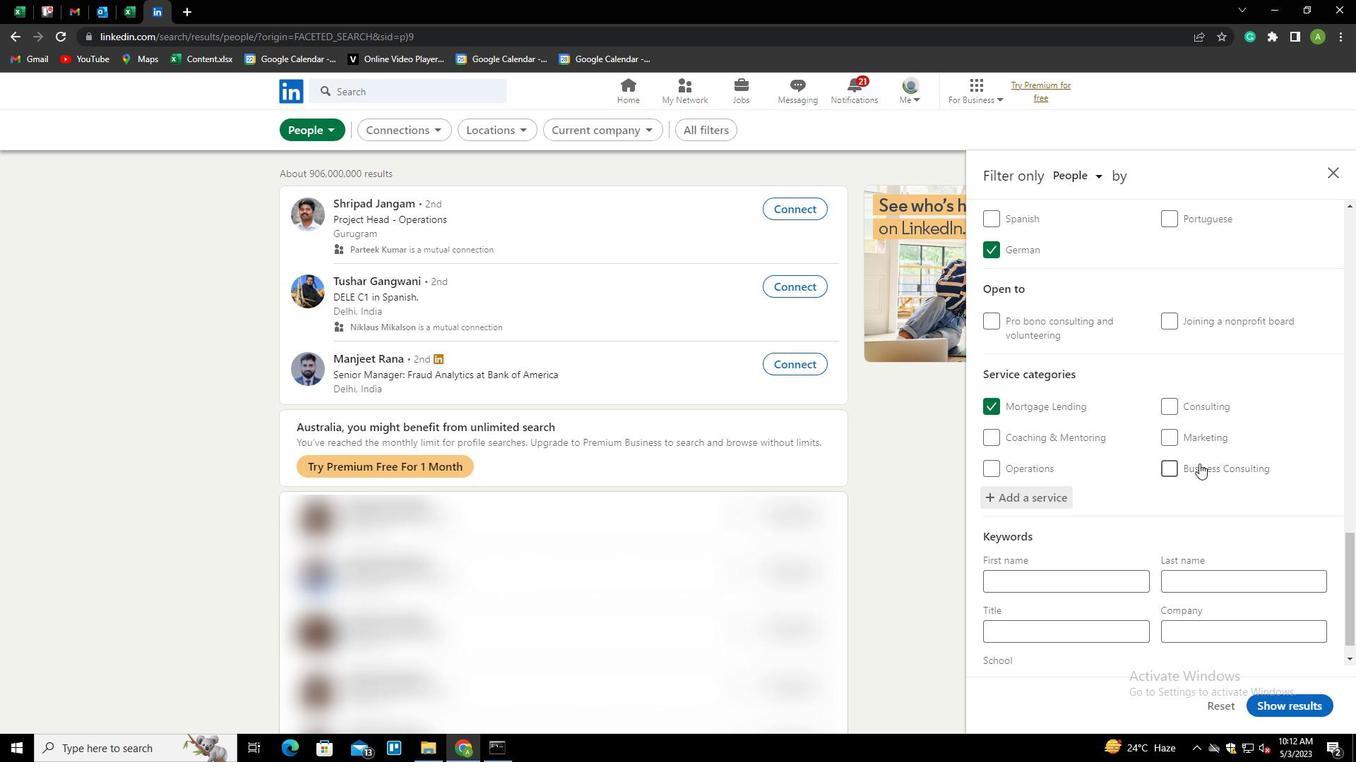 
Action: Mouse scrolled (1199, 463) with delta (0, 0)
Screenshot: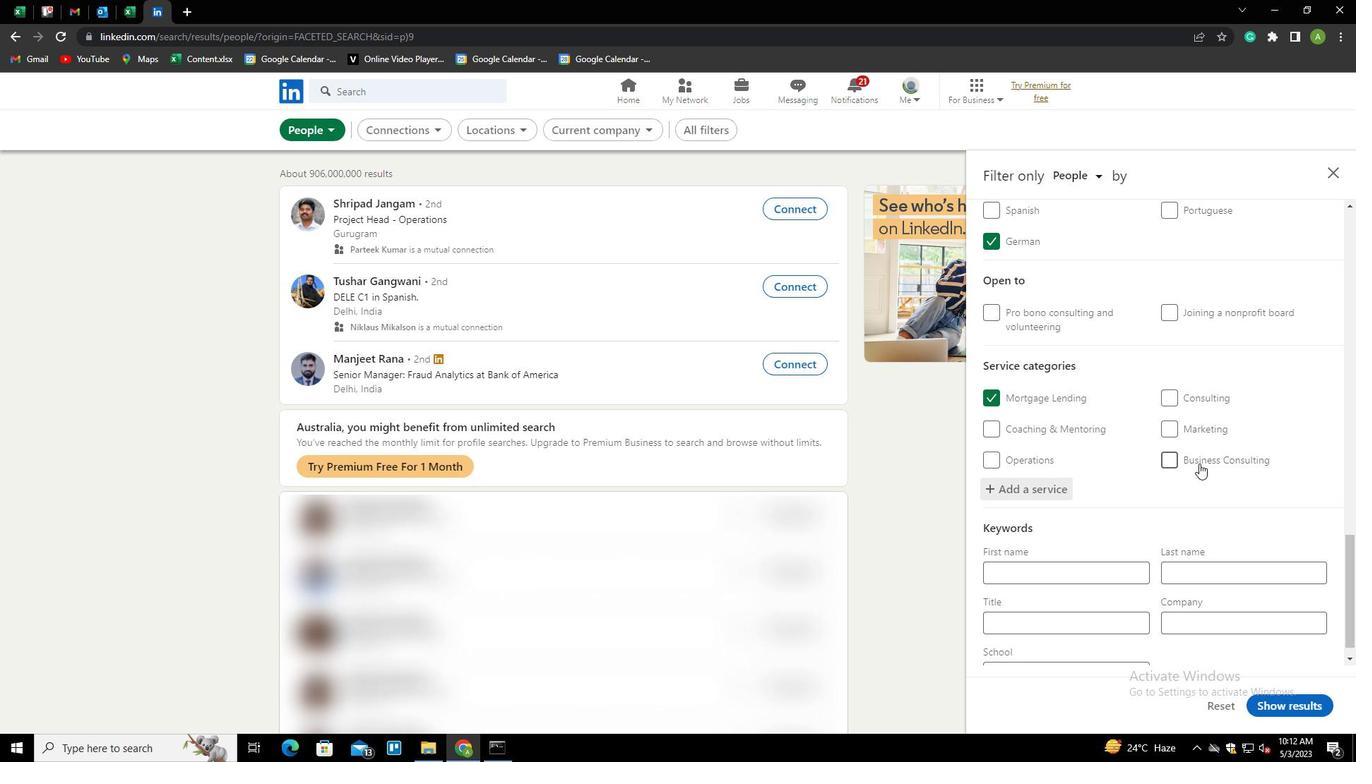 
Action: Mouse scrolled (1199, 463) with delta (0, 0)
Screenshot: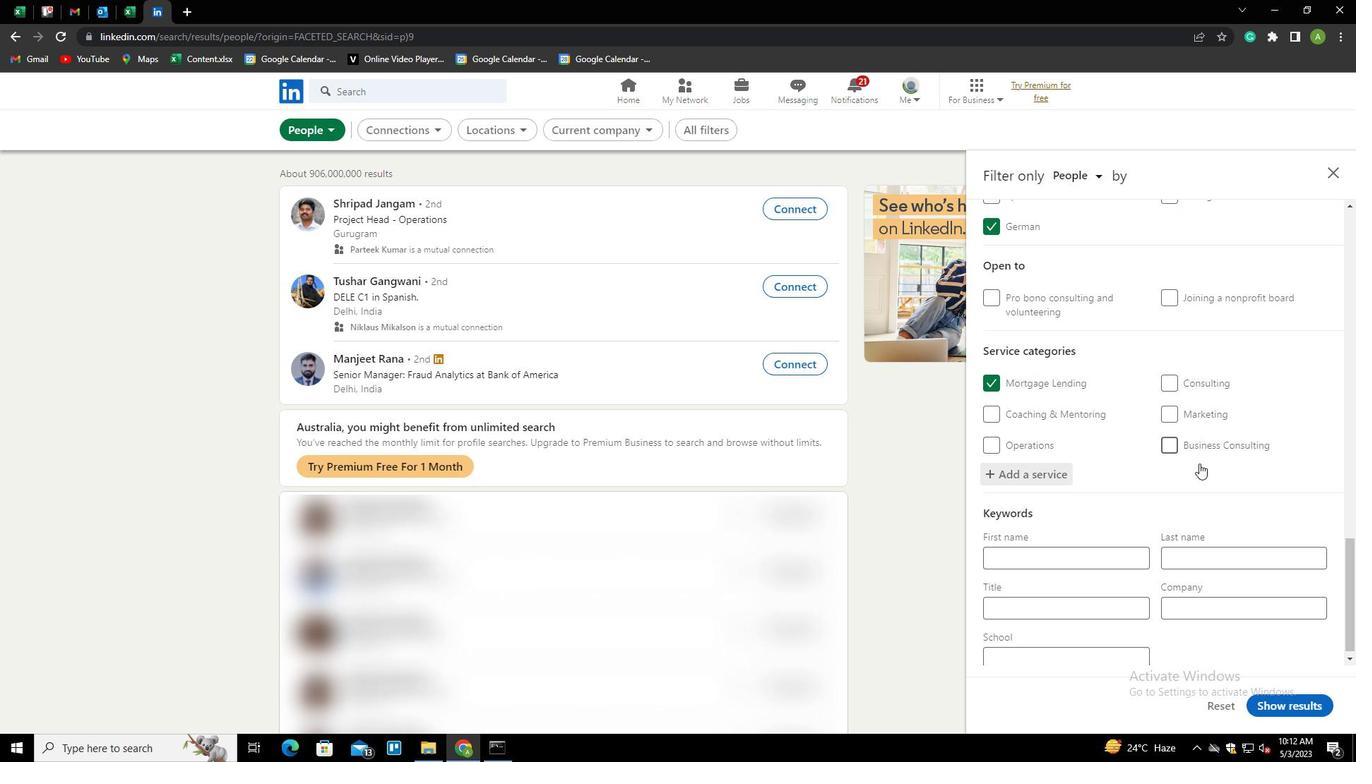 
Action: Mouse scrolled (1199, 463) with delta (0, 0)
Screenshot: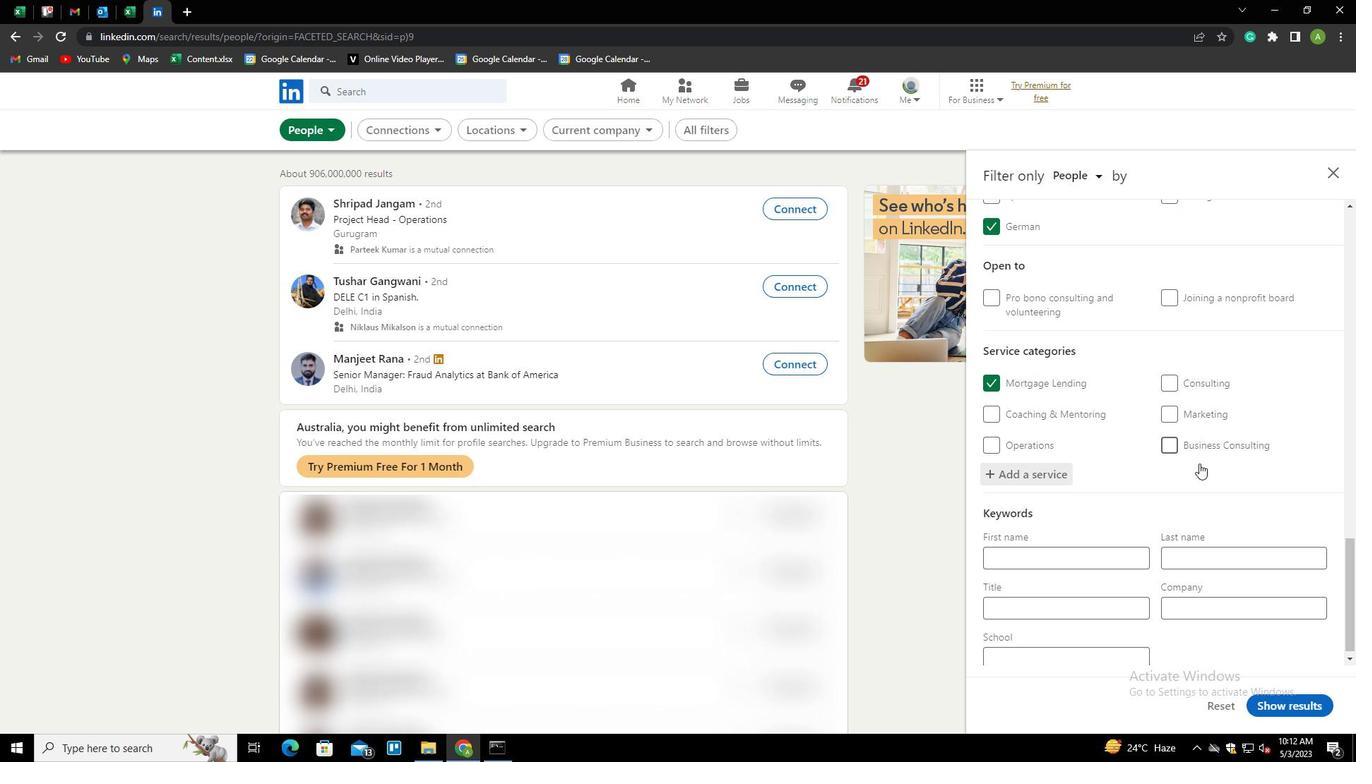 
Action: Mouse scrolled (1199, 463) with delta (0, 0)
Screenshot: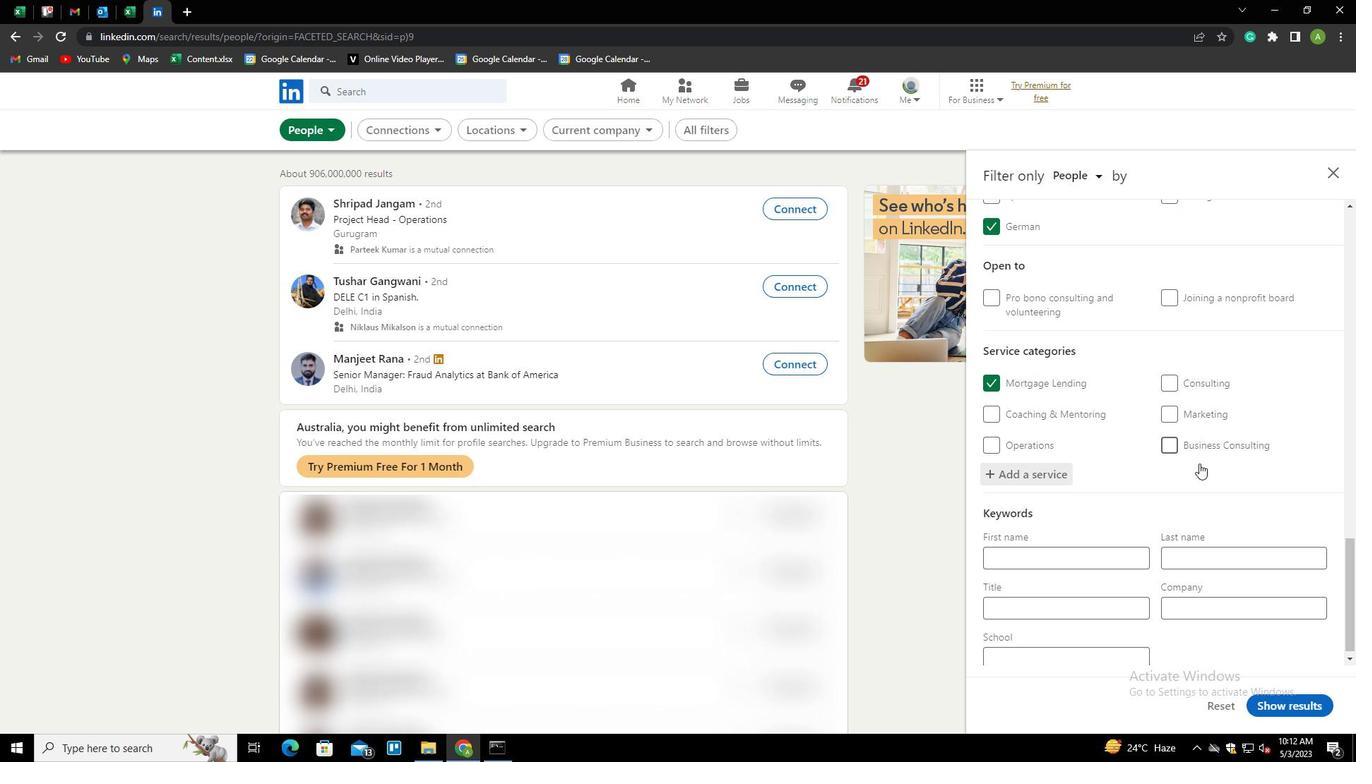 
Action: Mouse moved to (1105, 605)
Screenshot: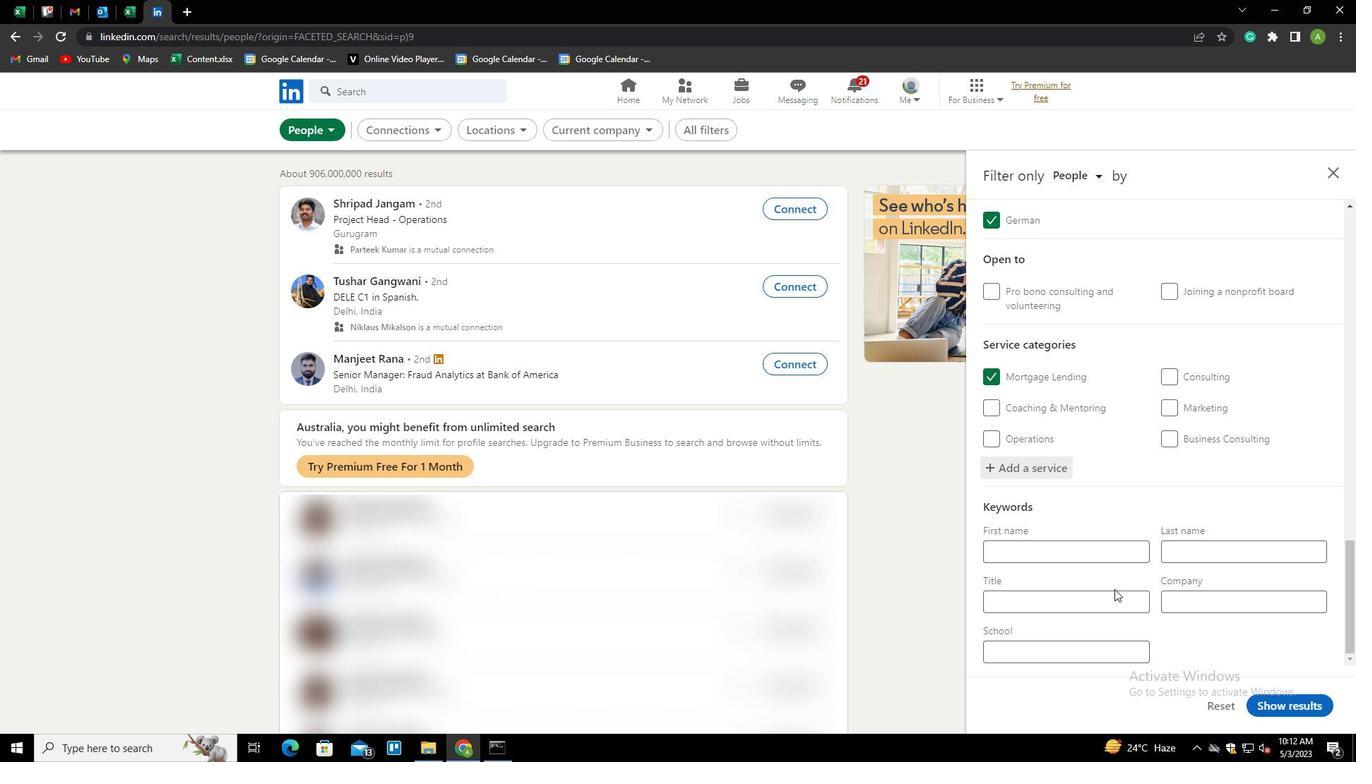 
Action: Mouse pressed left at (1105, 605)
Screenshot: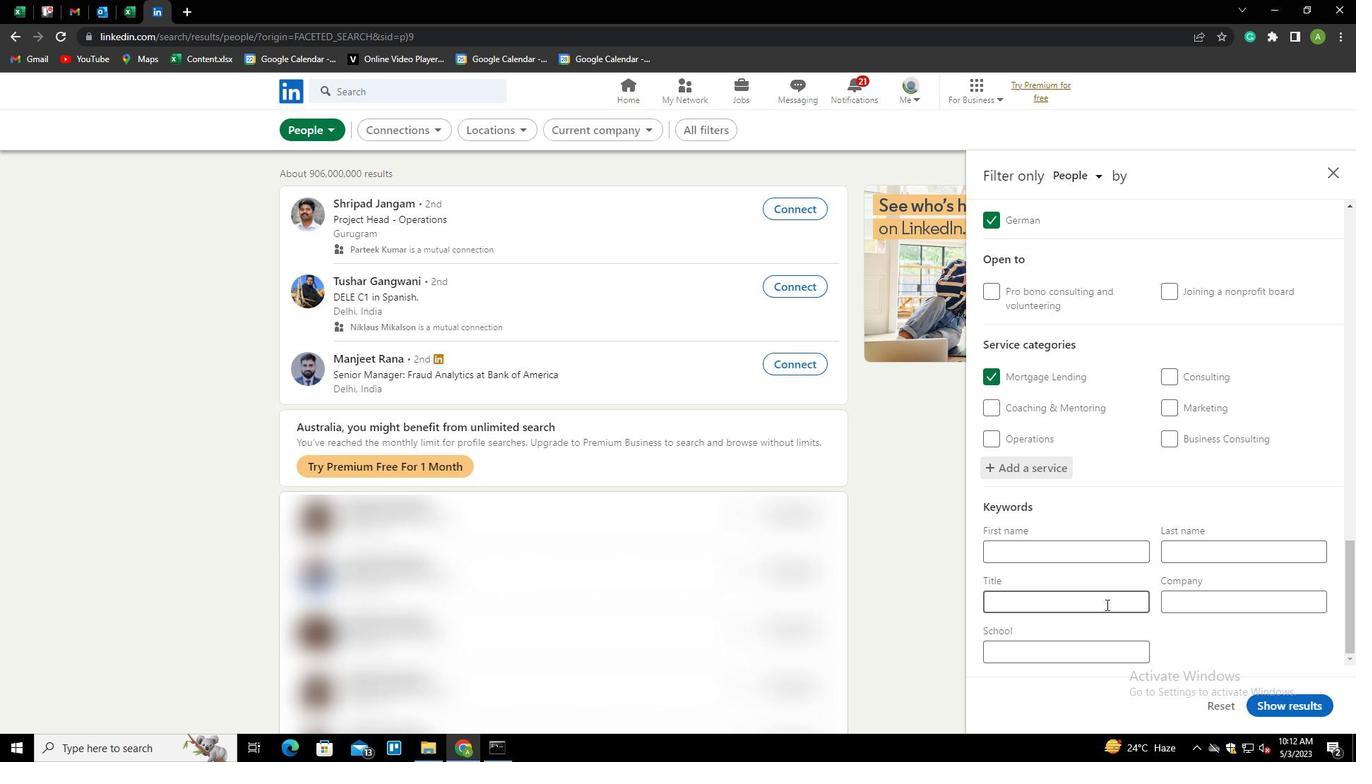 
Action: Key pressed <Key.shift>ACCOUNT<Key.space><Key.shift><Key.shift><Key.shift><Key.shift><Key.shift><Key.shift><Key.shift><Key.shift><Key.shift><Key.shift><Key.shift><Key.shift><Key.shift><Key.shift>COLLERCOR
Screenshot: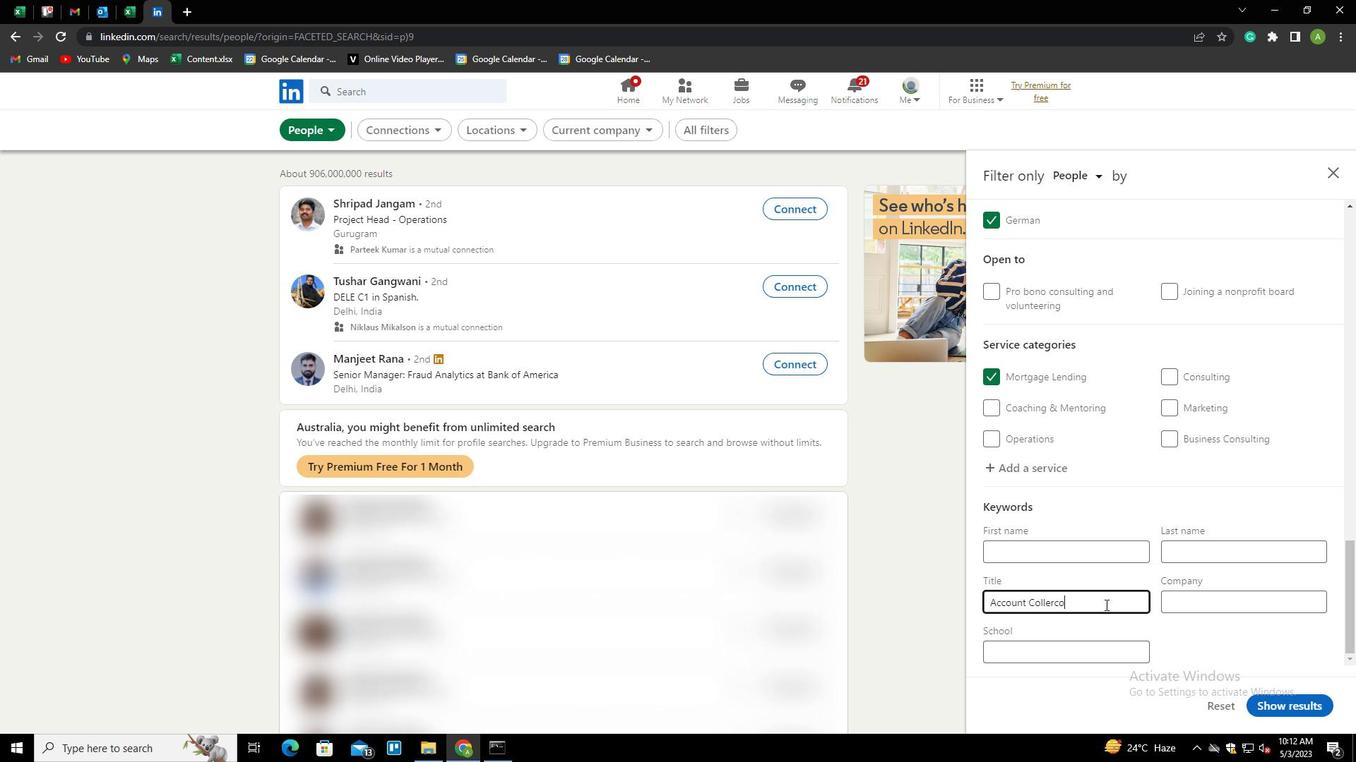 
Action: Mouse moved to (1152, 621)
Screenshot: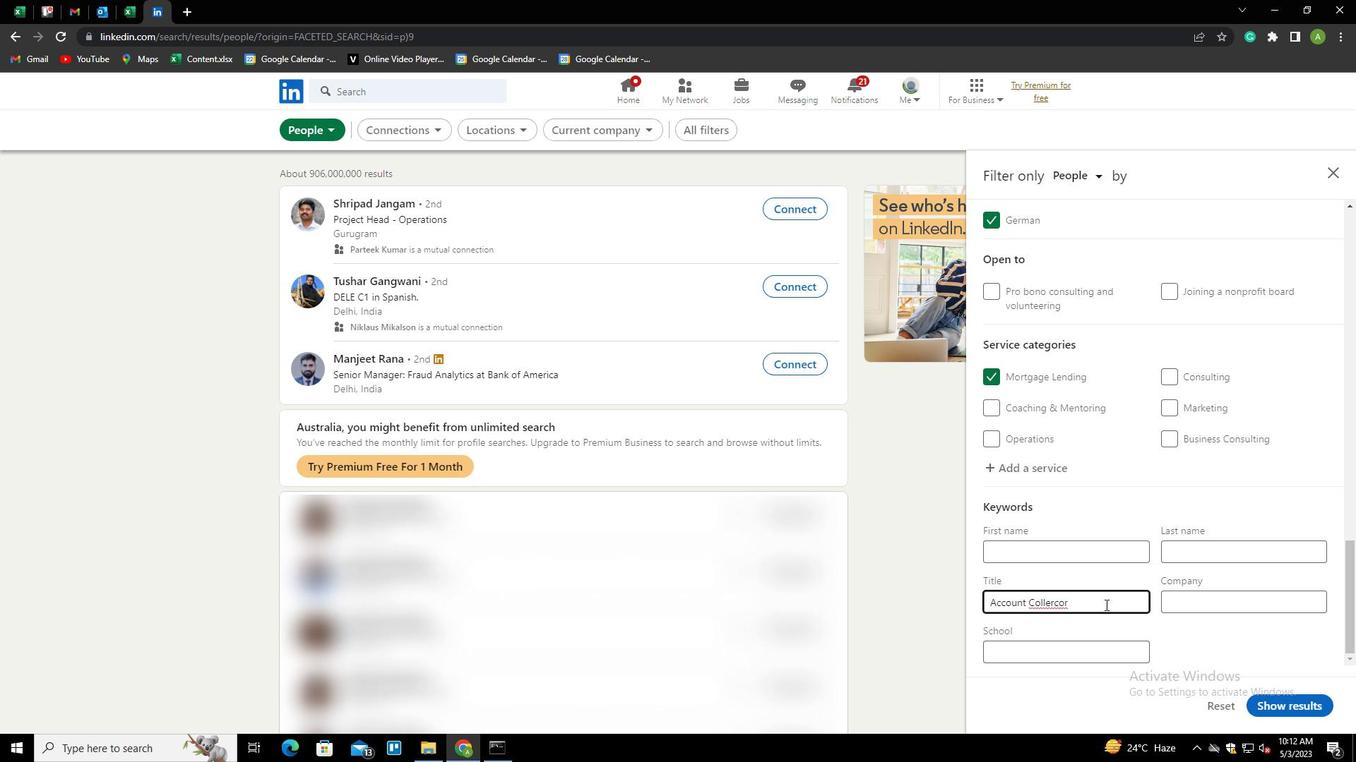 
Action: Key pressed <Key.backspace><Key.backspace><Key.backspace><Key.backspace>CTOR
Screenshot: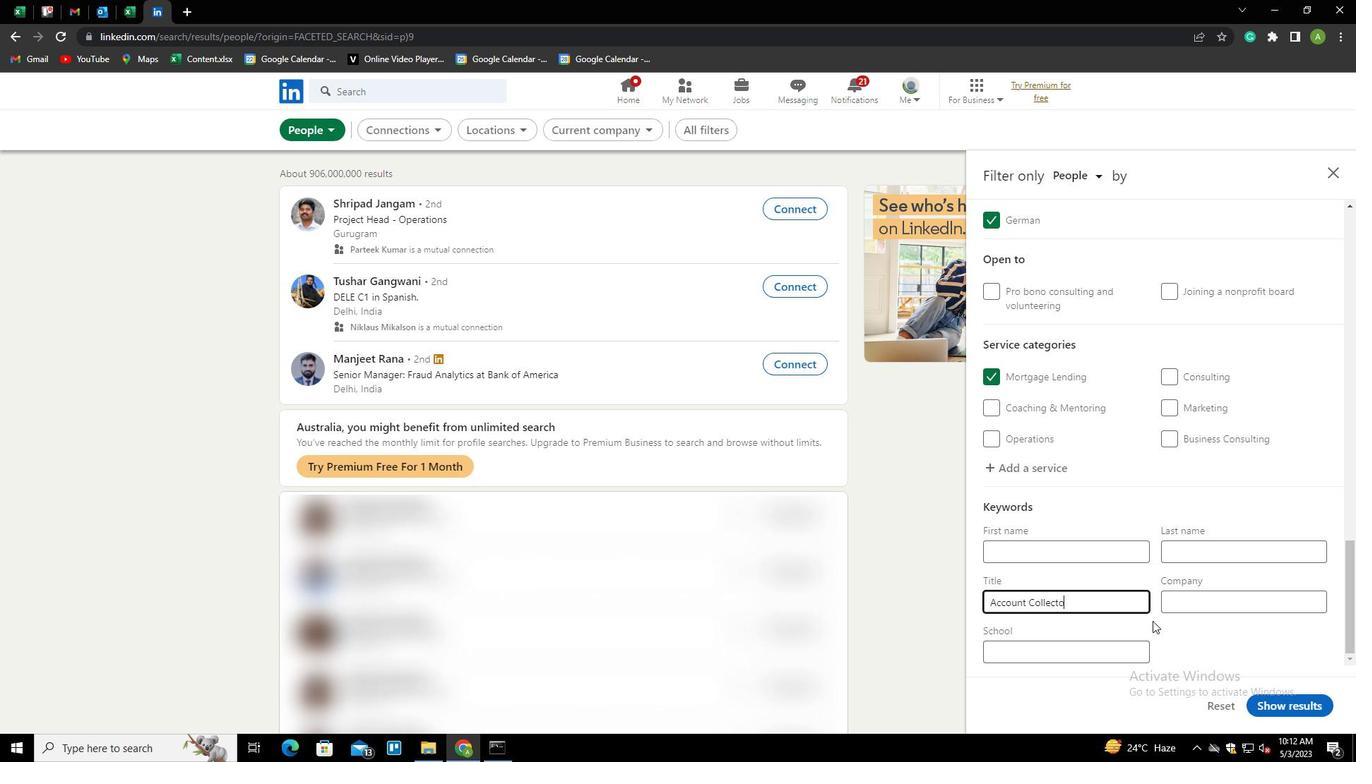 
Action: Mouse moved to (1153, 621)
Screenshot: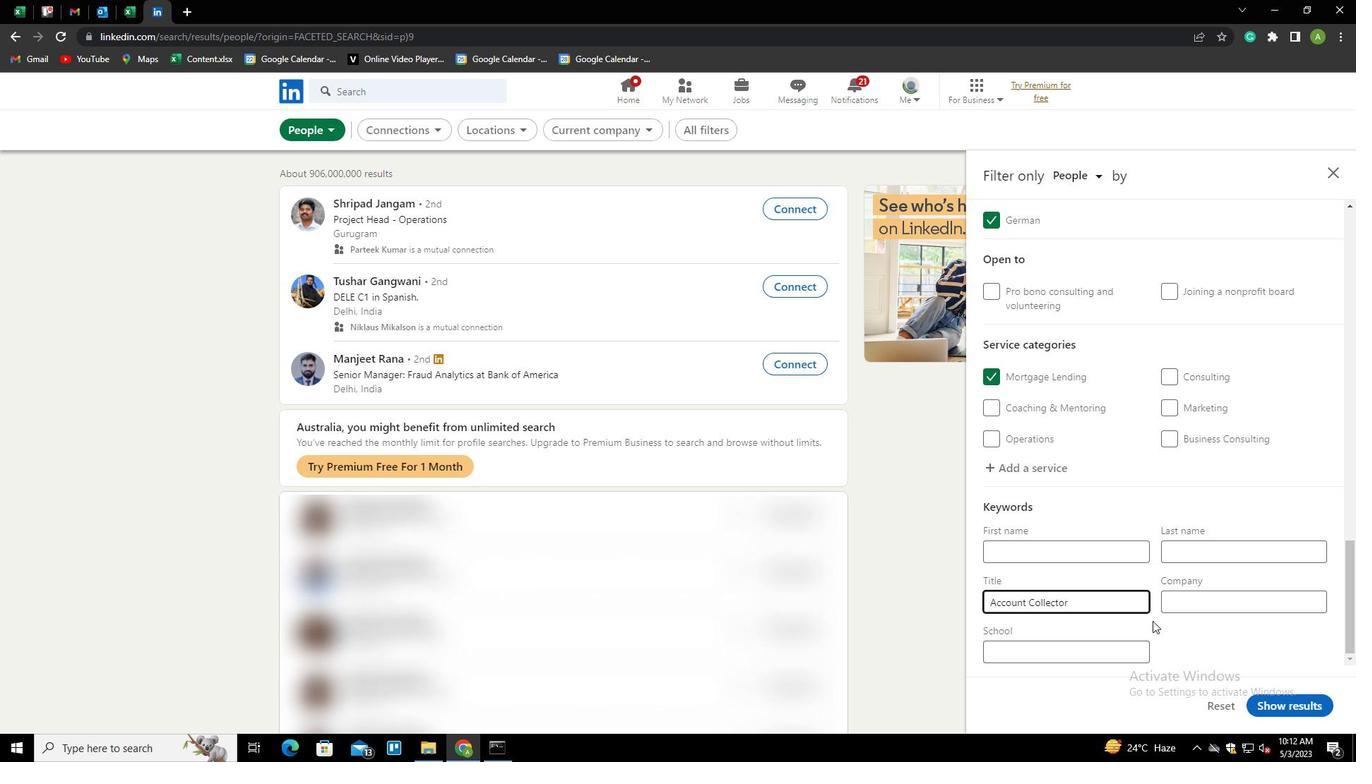 
Action: Mouse pressed left at (1153, 621)
Screenshot: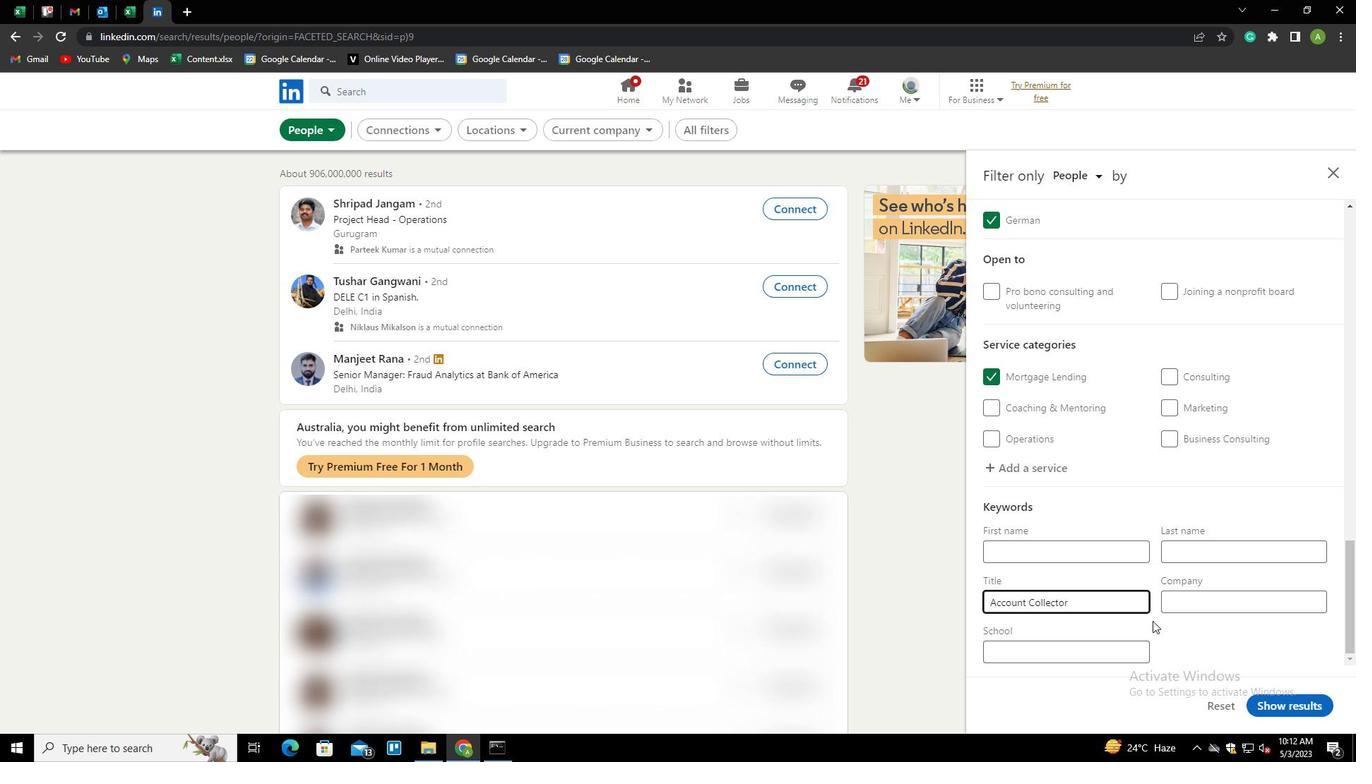 
Action: Mouse moved to (1295, 703)
Screenshot: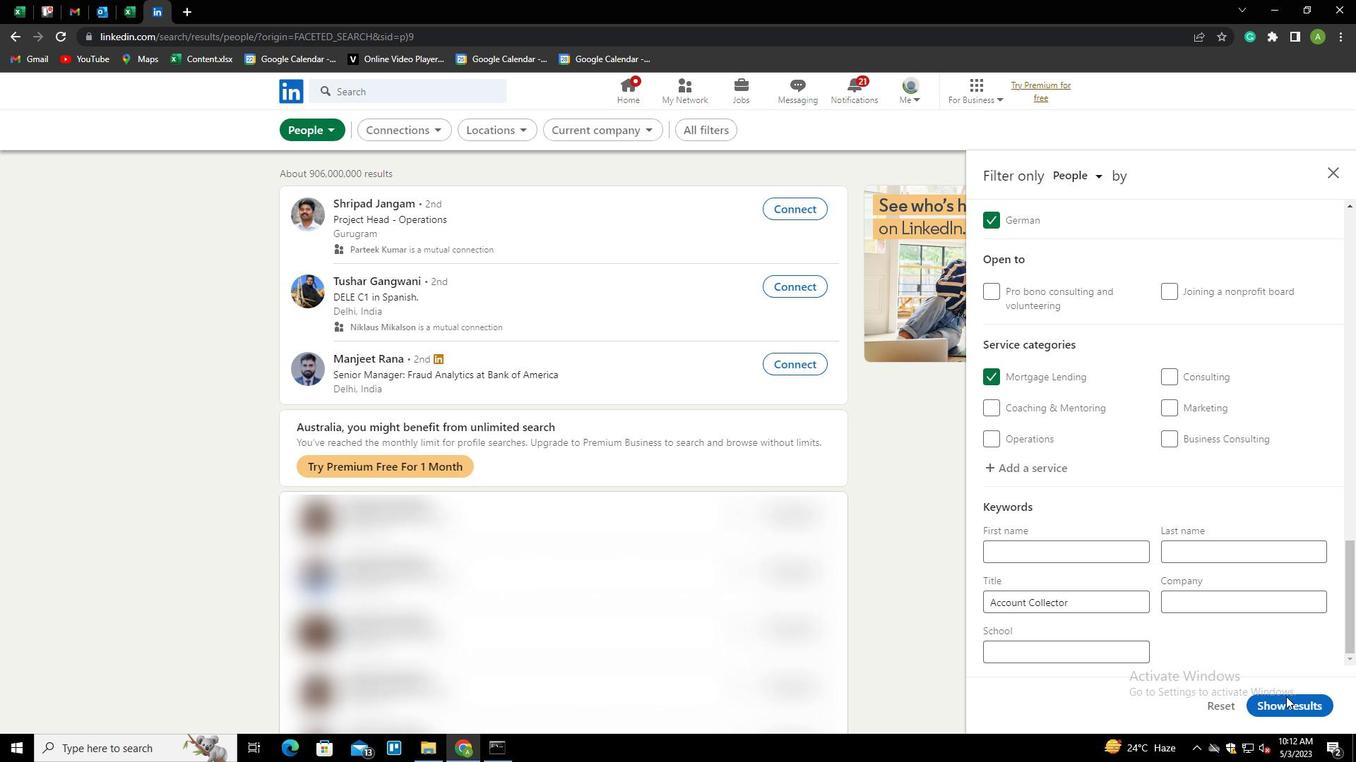 
Action: Mouse pressed left at (1295, 703)
Screenshot: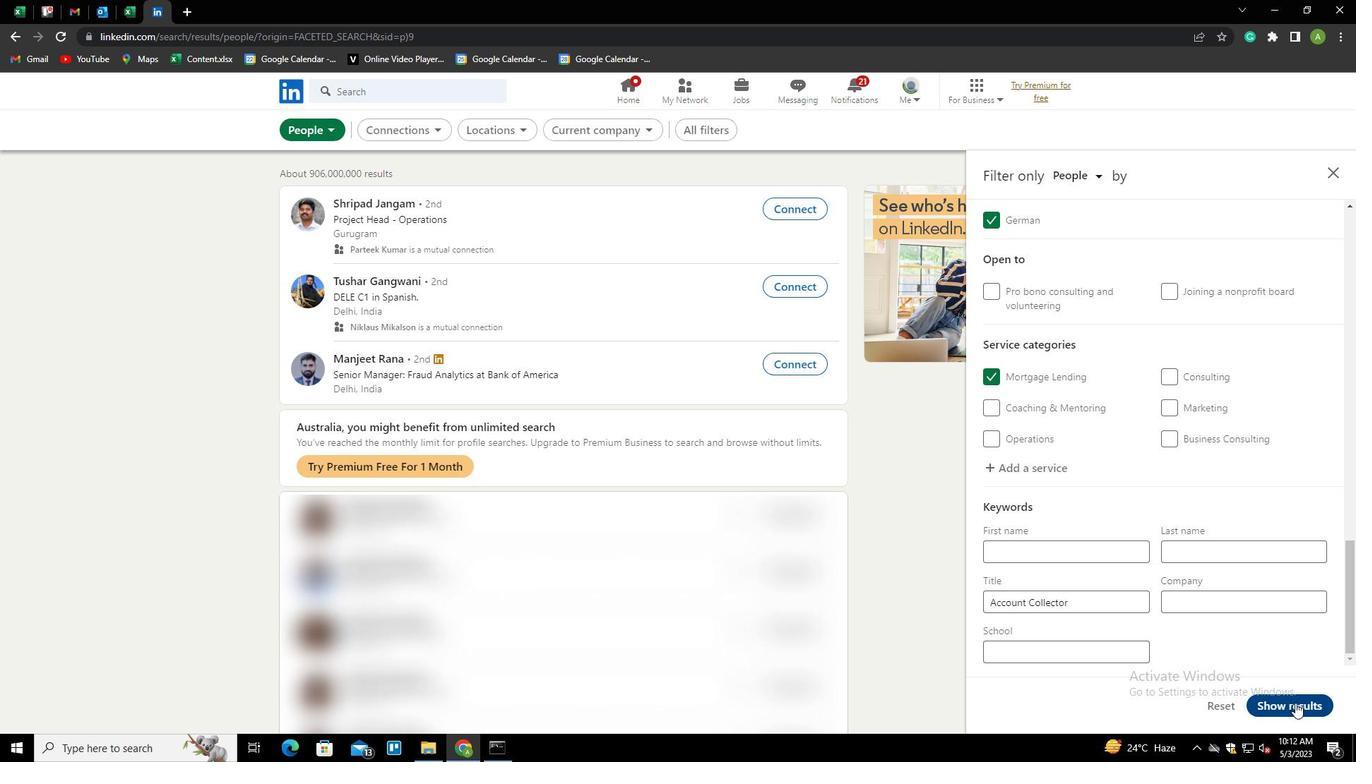 
